 Task: Look for space in Saint-Jean-de-la-Ruelle, France from 8th August, 2023 to 15th August, 2023 for 9 adults in price range Rs.10000 to Rs.14000. Place can be shared room with 5 bedrooms having 9 beds and 5 bathrooms. Property type can be house, flat, guest house. Amenities needed are: wifi, TV, free parkinig on premises, gym, breakfast. Booking option can be shelf check-in. Required host language is English.
Action: Mouse moved to (556, 137)
Screenshot: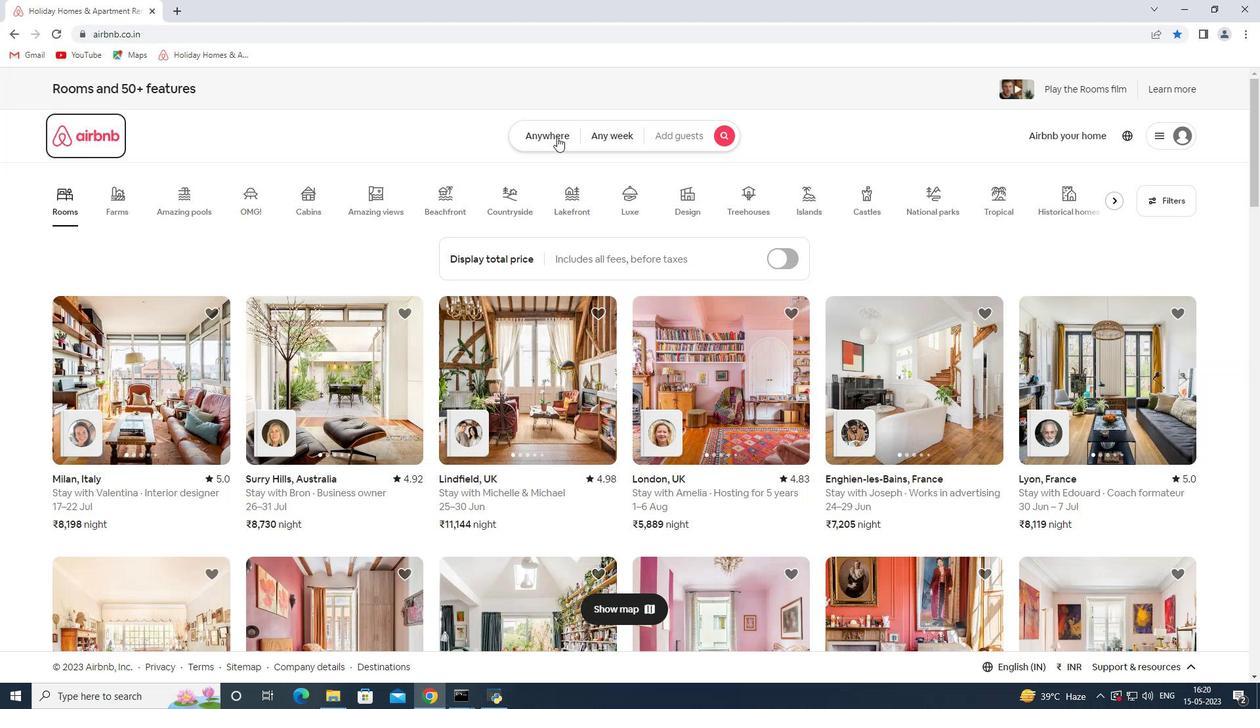 
Action: Mouse pressed left at (556, 137)
Screenshot: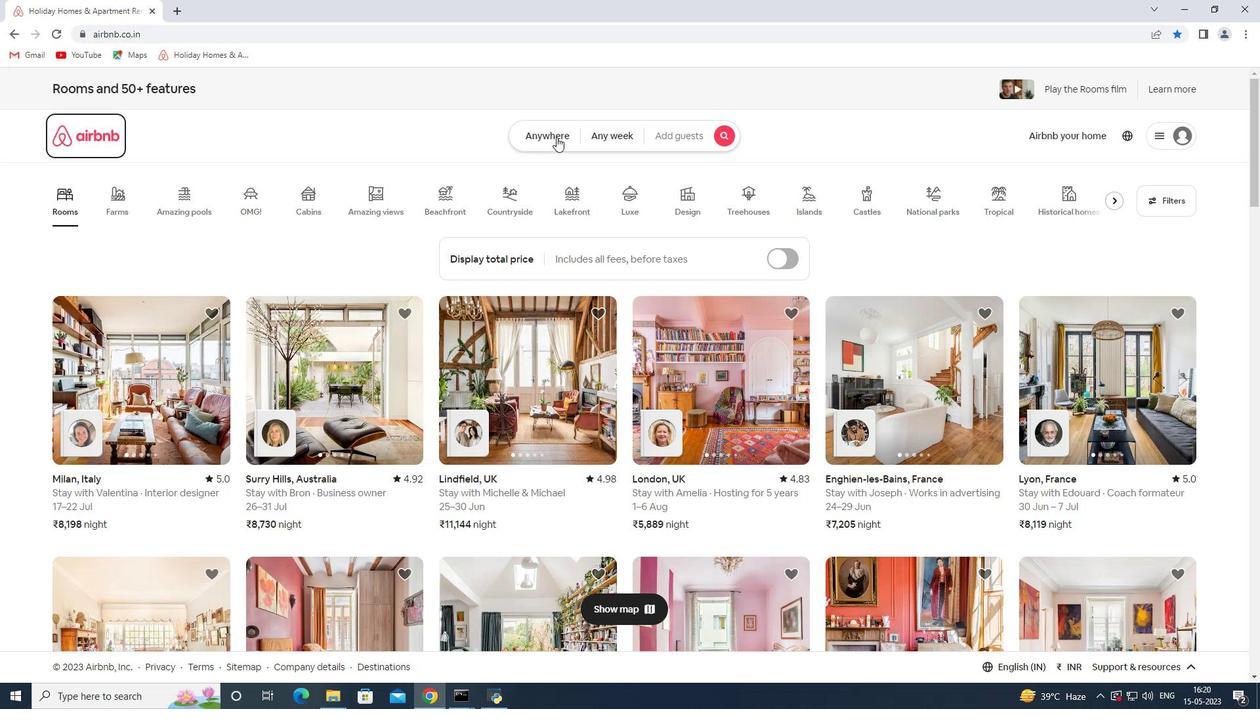
Action: Mouse moved to (469, 200)
Screenshot: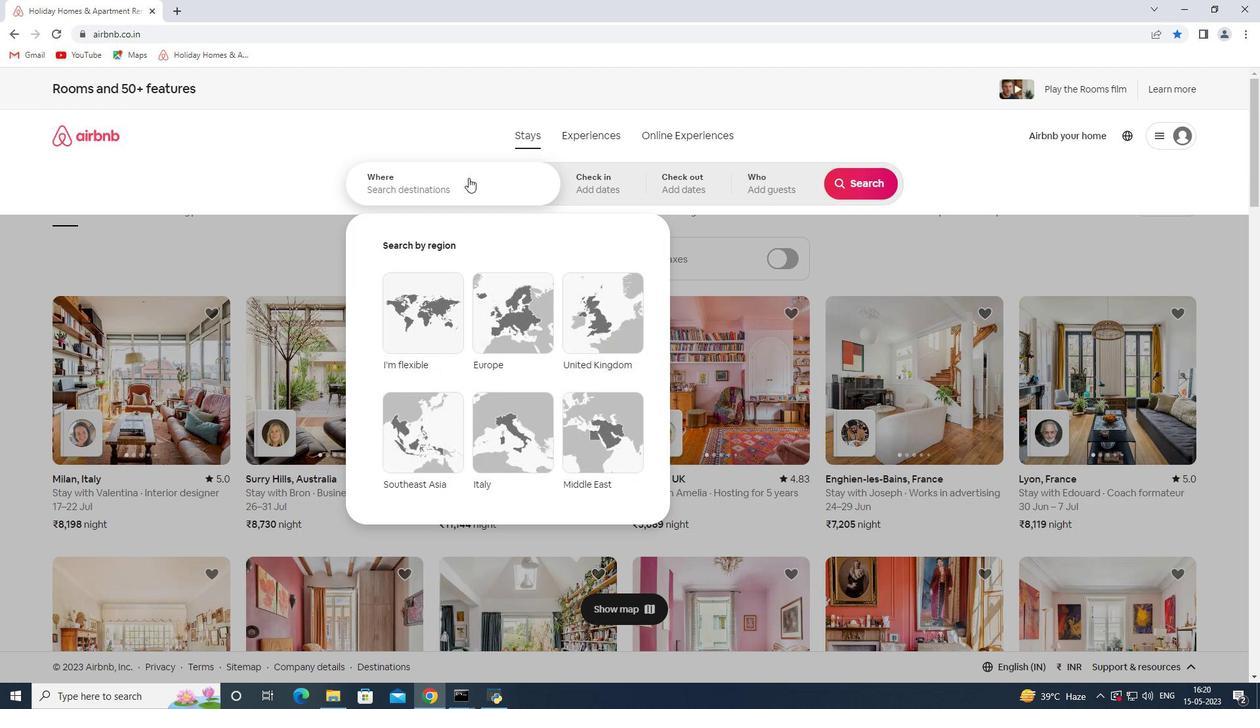 
Action: Mouse pressed left at (469, 200)
Screenshot: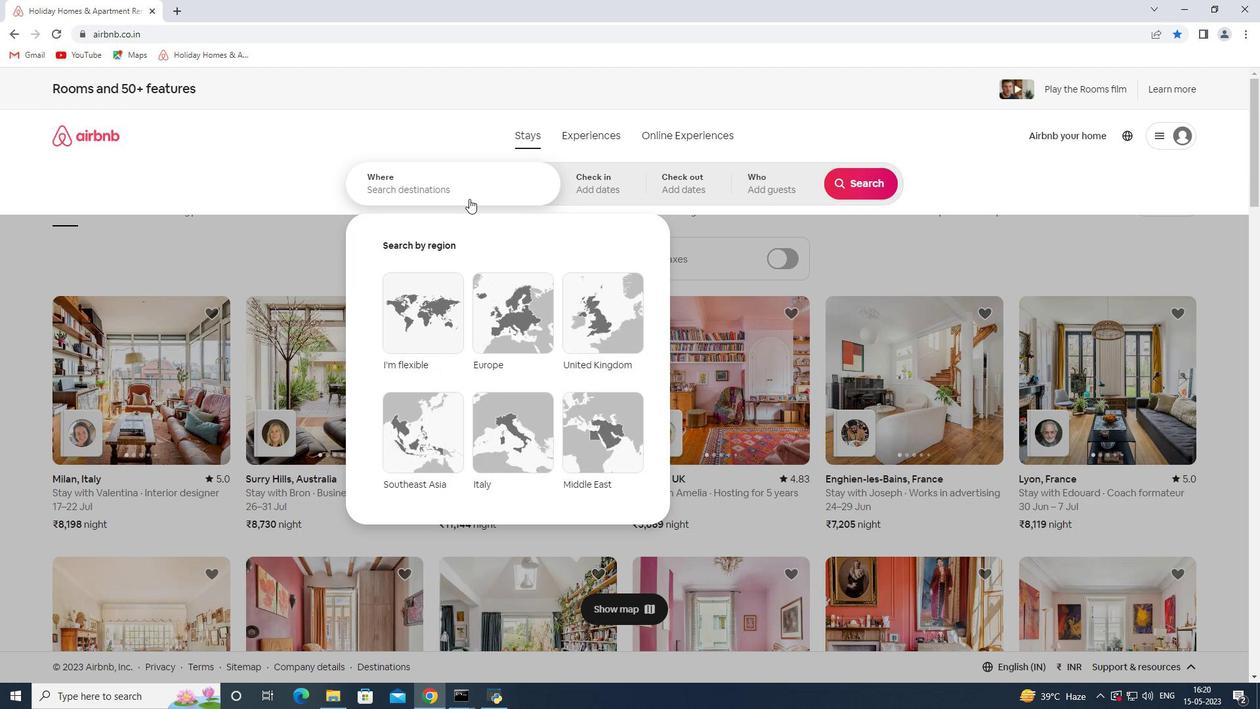 
Action: Mouse moved to (458, 191)
Screenshot: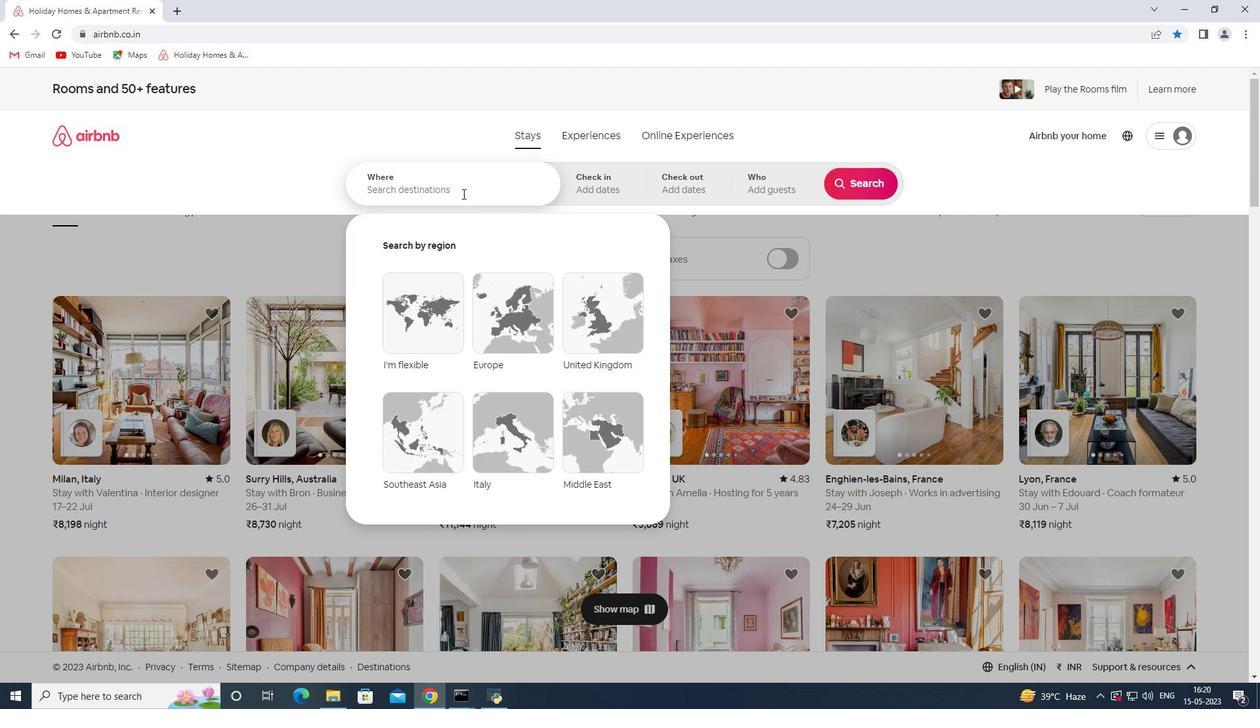 
Action: Mouse pressed left at (458, 191)
Screenshot: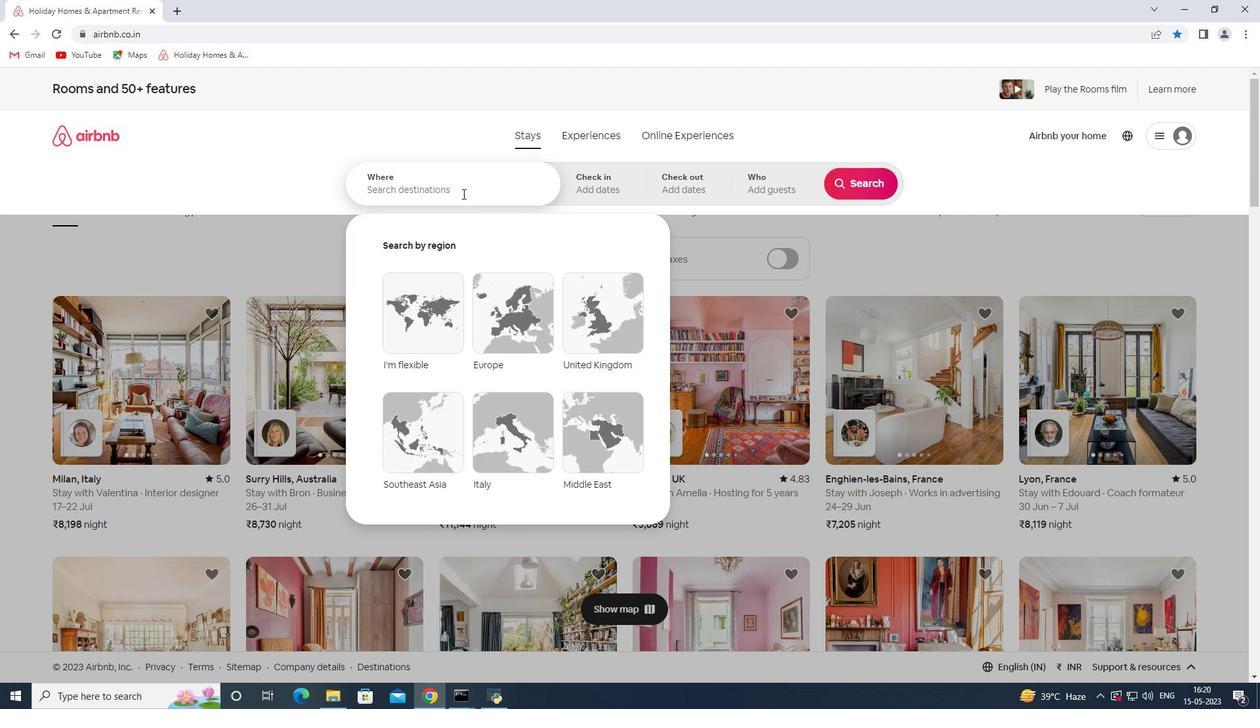 
Action: Key pressed <Key.shift><Key.shift><Key.shift><Key.shift><Key.shift>Saint<Key.space><Key.shift><Key.shift><Key.shift><Key.shift><Key.shift><Key.shift><Key.shift><Key.shift><Key.shift><Key.shift><Key.shift><Key.shift><Key.shift><Key.shift><Key.shift><Key.shift><Key.shift><Key.shift>Jean<Key.space><Key.shift><Key.shift>DE<Key.space>la<Key.space><Key.shift><Key.shift><Key.shift><Key.shift><Key.shift><Key.shift><Key.shift><Key.shift><Key.shift><Key.shift><Key.shift><Key.shift>Ruelle<Key.space>
Screenshot: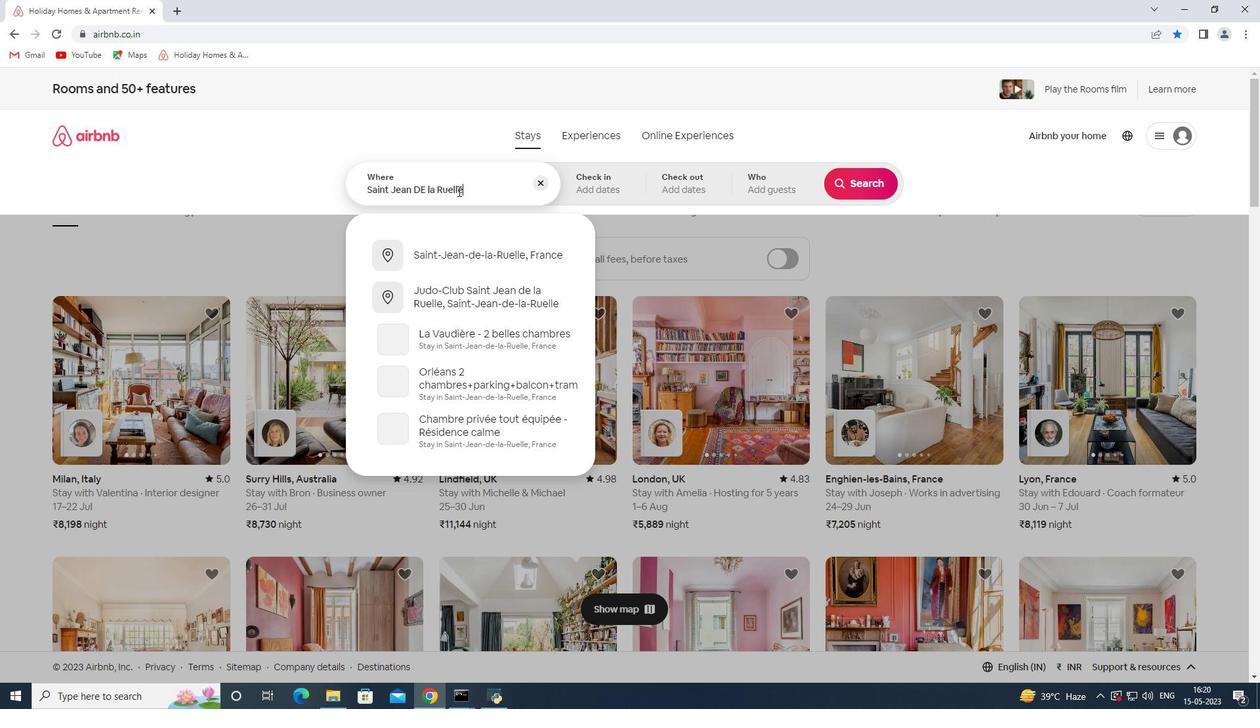 
Action: Mouse moved to (509, 253)
Screenshot: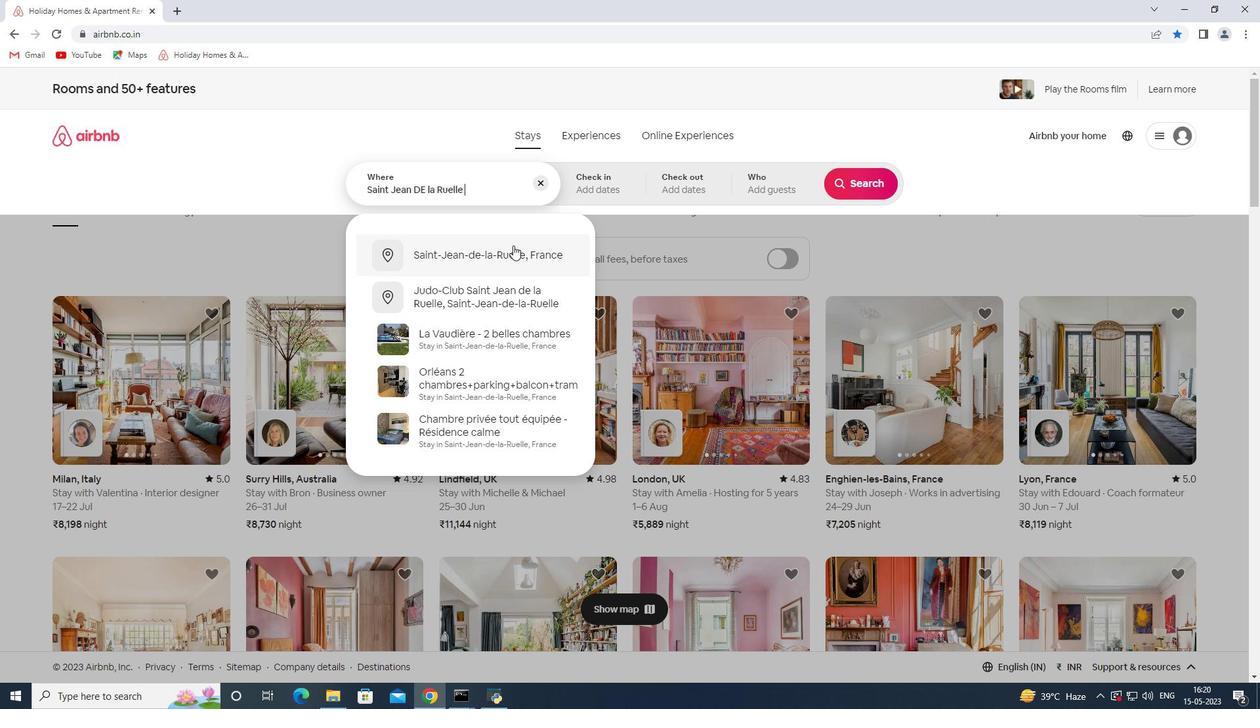 
Action: Mouse pressed left at (509, 253)
Screenshot: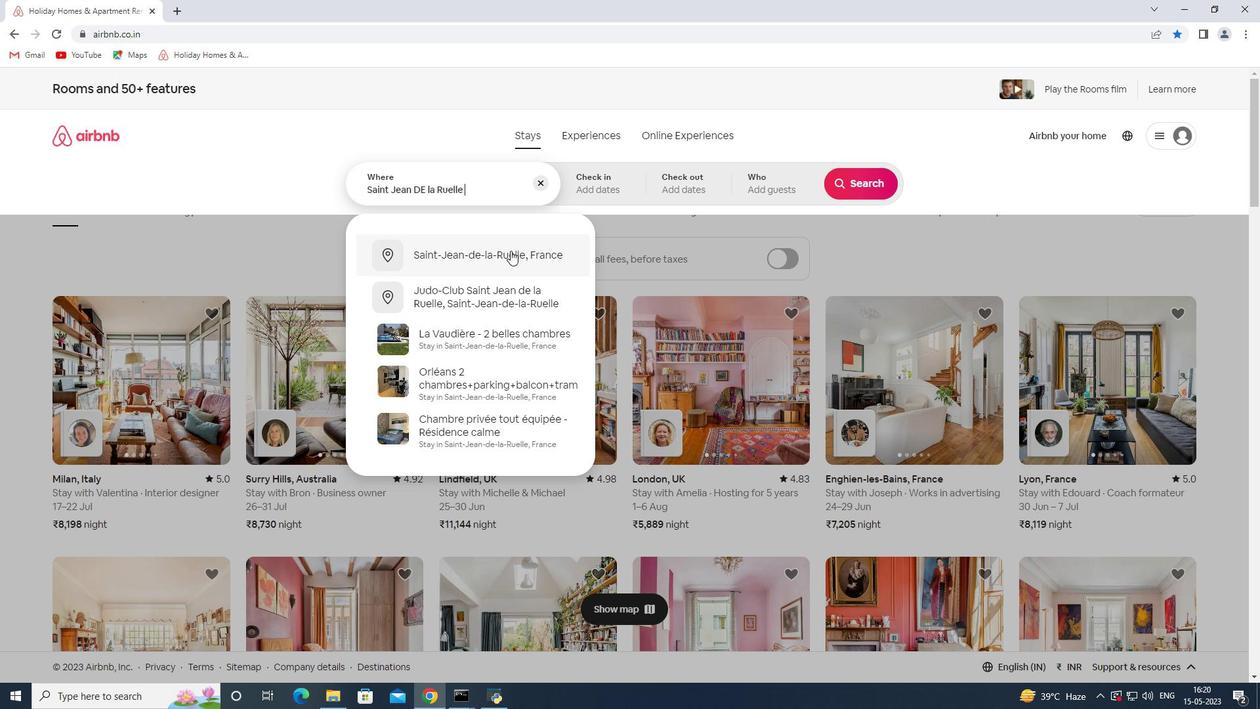 
Action: Mouse moved to (853, 279)
Screenshot: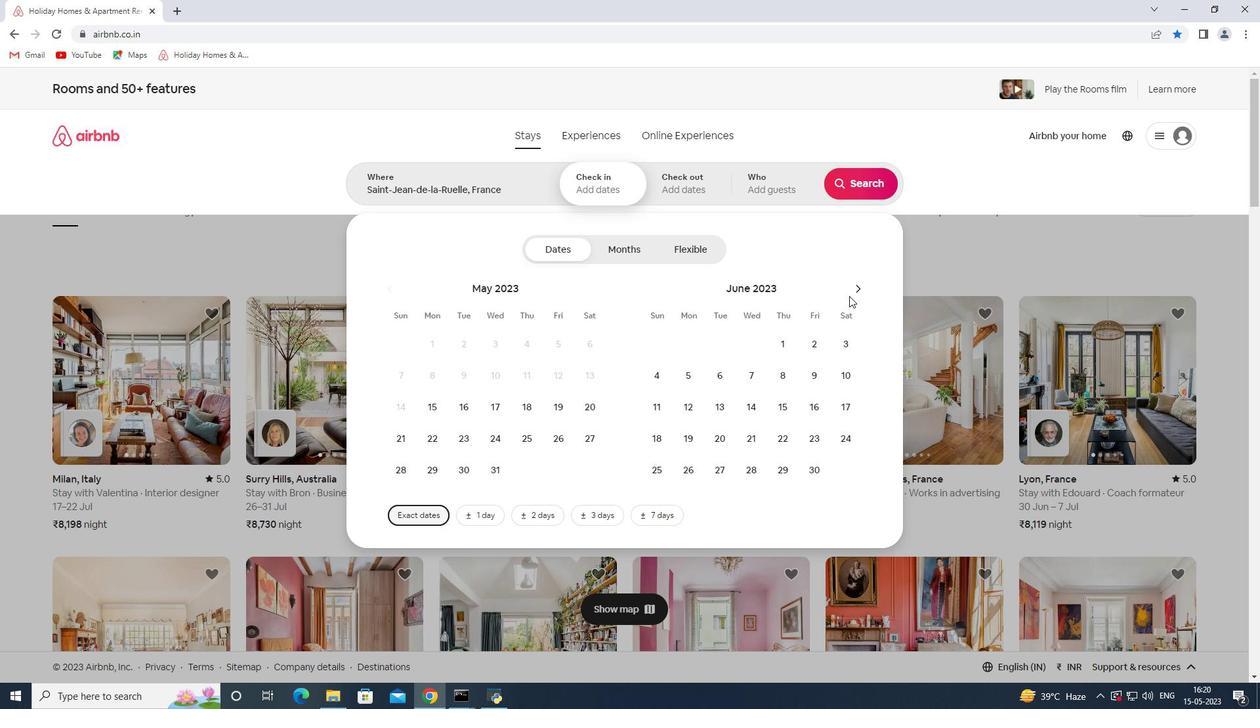 
Action: Mouse pressed left at (853, 279)
Screenshot: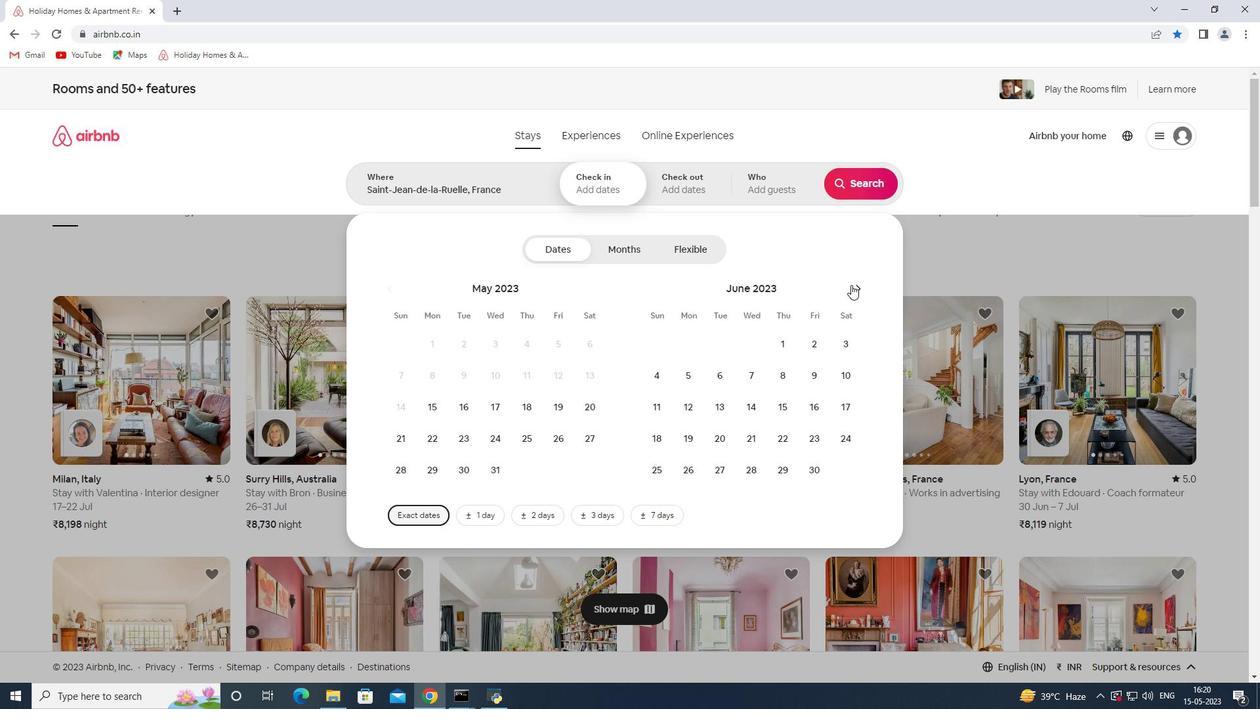 
Action: Mouse moved to (851, 296)
Screenshot: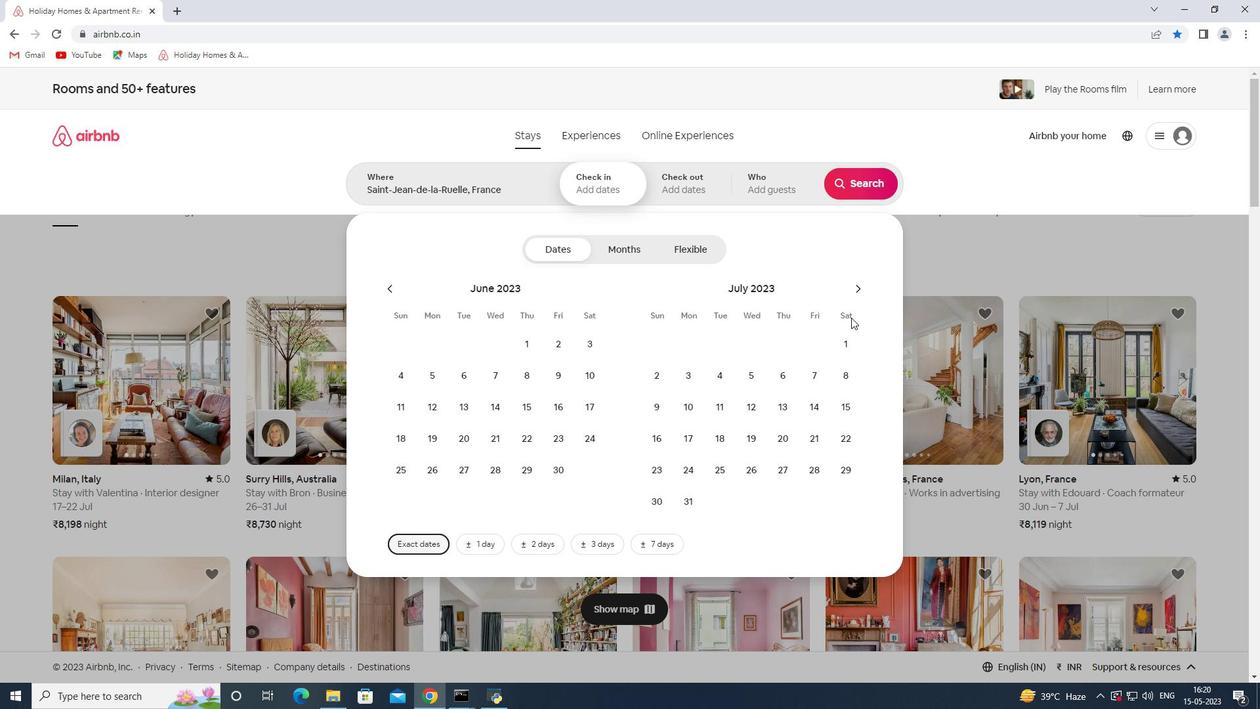 
Action: Mouse pressed left at (851, 296)
Screenshot: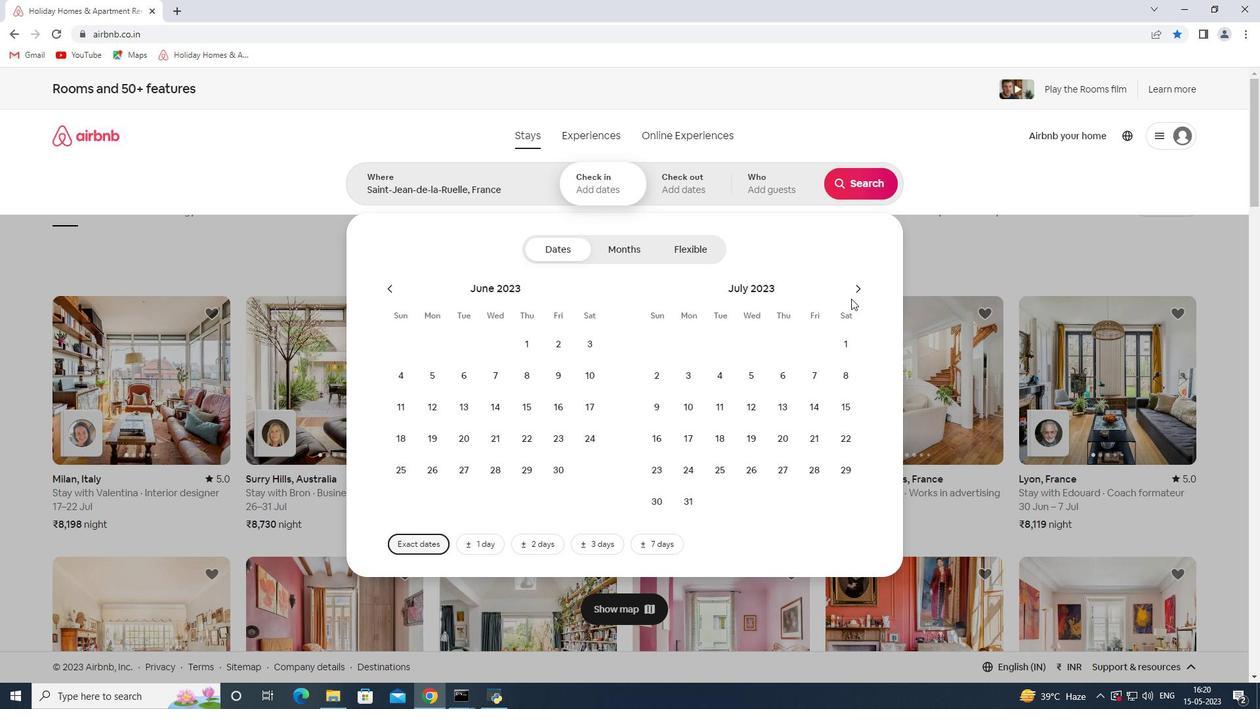 
Action: Mouse moved to (717, 381)
Screenshot: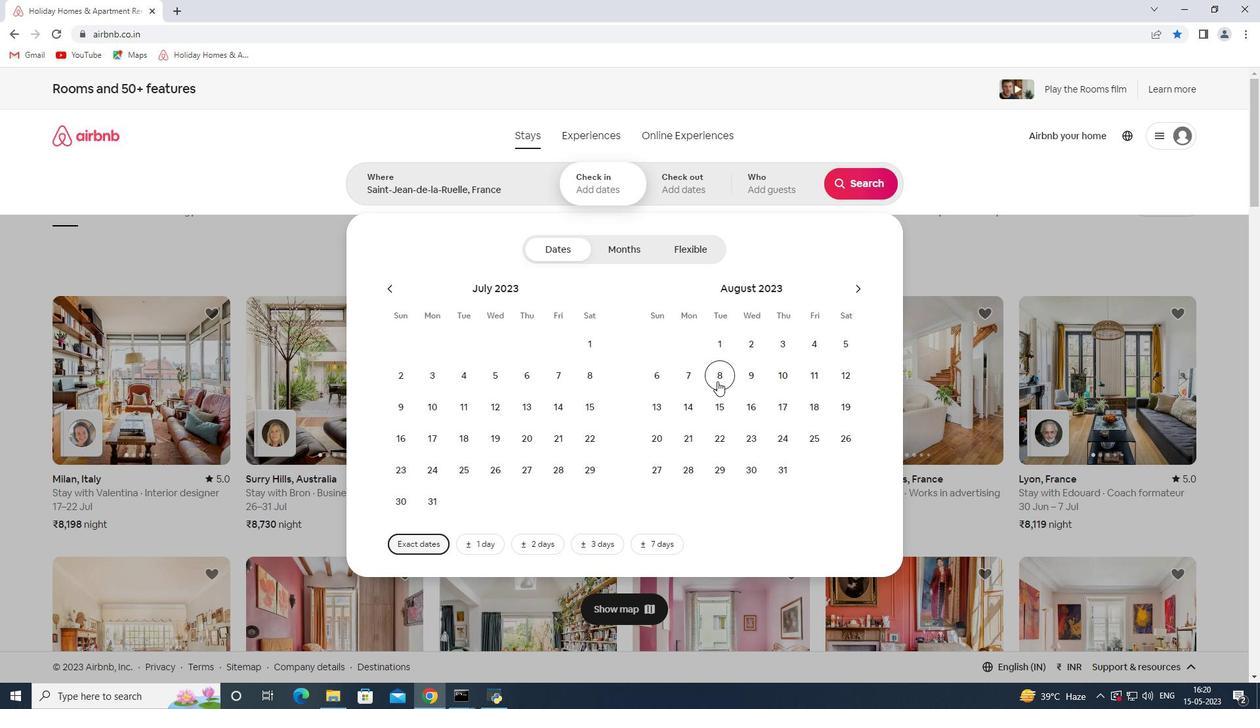 
Action: Mouse pressed left at (717, 381)
Screenshot: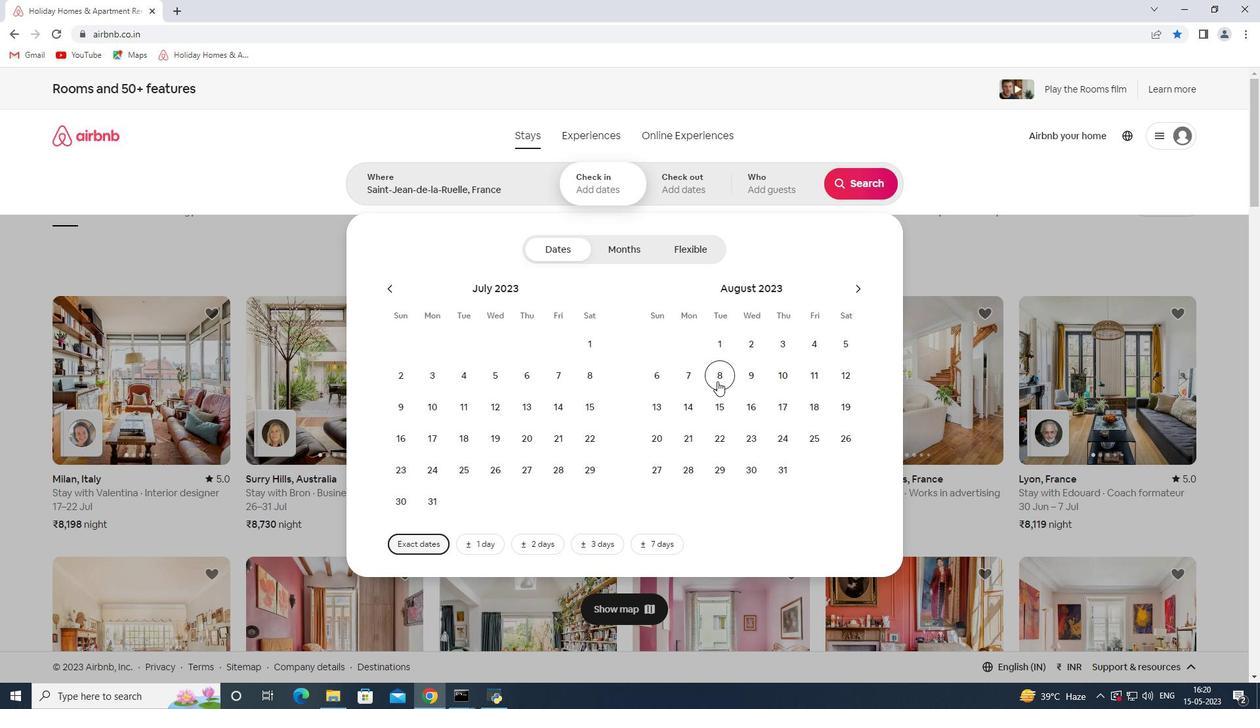 
Action: Mouse moved to (726, 412)
Screenshot: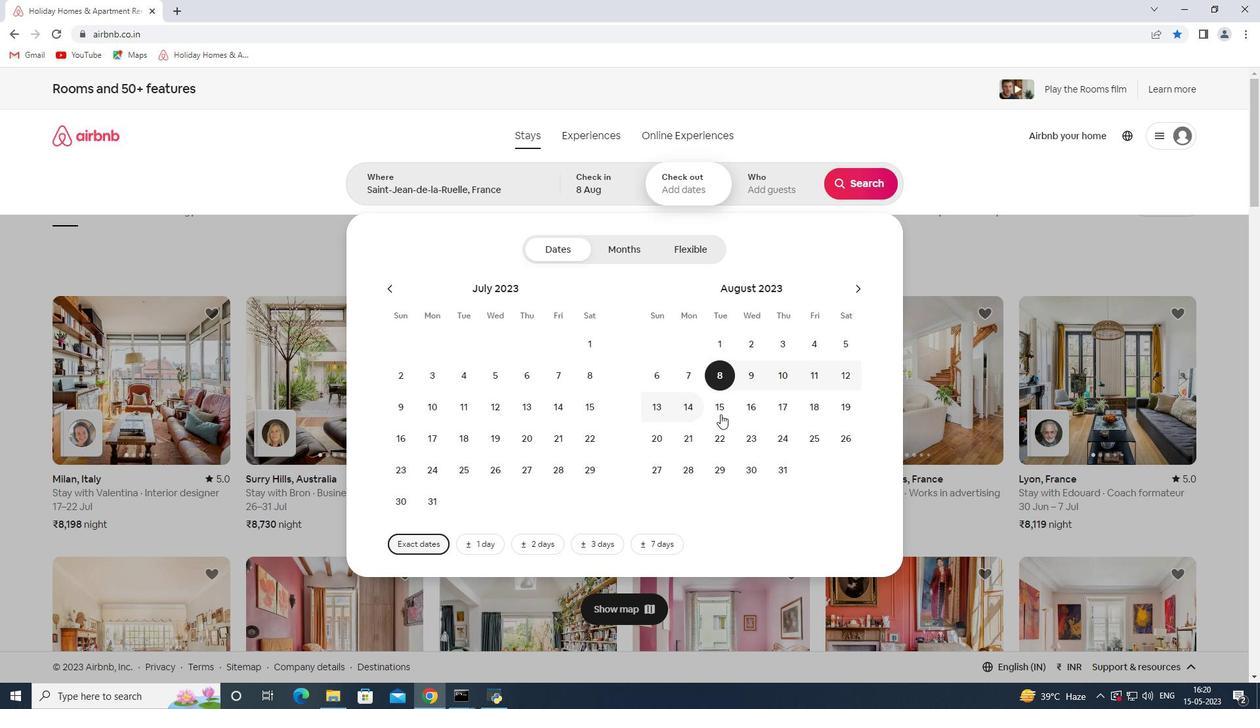 
Action: Mouse pressed left at (726, 412)
Screenshot: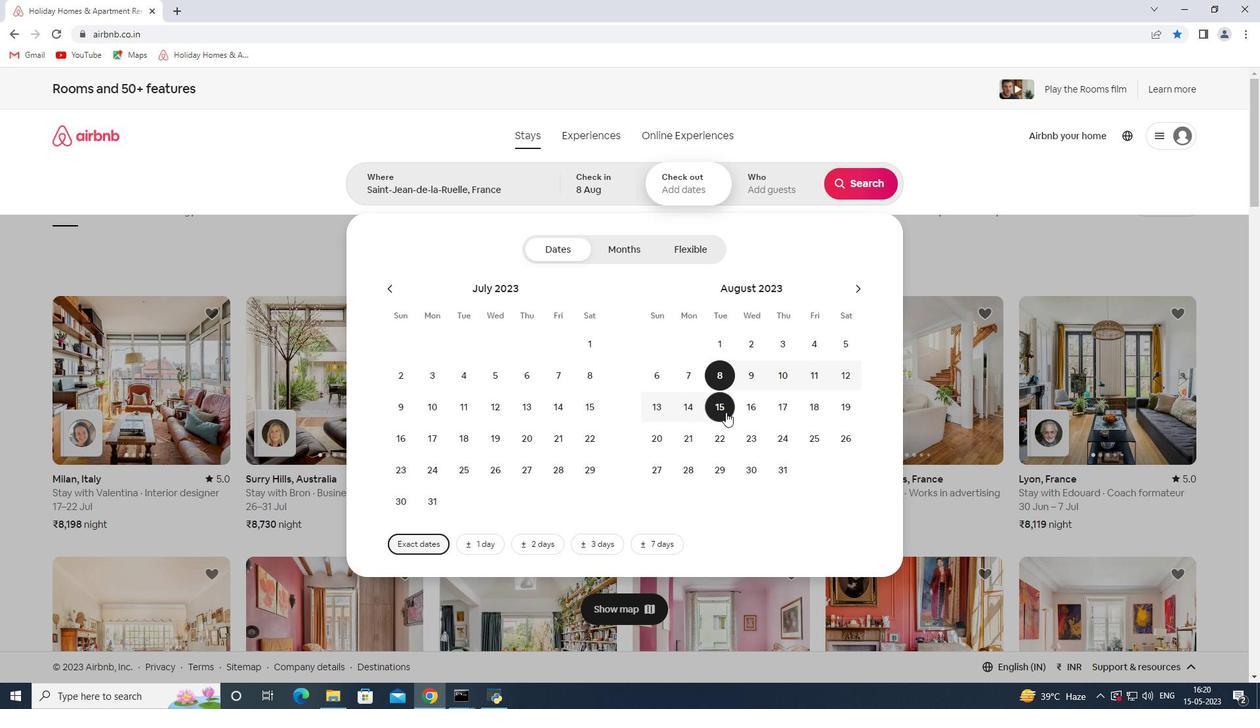 
Action: Mouse moved to (770, 203)
Screenshot: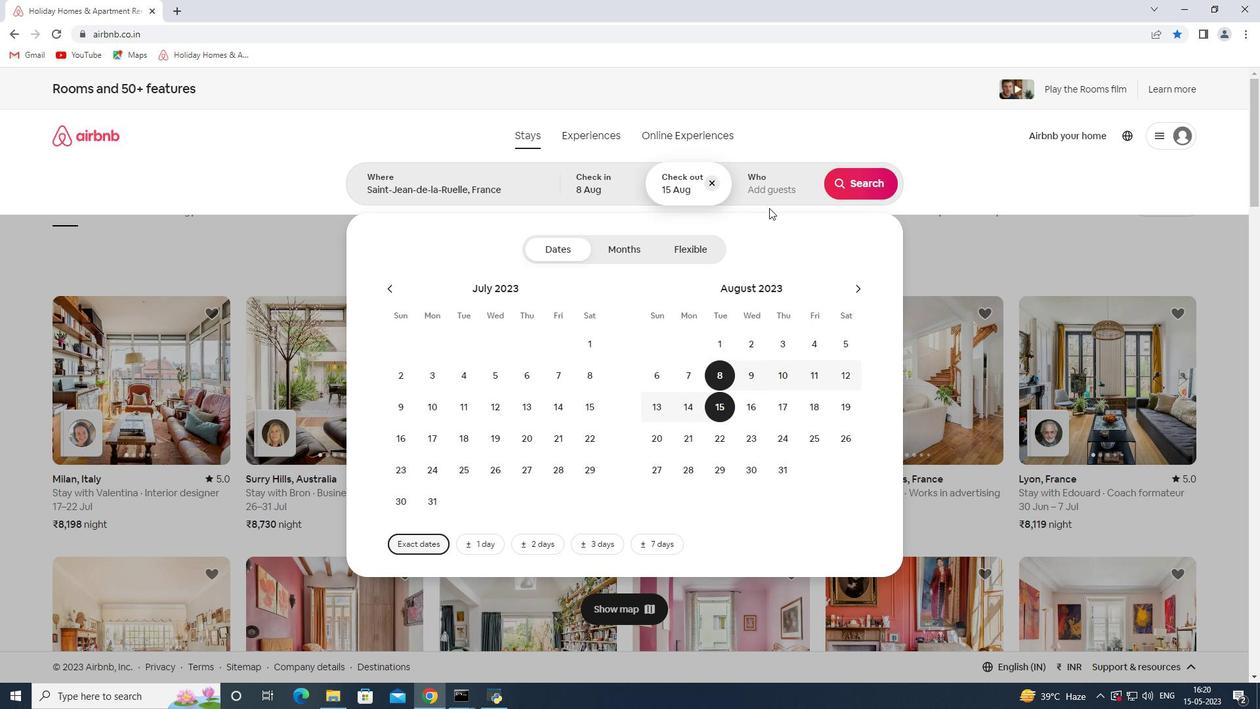 
Action: Mouse pressed left at (770, 203)
Screenshot: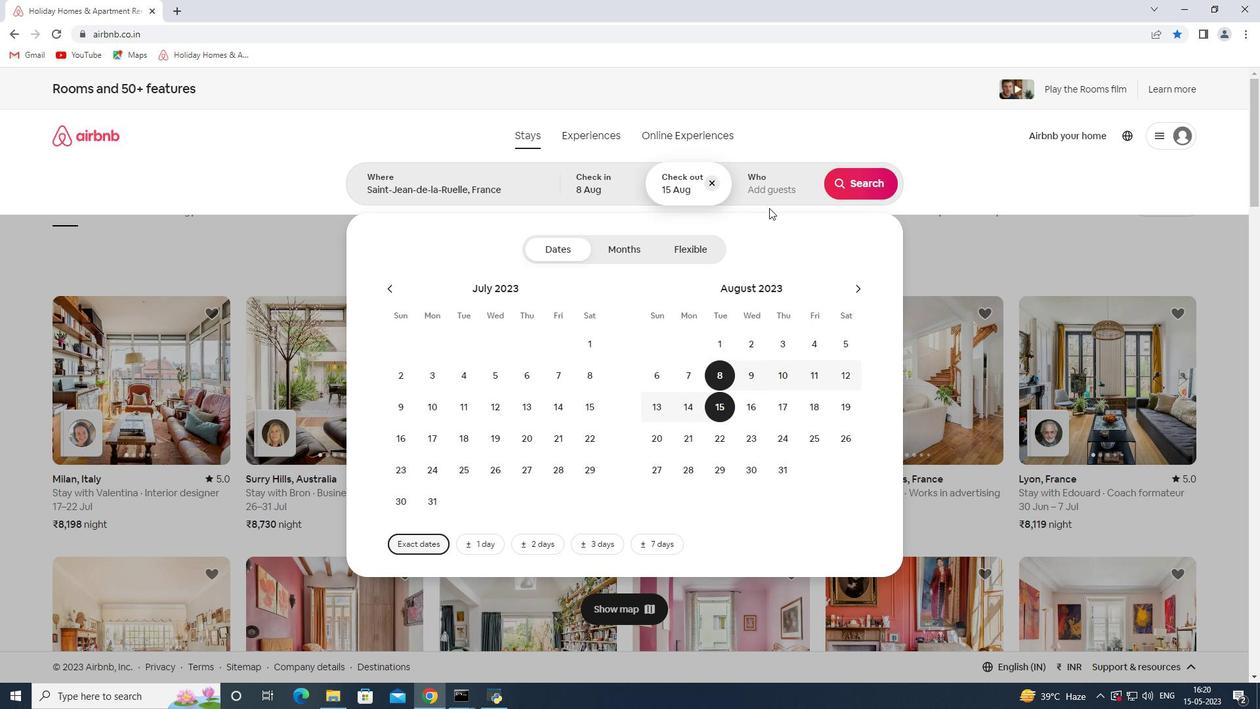 
Action: Mouse moved to (865, 258)
Screenshot: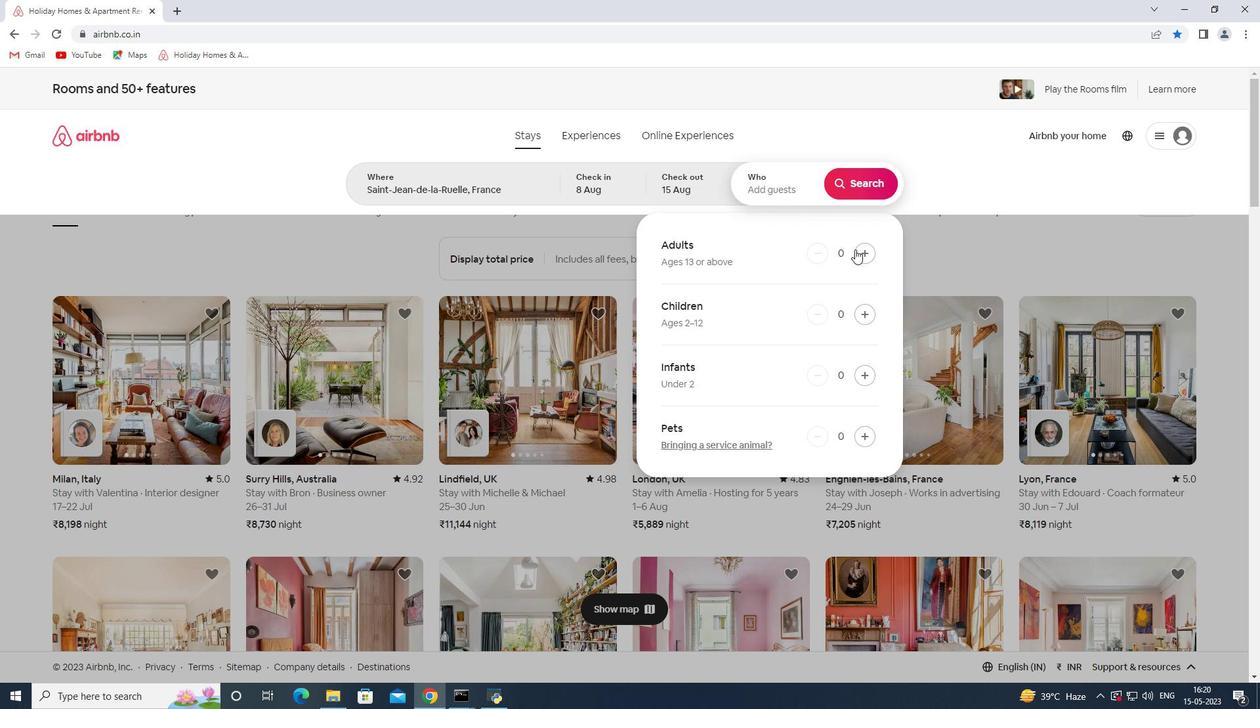 
Action: Mouse pressed left at (865, 258)
Screenshot: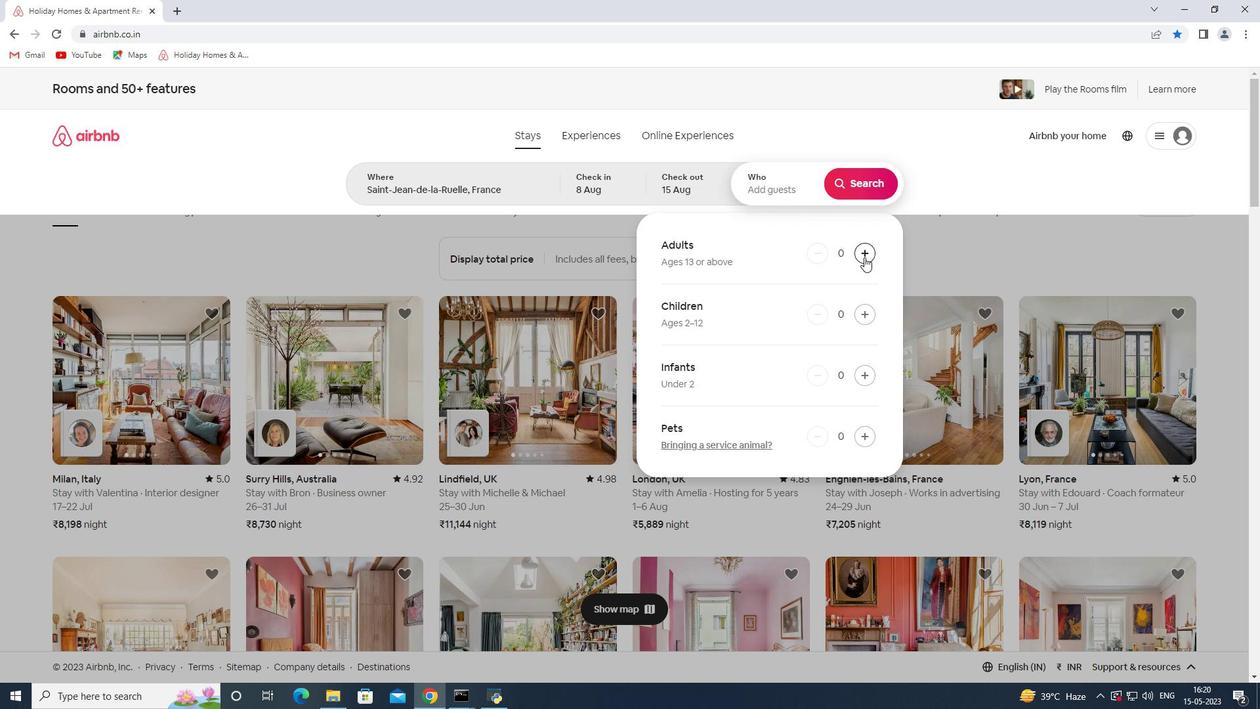 
Action: Mouse pressed left at (865, 258)
Screenshot: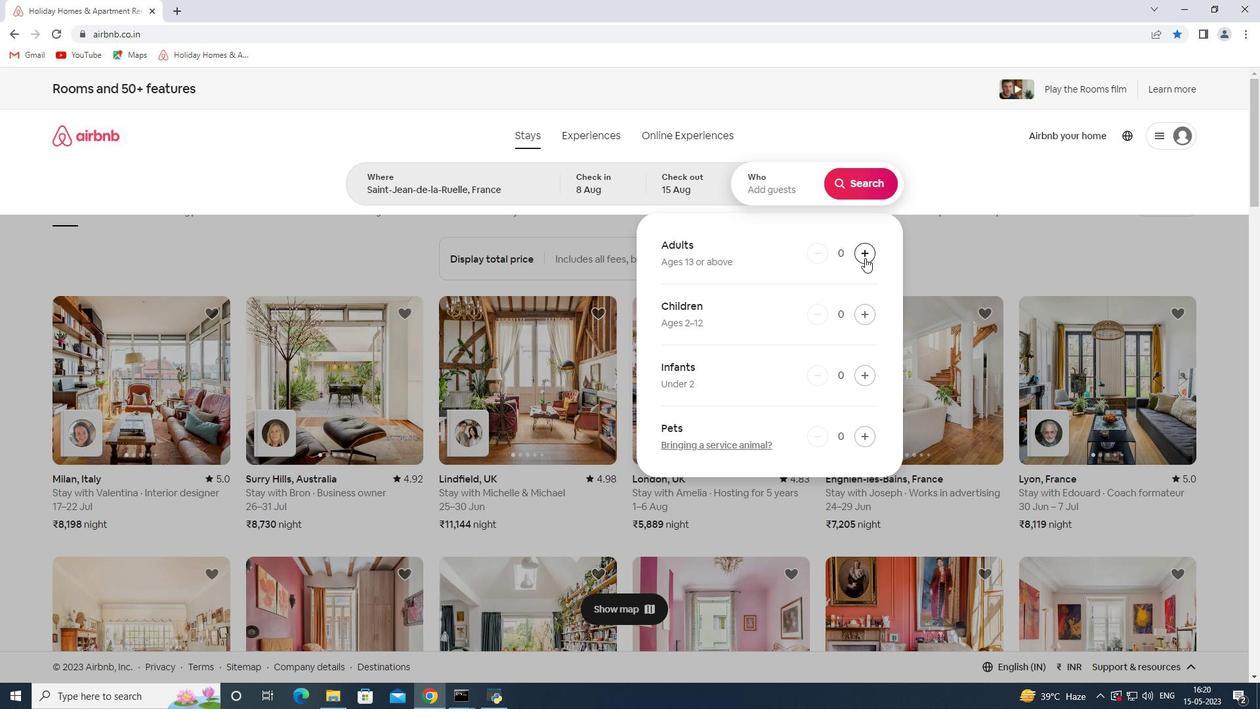 
Action: Mouse pressed left at (865, 258)
Screenshot: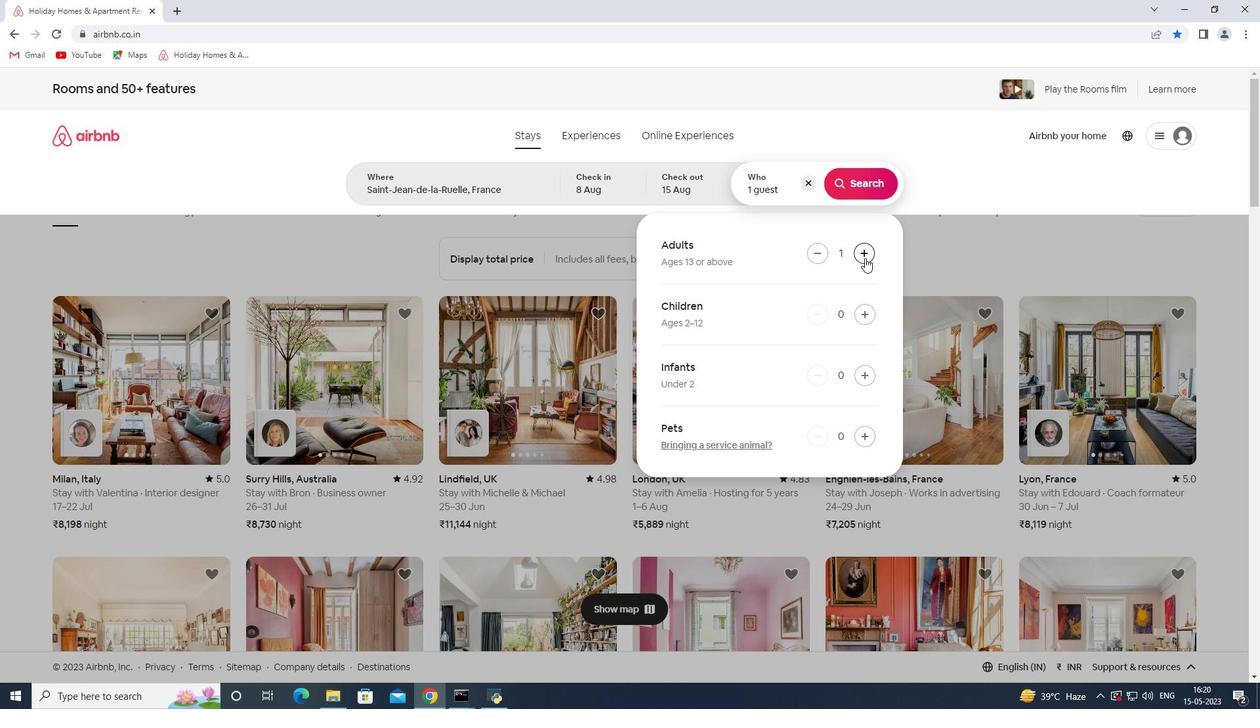 
Action: Mouse pressed left at (865, 258)
Screenshot: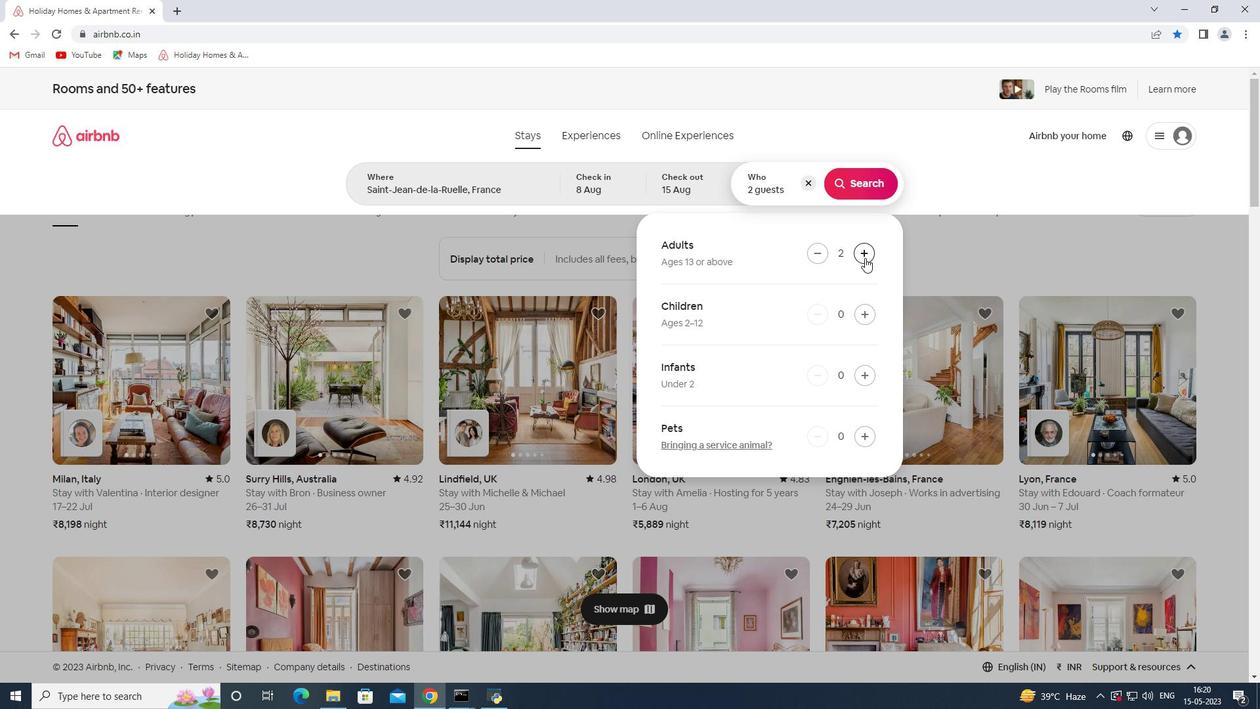 
Action: Mouse pressed left at (865, 258)
Screenshot: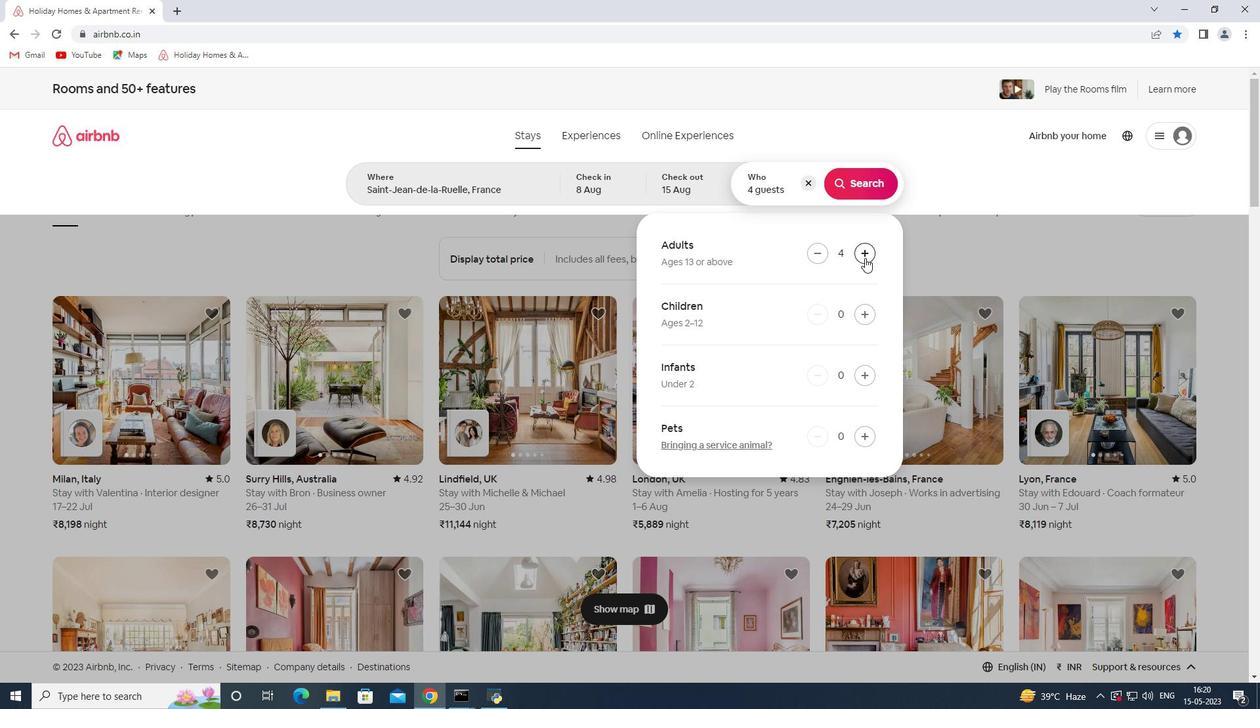 
Action: Mouse pressed left at (865, 258)
Screenshot: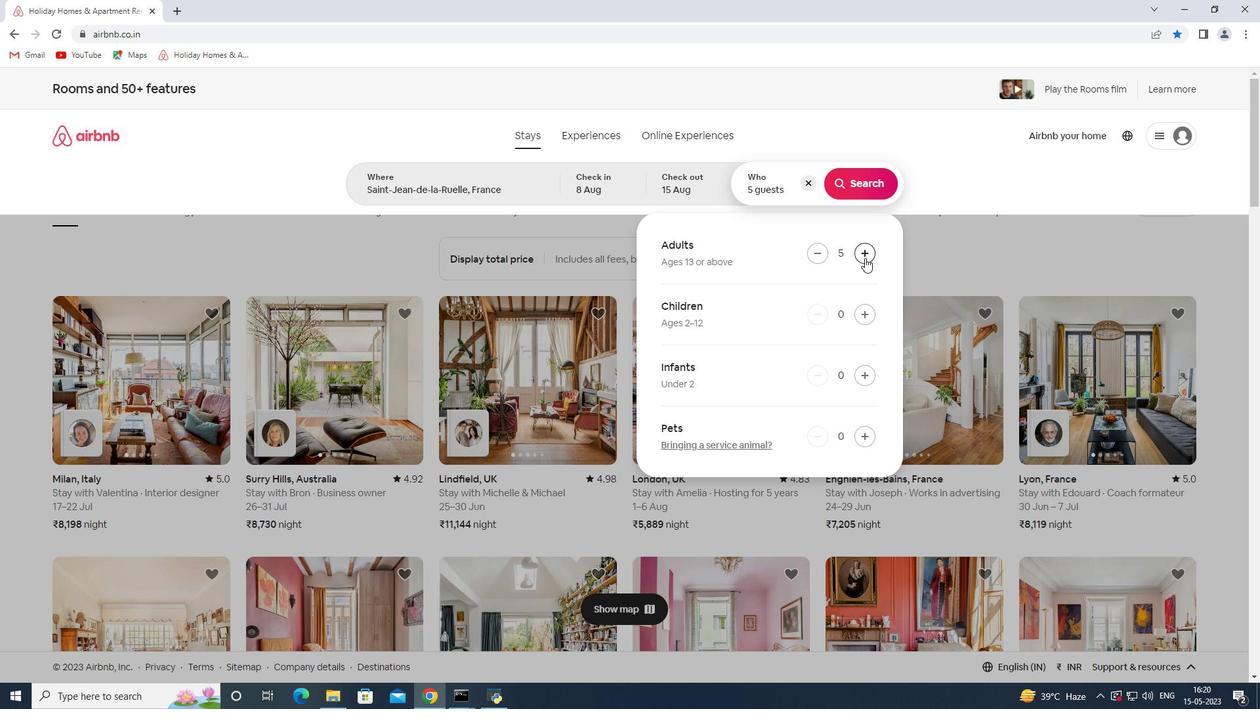 
Action: Mouse pressed left at (865, 258)
Screenshot: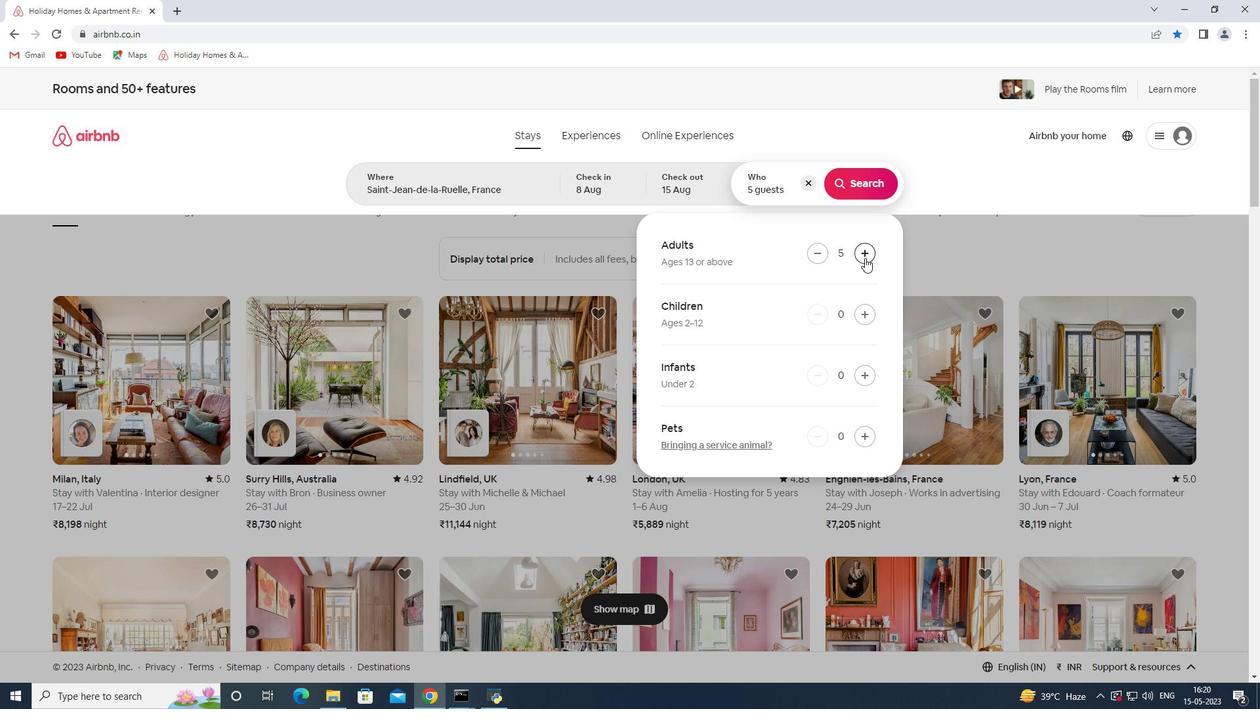 
Action: Mouse pressed left at (865, 258)
Screenshot: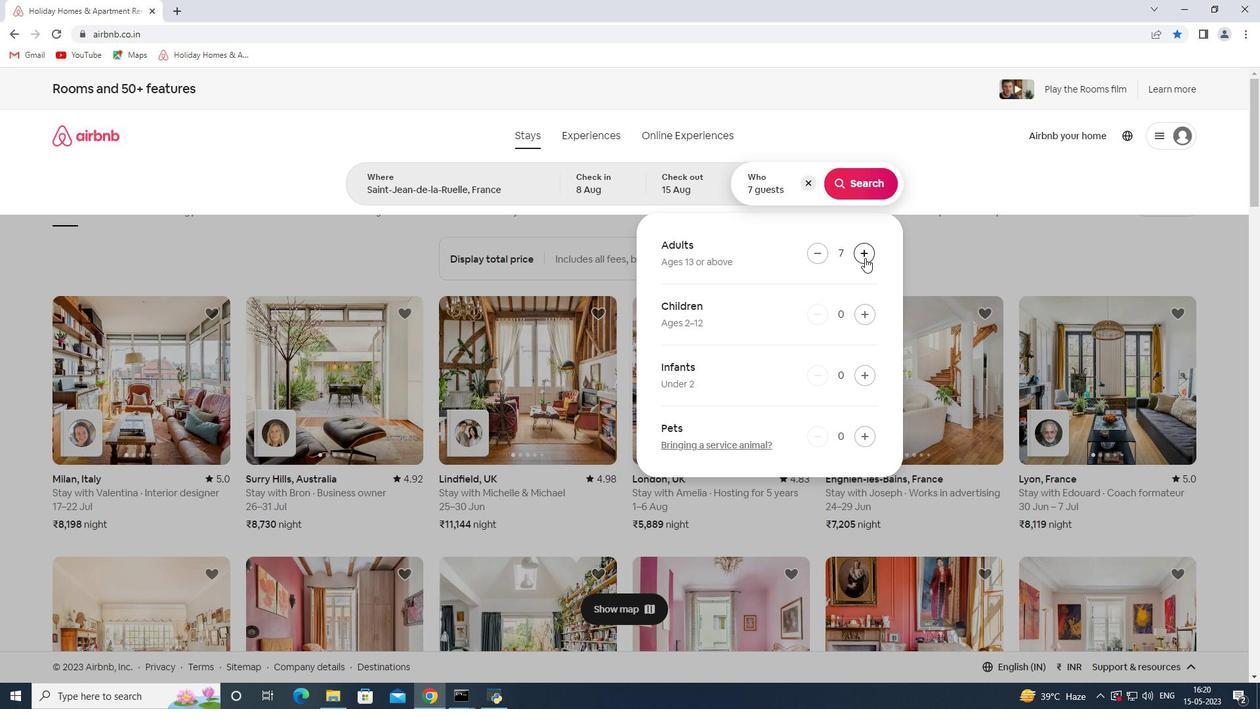 
Action: Mouse pressed left at (865, 258)
Screenshot: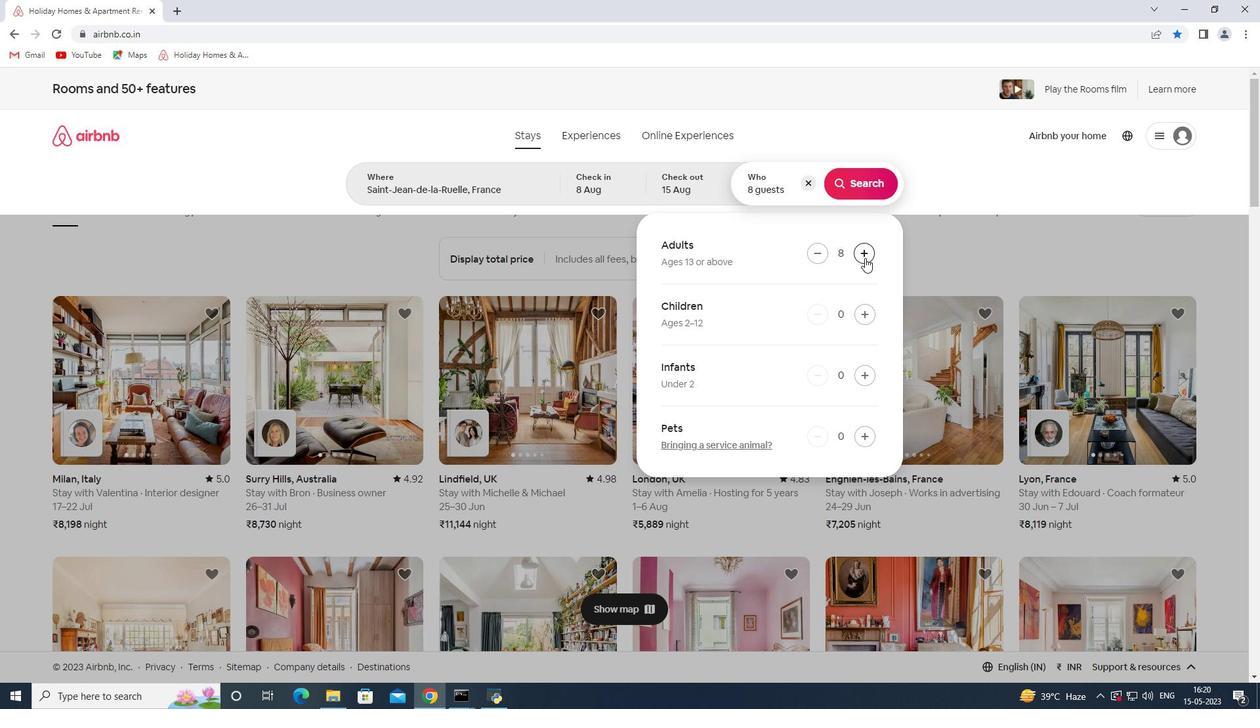
Action: Mouse moved to (869, 183)
Screenshot: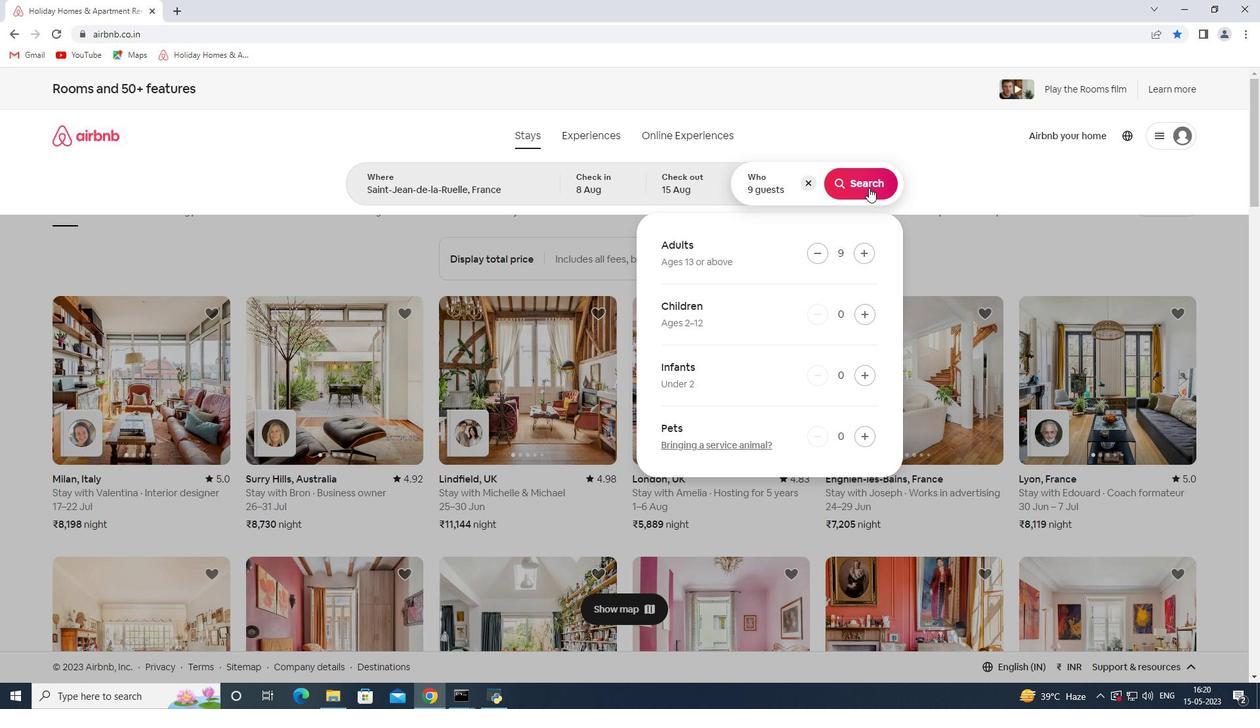 
Action: Mouse pressed left at (869, 183)
Screenshot: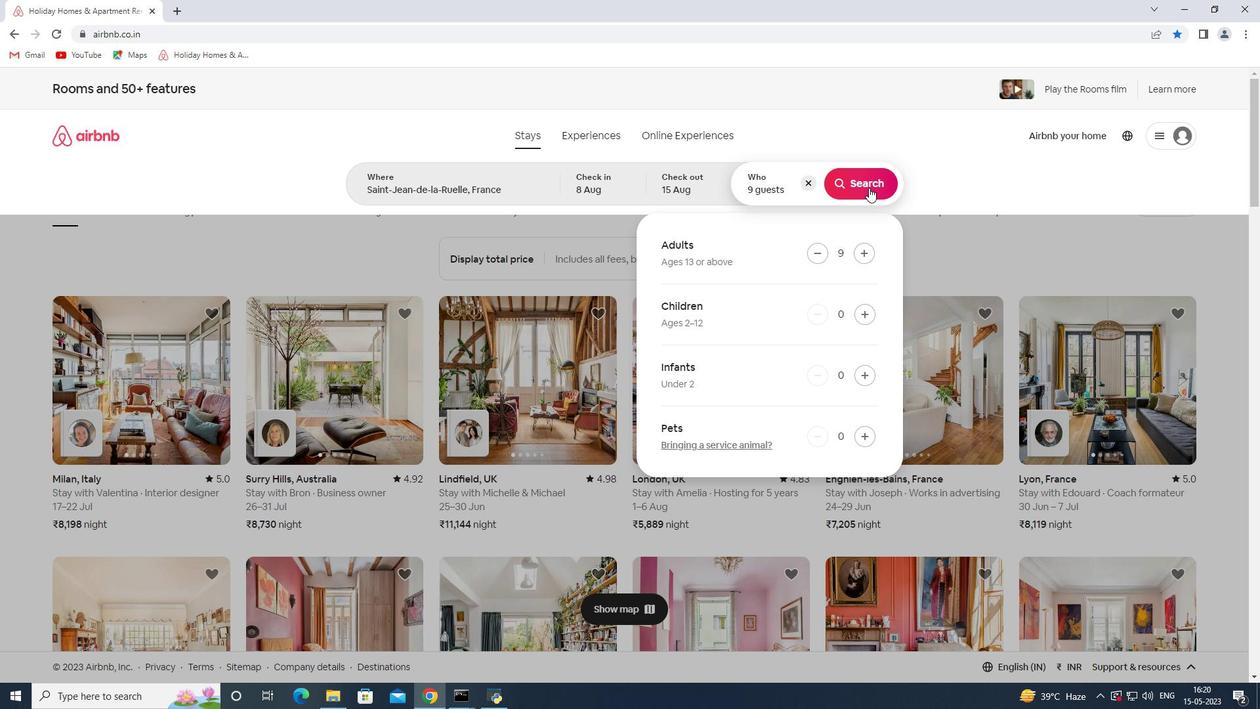 
Action: Mouse moved to (1199, 141)
Screenshot: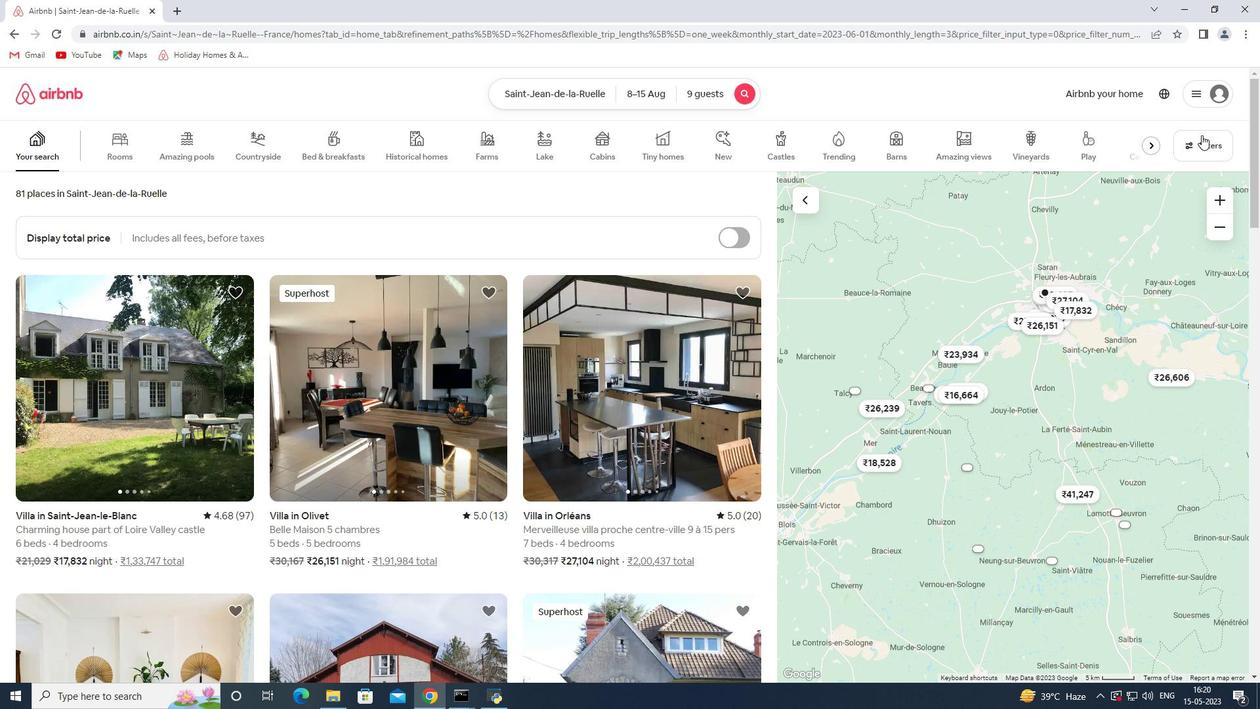 
Action: Mouse pressed left at (1199, 141)
Screenshot: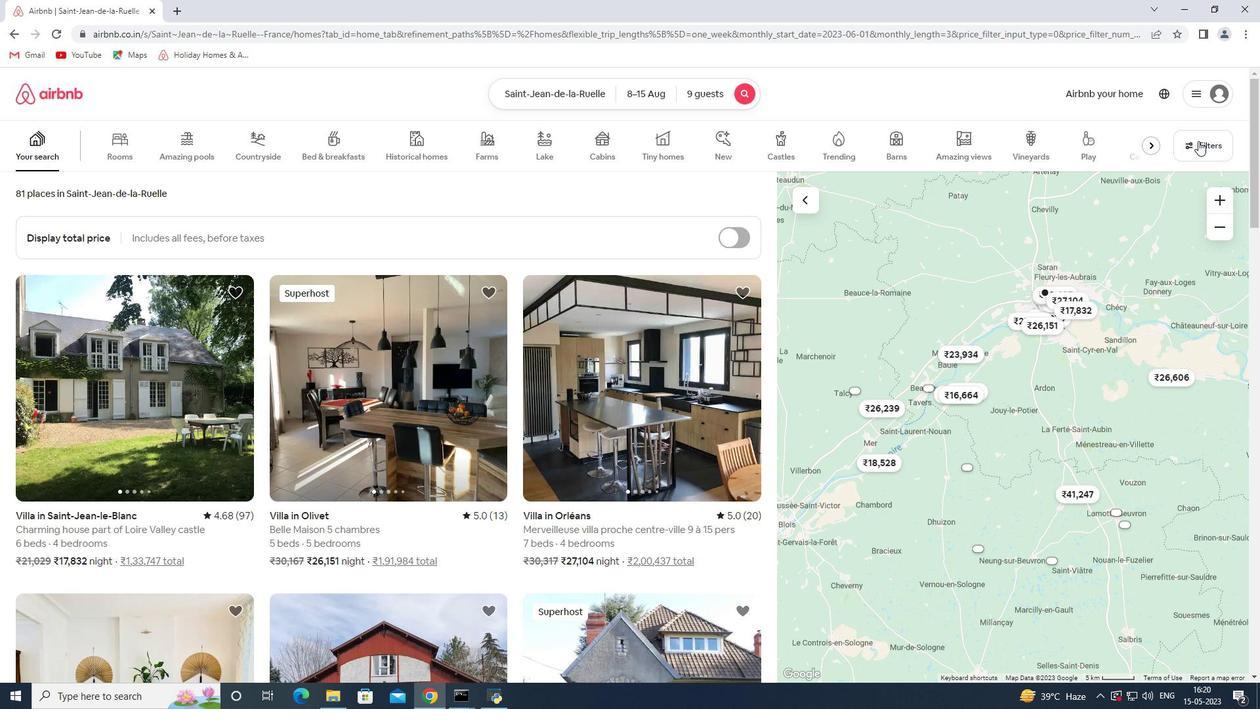 
Action: Mouse moved to (478, 470)
Screenshot: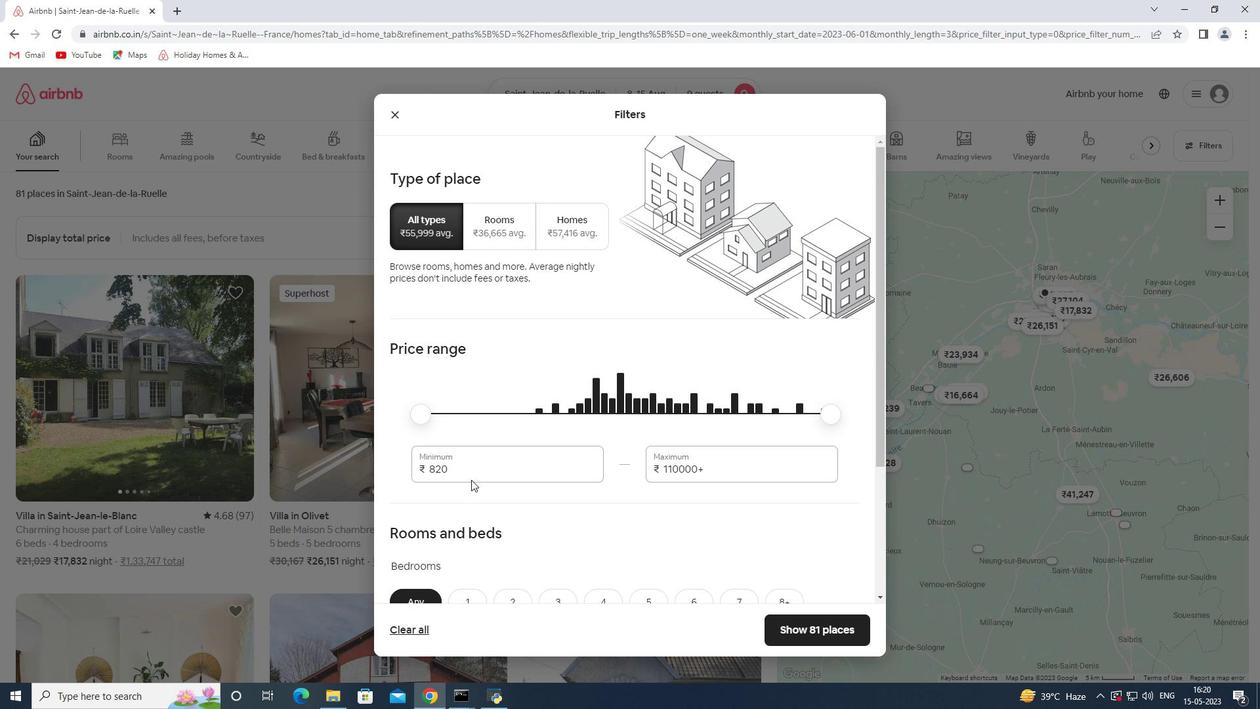 
Action: Mouse pressed left at (478, 470)
Screenshot: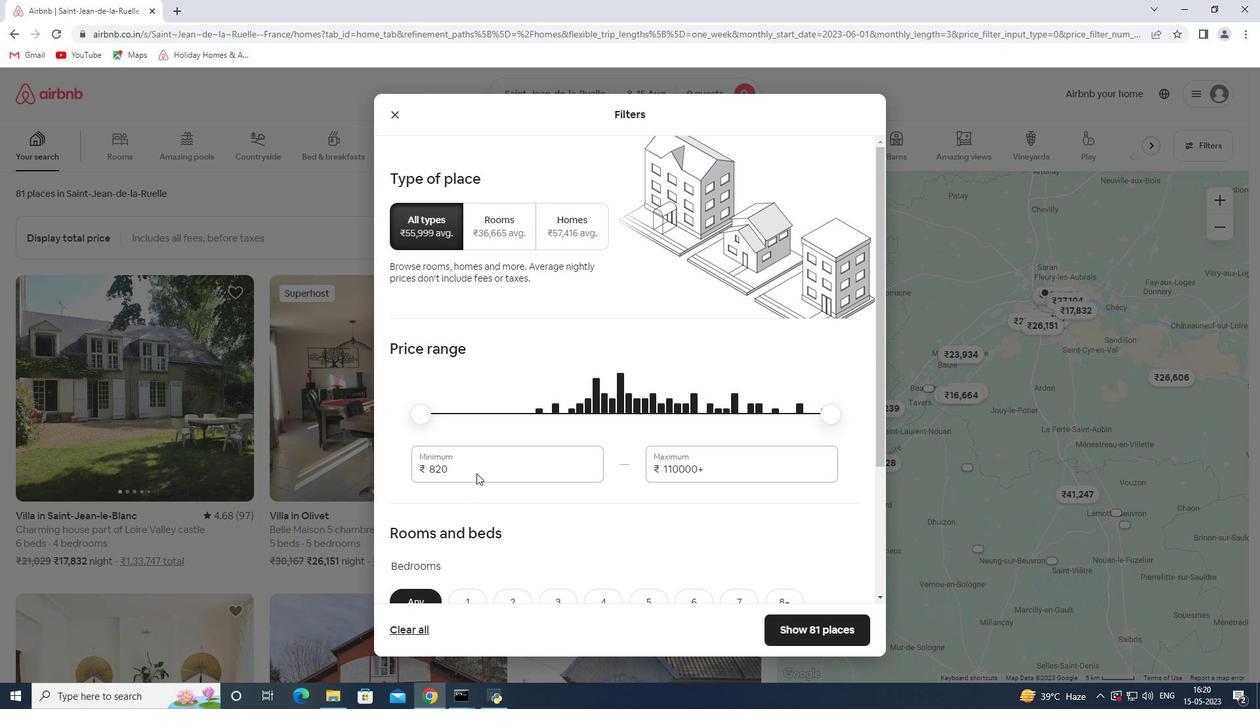 
Action: Mouse pressed left at (478, 470)
Screenshot: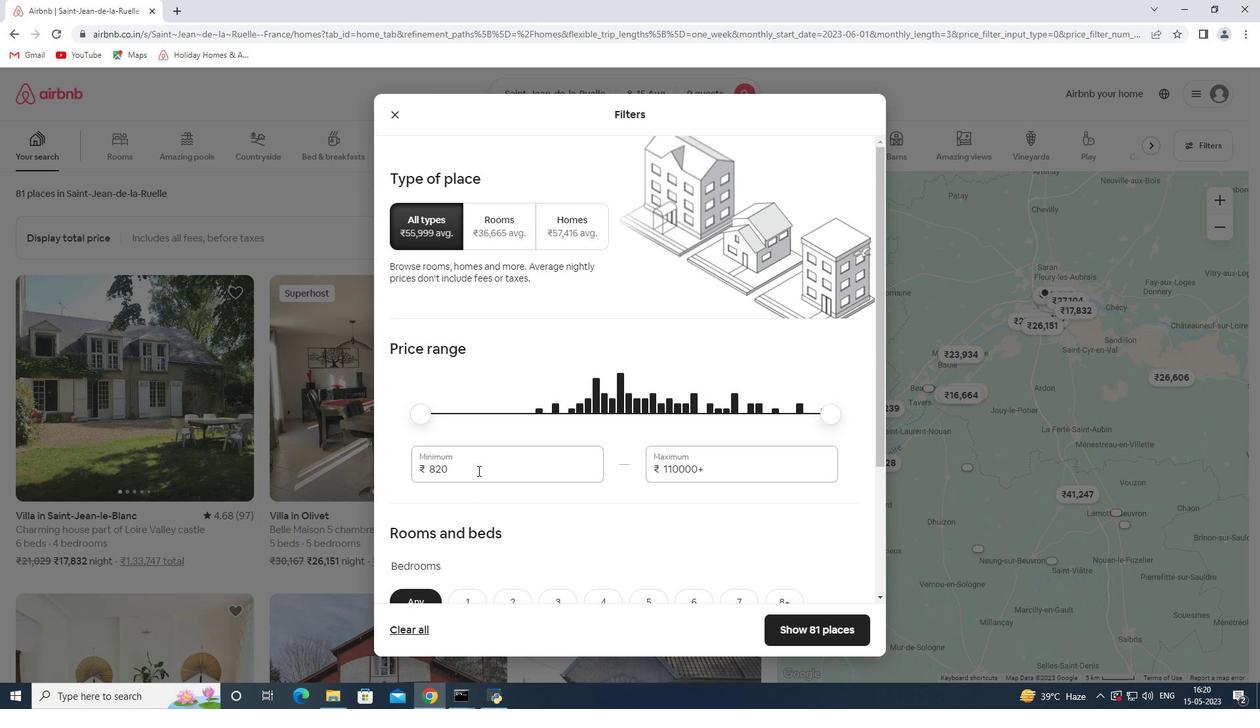 
Action: Key pressed 10000<Key.tab>14000
Screenshot: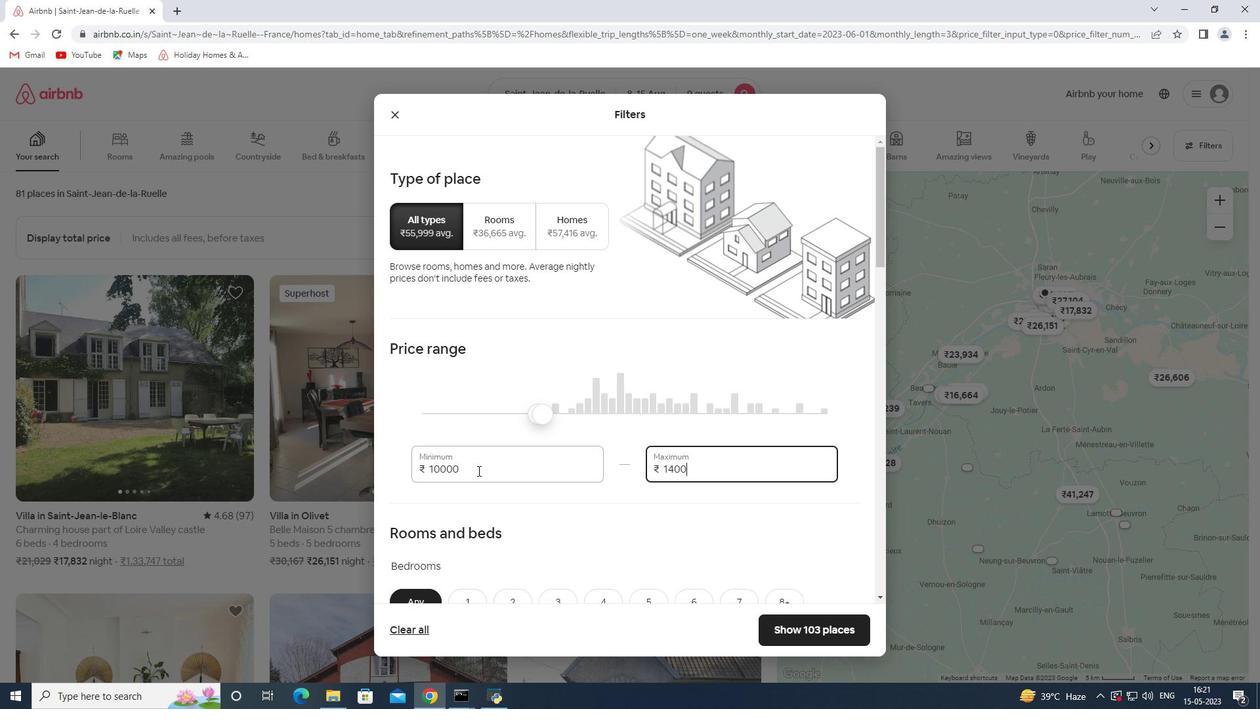 
Action: Mouse moved to (461, 389)
Screenshot: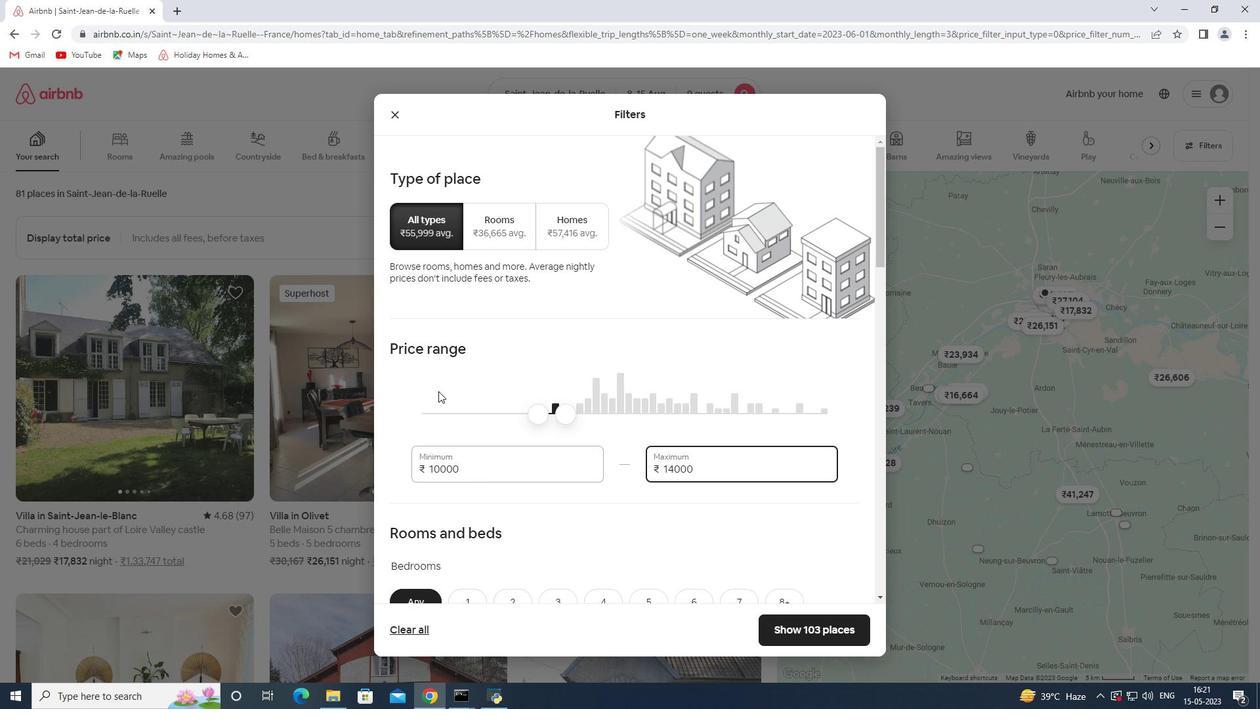
Action: Mouse scrolled (461, 388) with delta (0, 0)
Screenshot: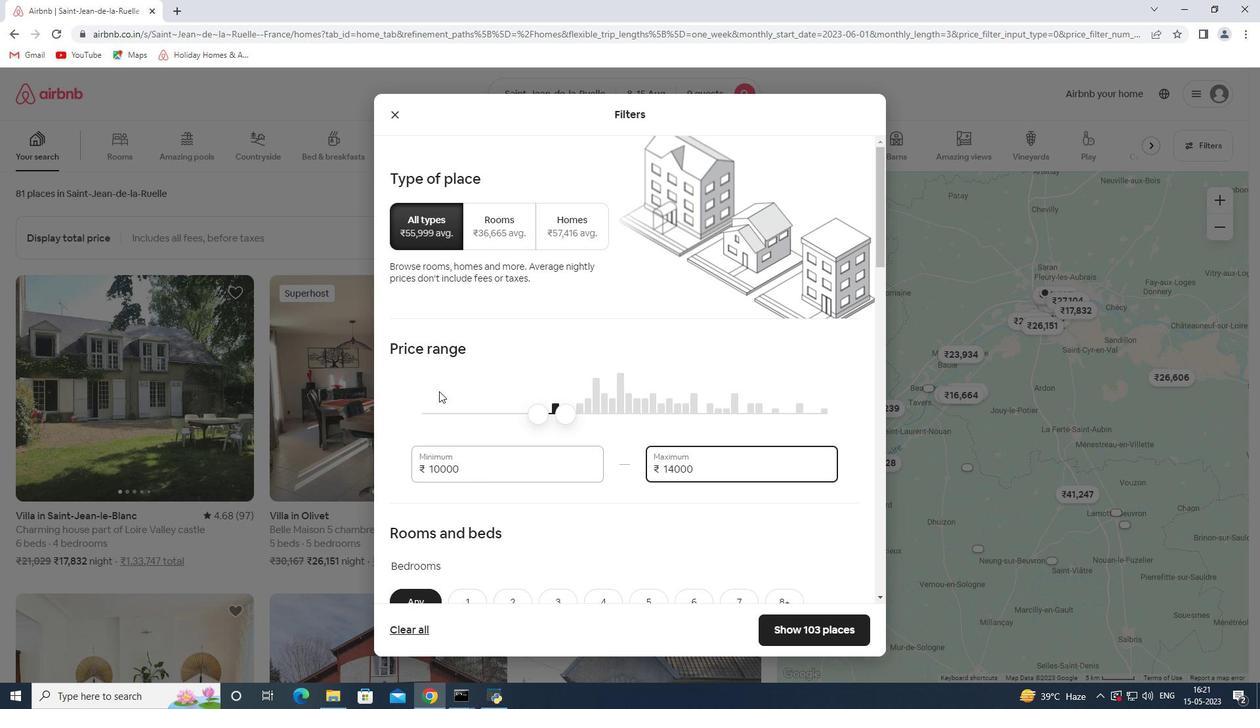 
Action: Mouse moved to (480, 393)
Screenshot: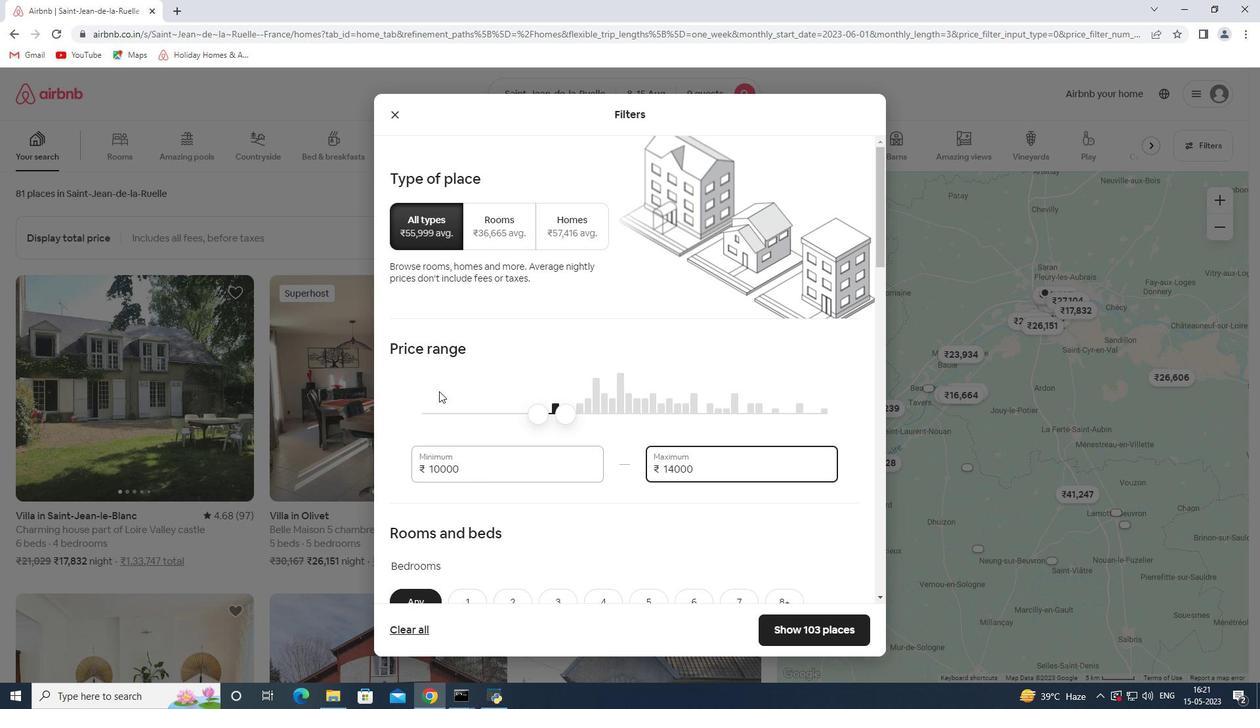 
Action: Mouse scrolled (480, 392) with delta (0, 0)
Screenshot: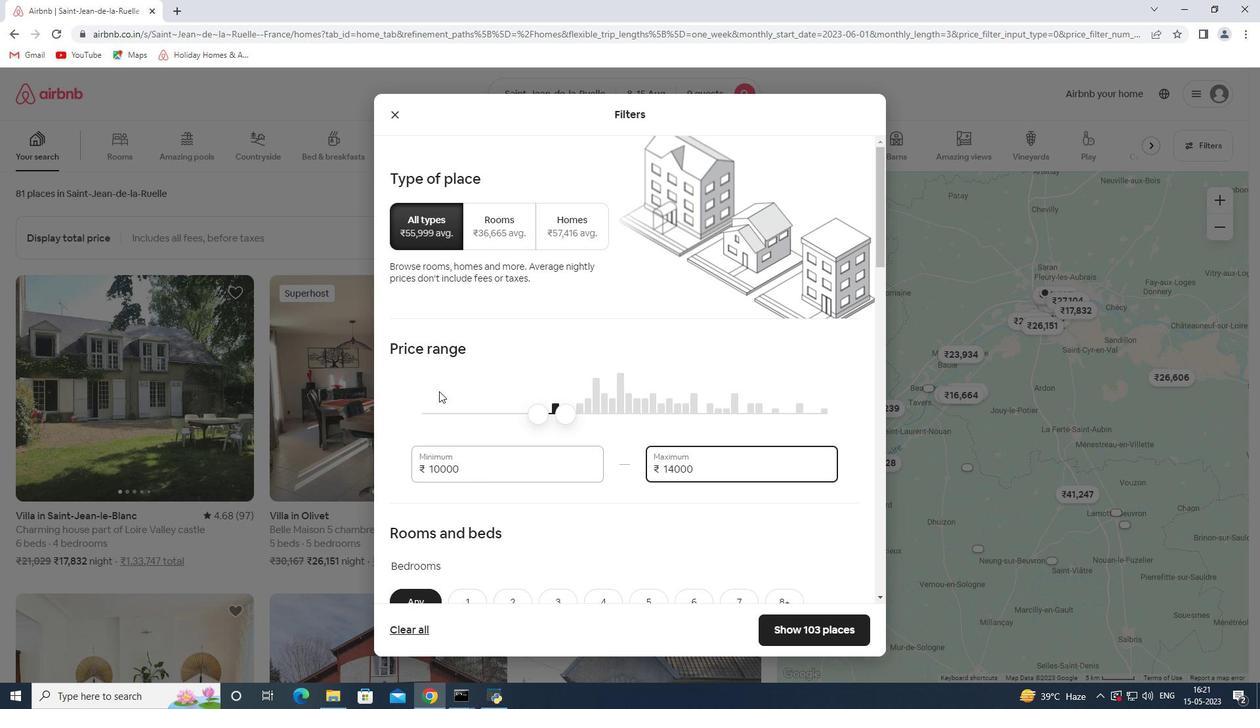 
Action: Mouse moved to (502, 393)
Screenshot: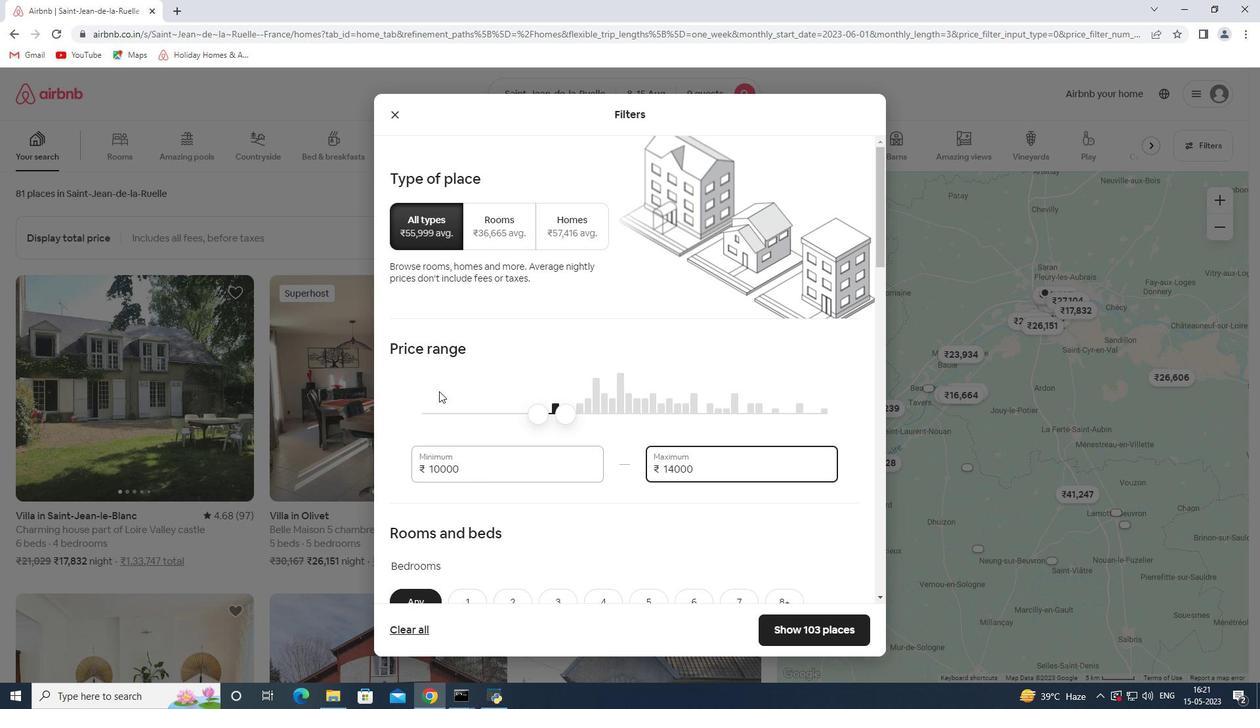 
Action: Mouse scrolled (502, 392) with delta (0, 0)
Screenshot: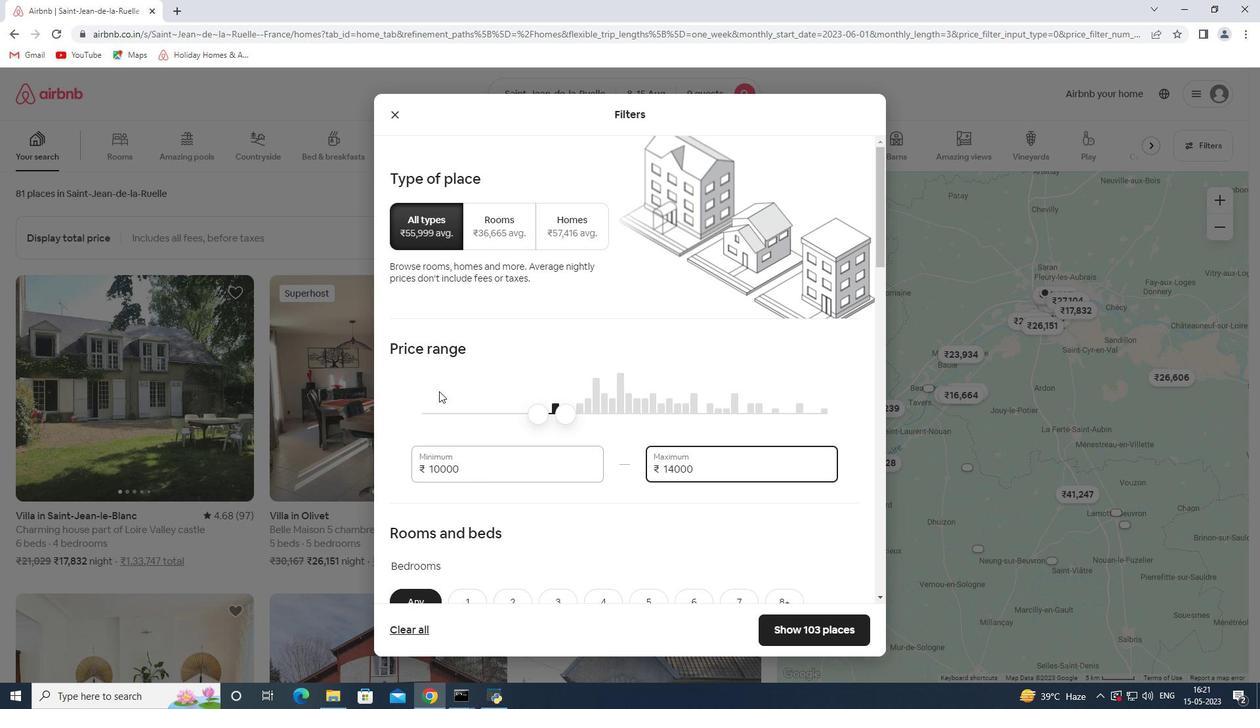 
Action: Mouse moved to (516, 394)
Screenshot: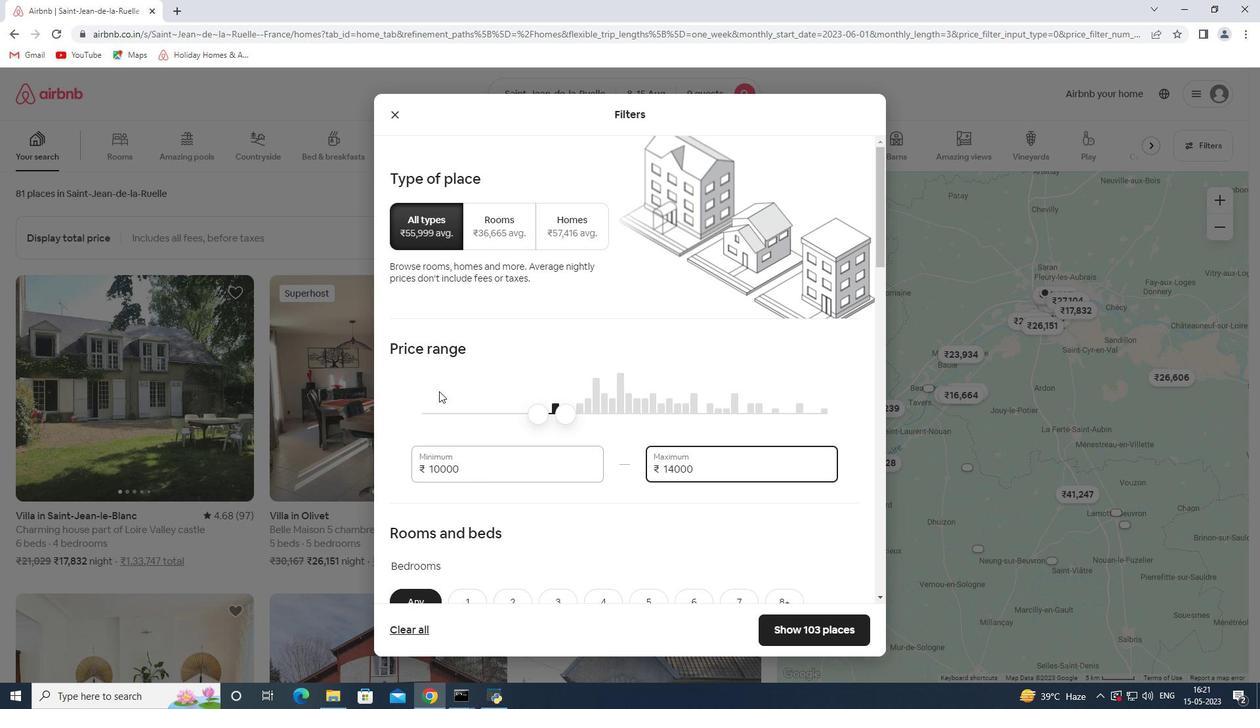 
Action: Mouse scrolled (516, 393) with delta (0, 0)
Screenshot: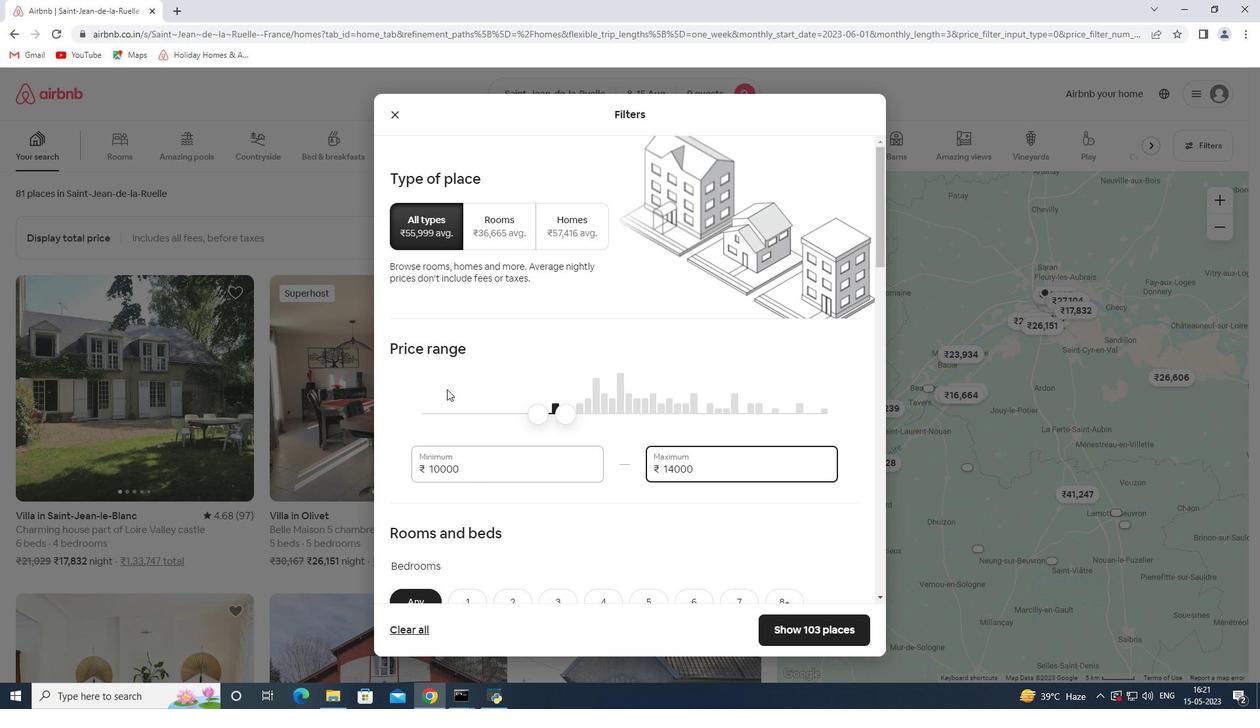 
Action: Mouse moved to (529, 399)
Screenshot: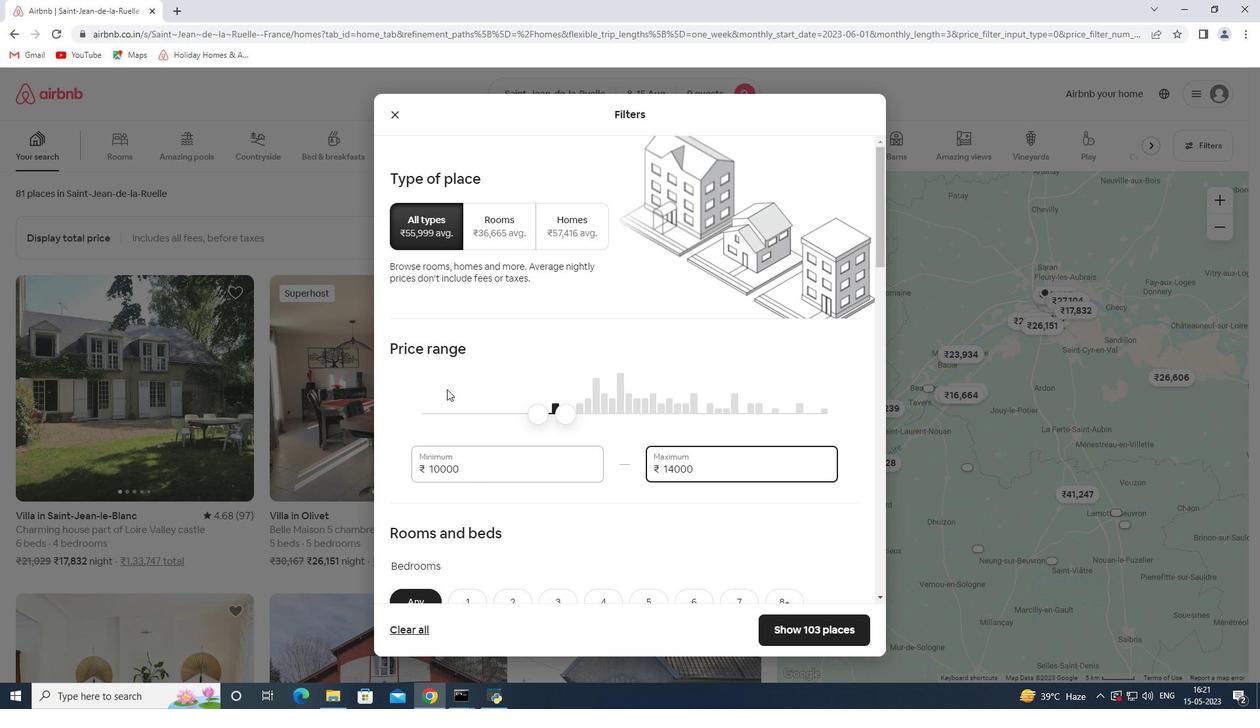 
Action: Mouse scrolled (529, 398) with delta (0, 0)
Screenshot: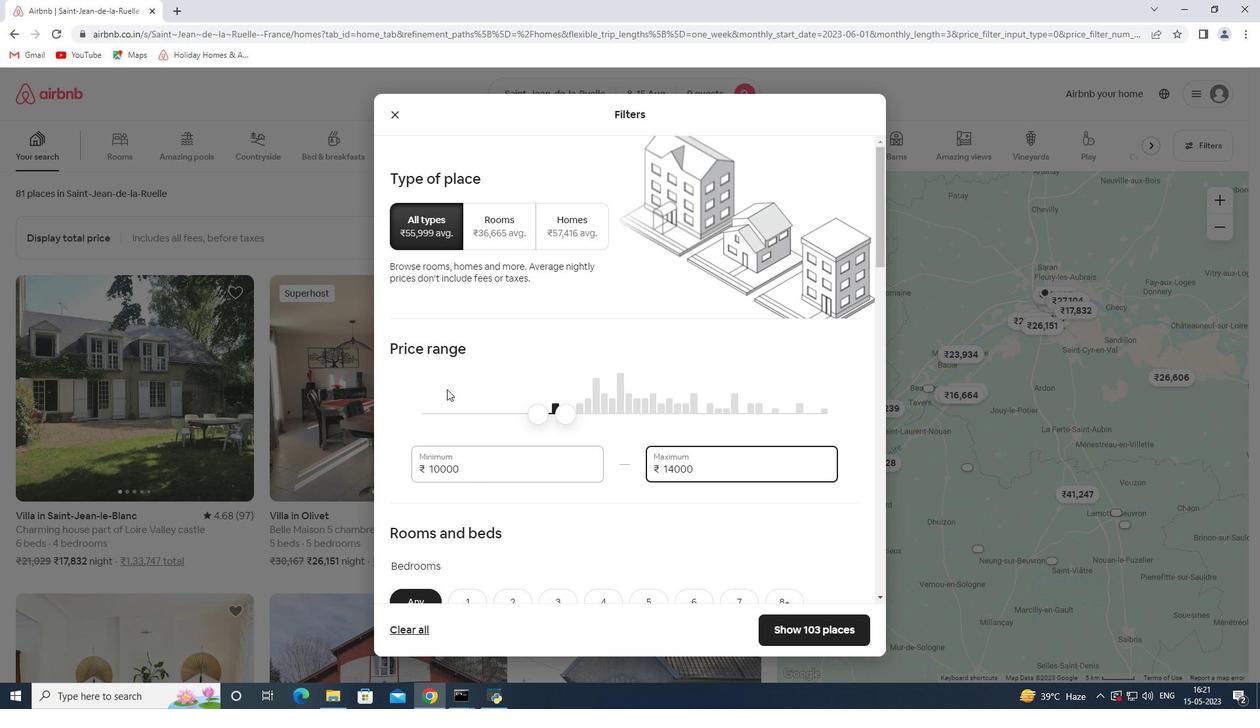 
Action: Mouse moved to (657, 270)
Screenshot: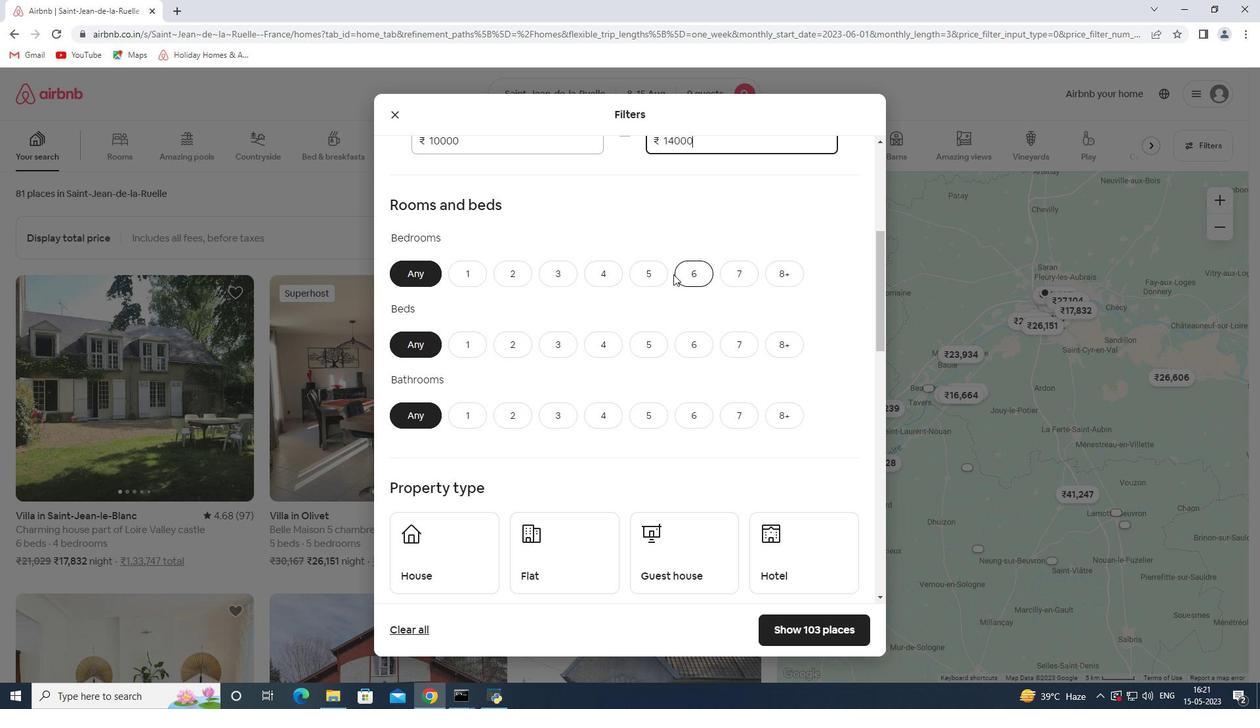 
Action: Mouse pressed left at (657, 270)
Screenshot: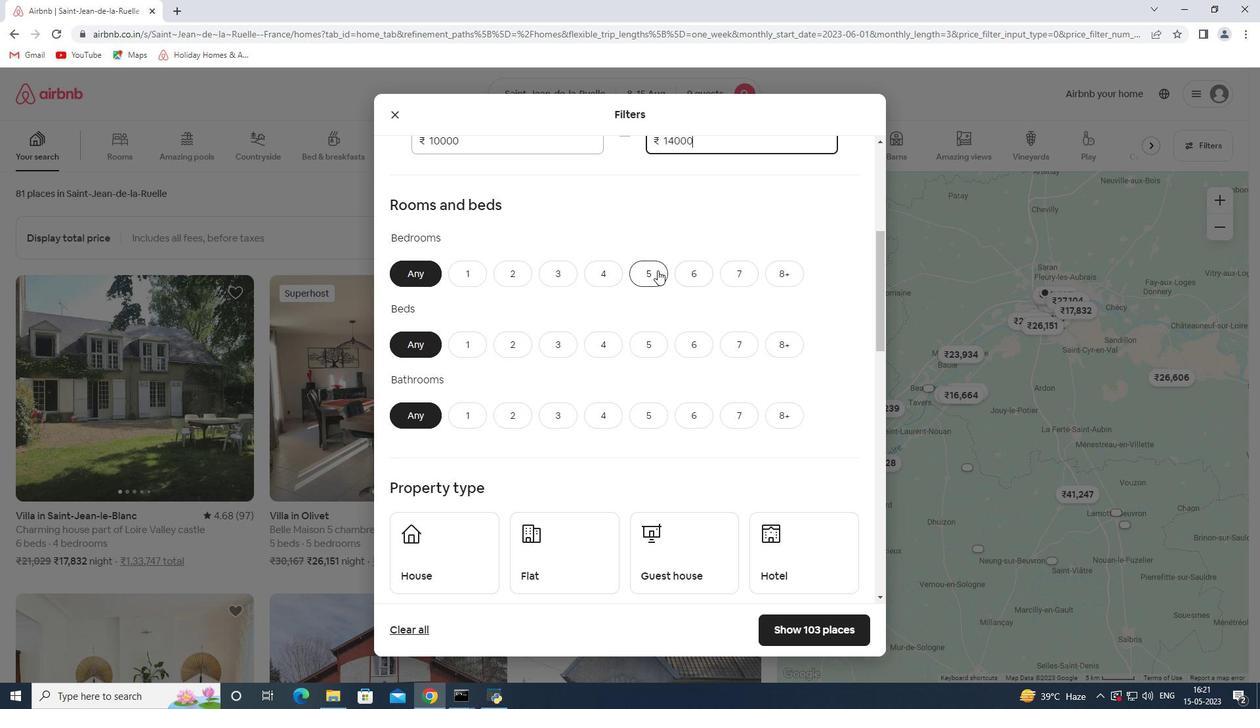 
Action: Mouse moved to (766, 344)
Screenshot: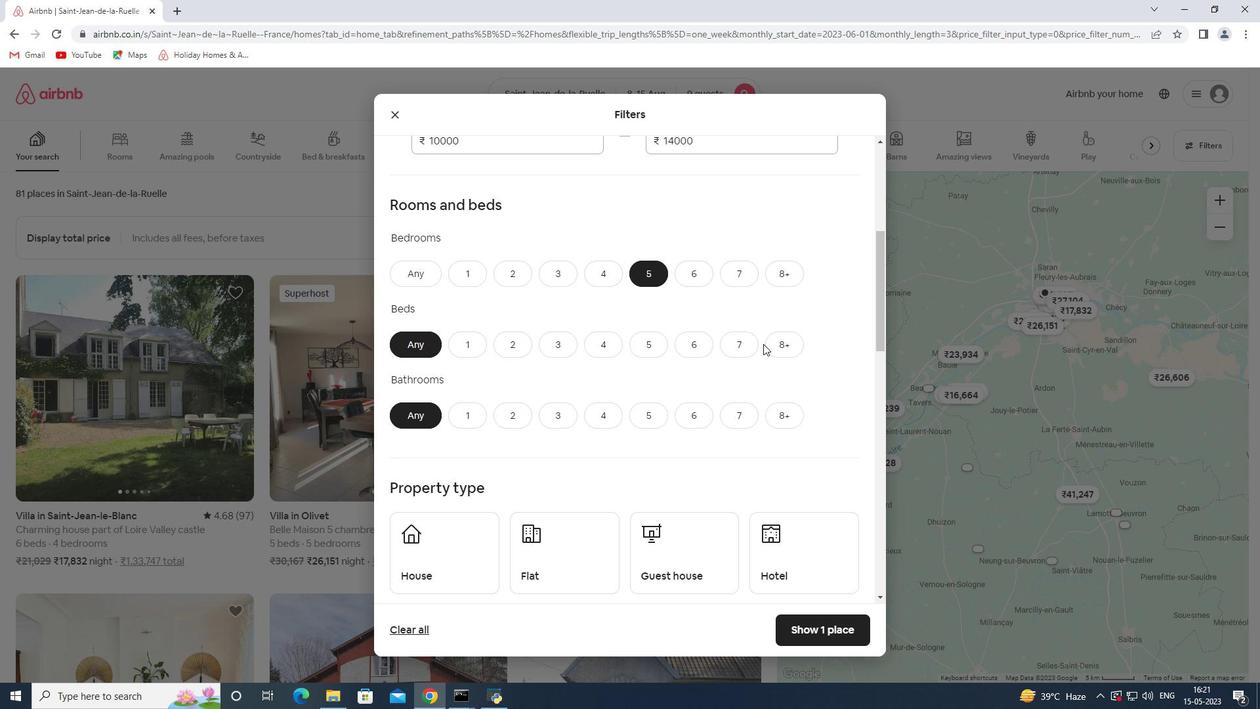 
Action: Mouse pressed left at (766, 344)
Screenshot: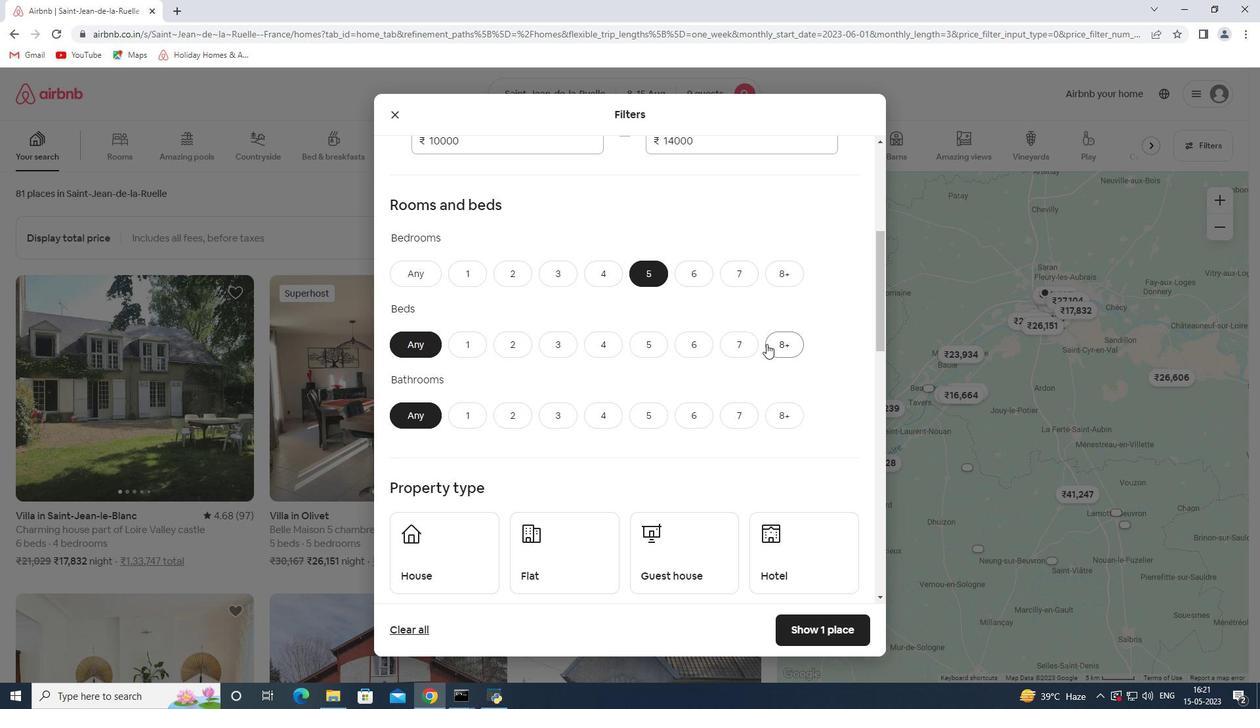 
Action: Mouse moved to (657, 415)
Screenshot: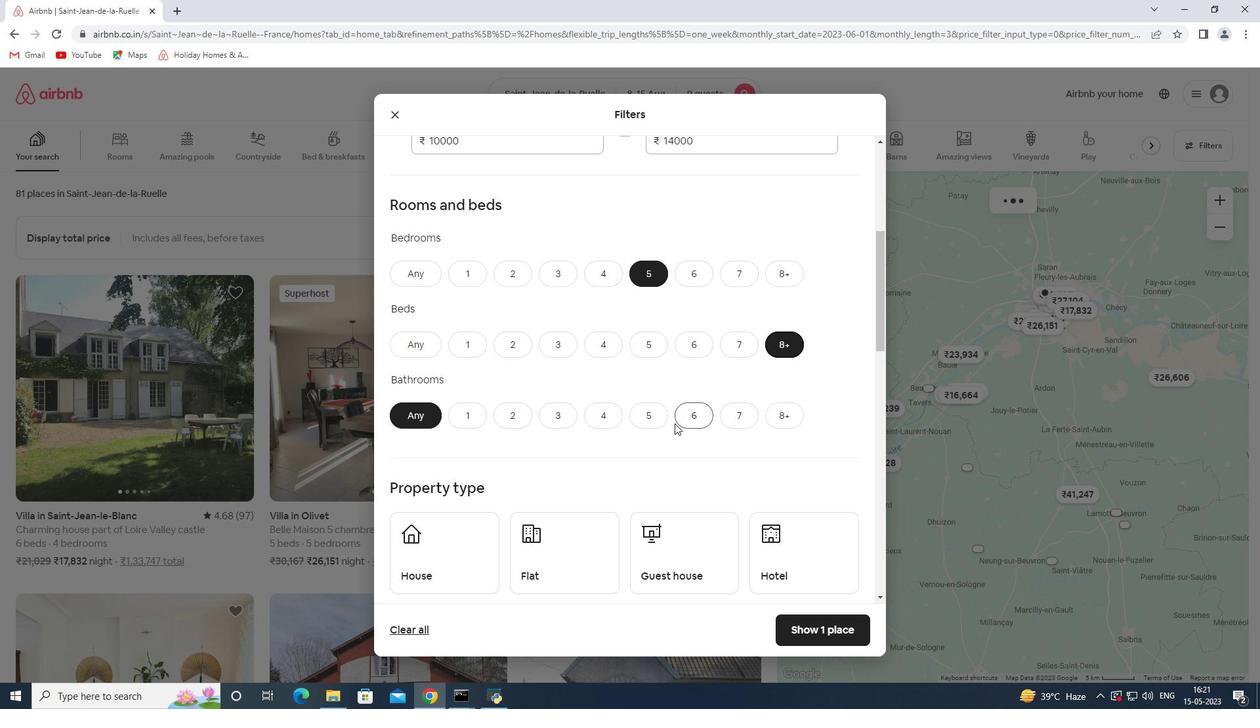 
Action: Mouse pressed left at (657, 415)
Screenshot: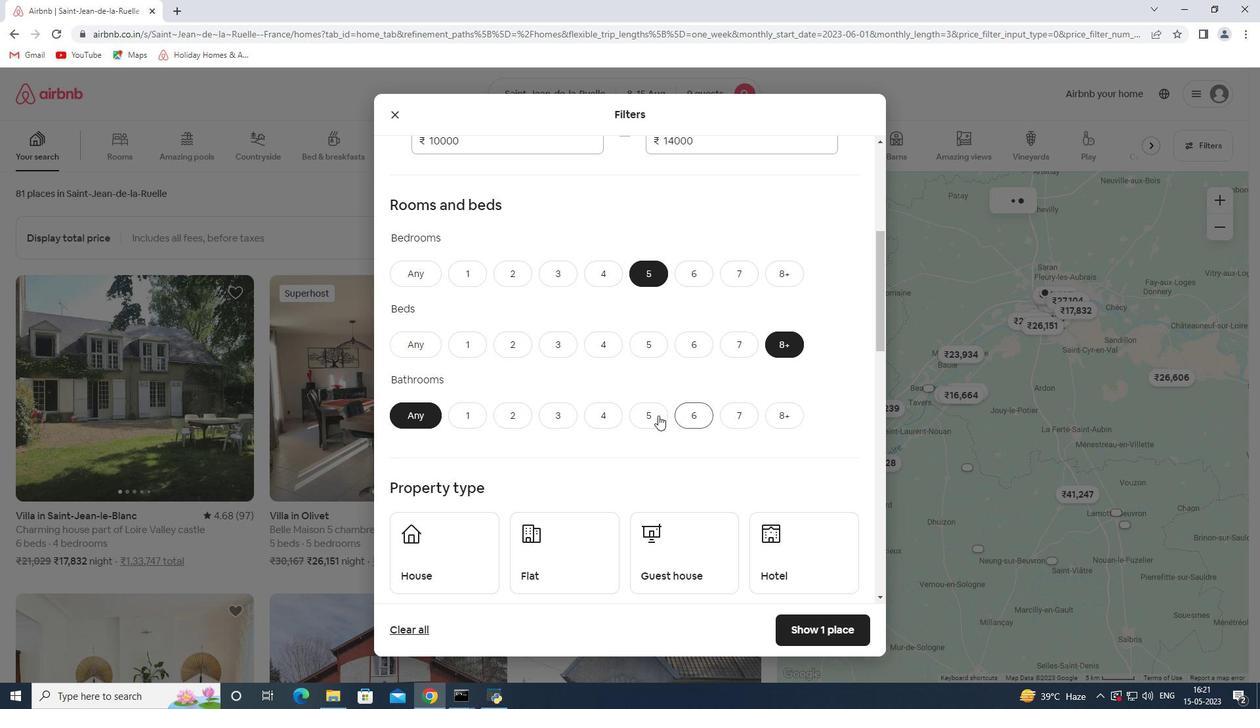 
Action: Mouse moved to (654, 415)
Screenshot: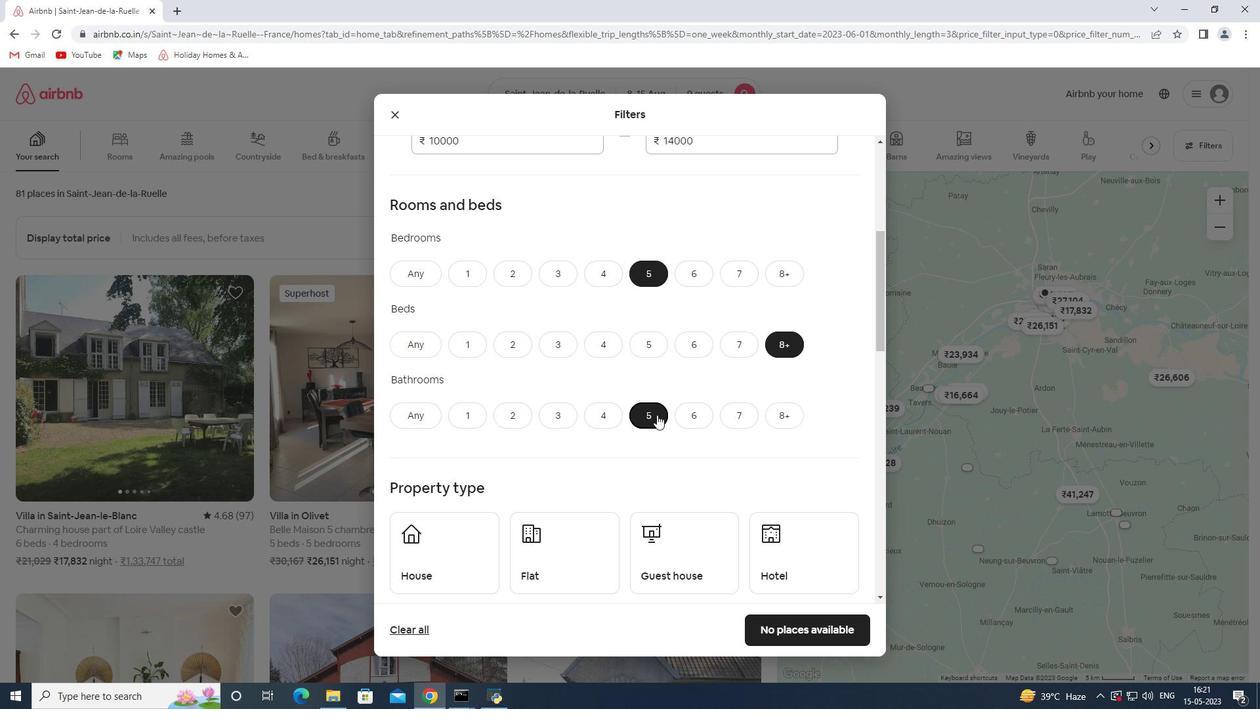 
Action: Mouse scrolled (654, 414) with delta (0, 0)
Screenshot: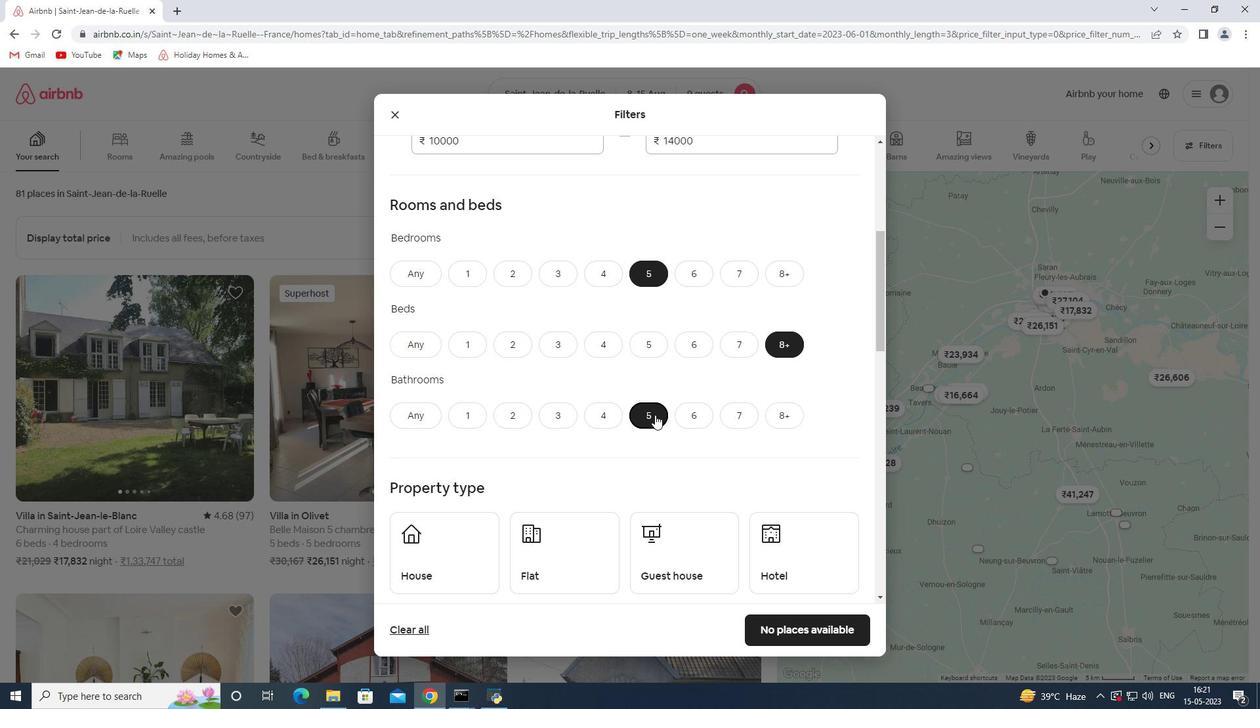 
Action: Mouse scrolled (654, 414) with delta (0, 0)
Screenshot: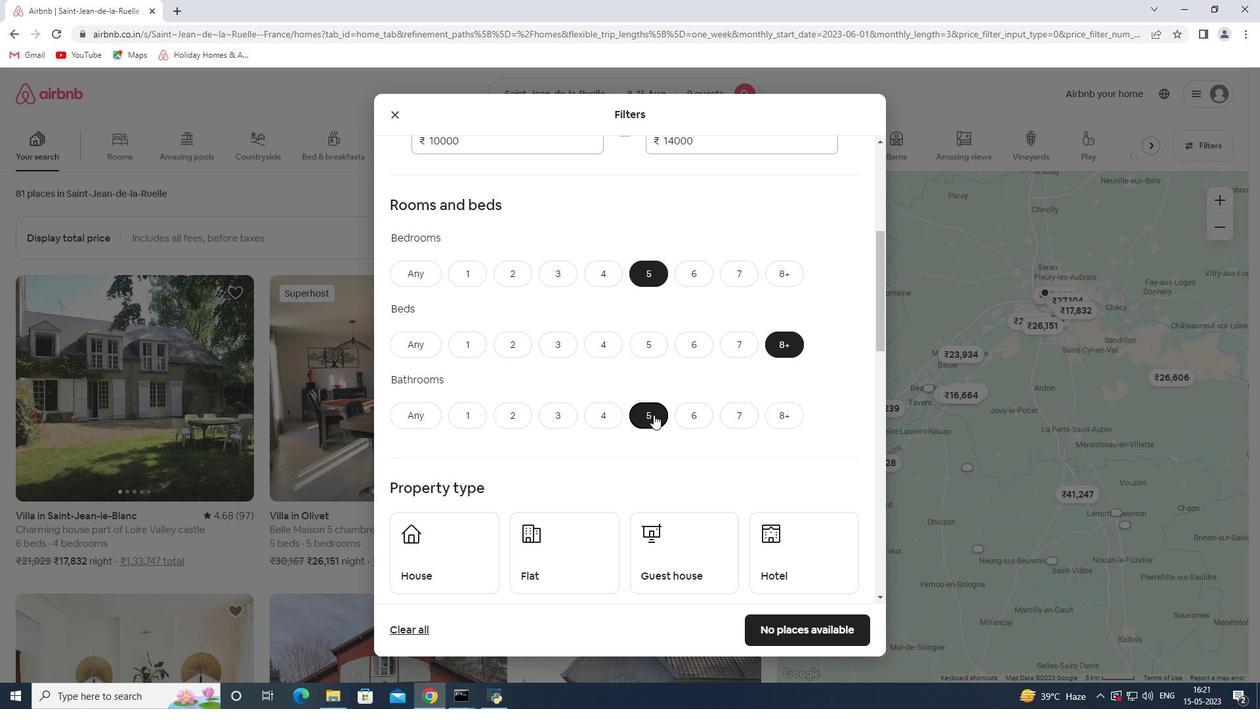 
Action: Mouse scrolled (654, 414) with delta (0, 0)
Screenshot: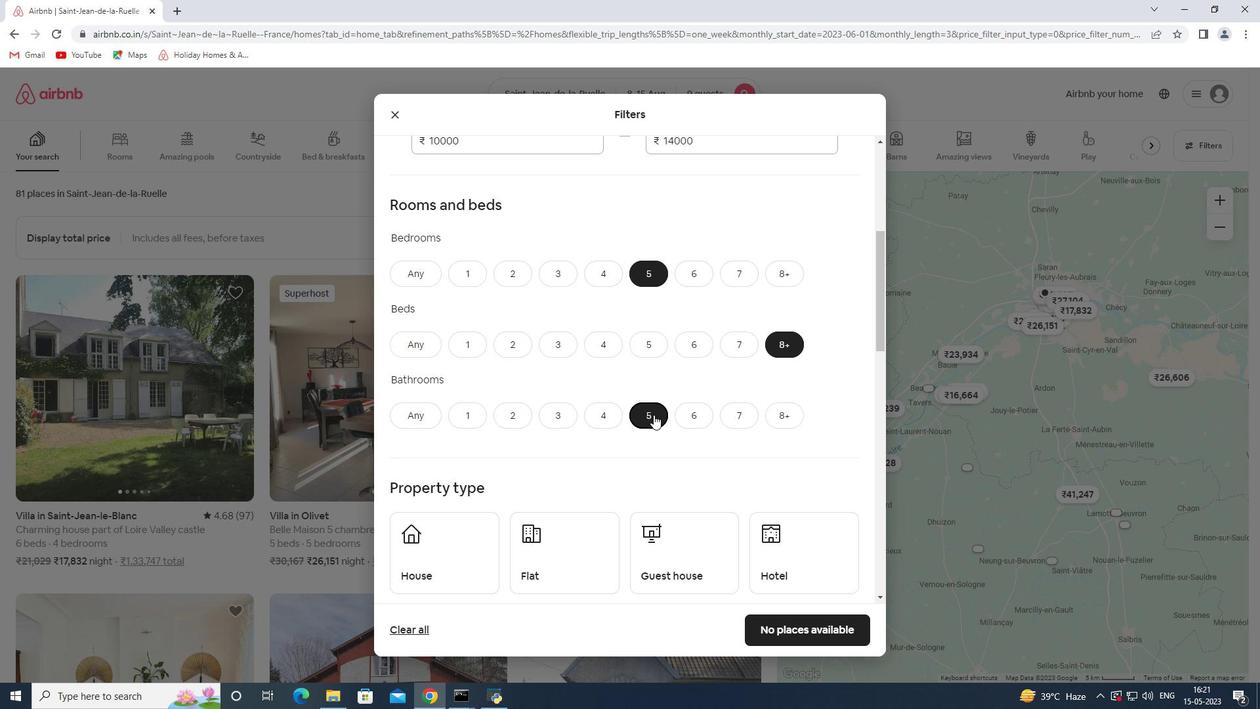 
Action: Mouse moved to (442, 377)
Screenshot: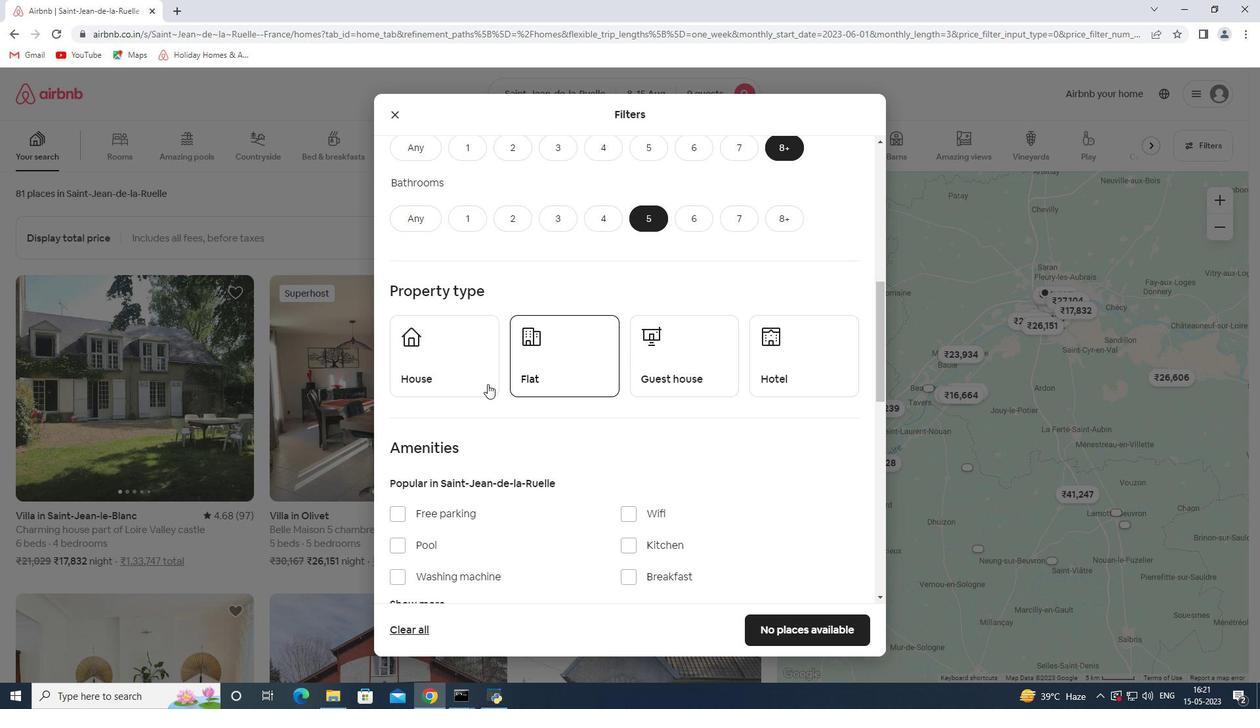 
Action: Mouse pressed left at (442, 377)
Screenshot: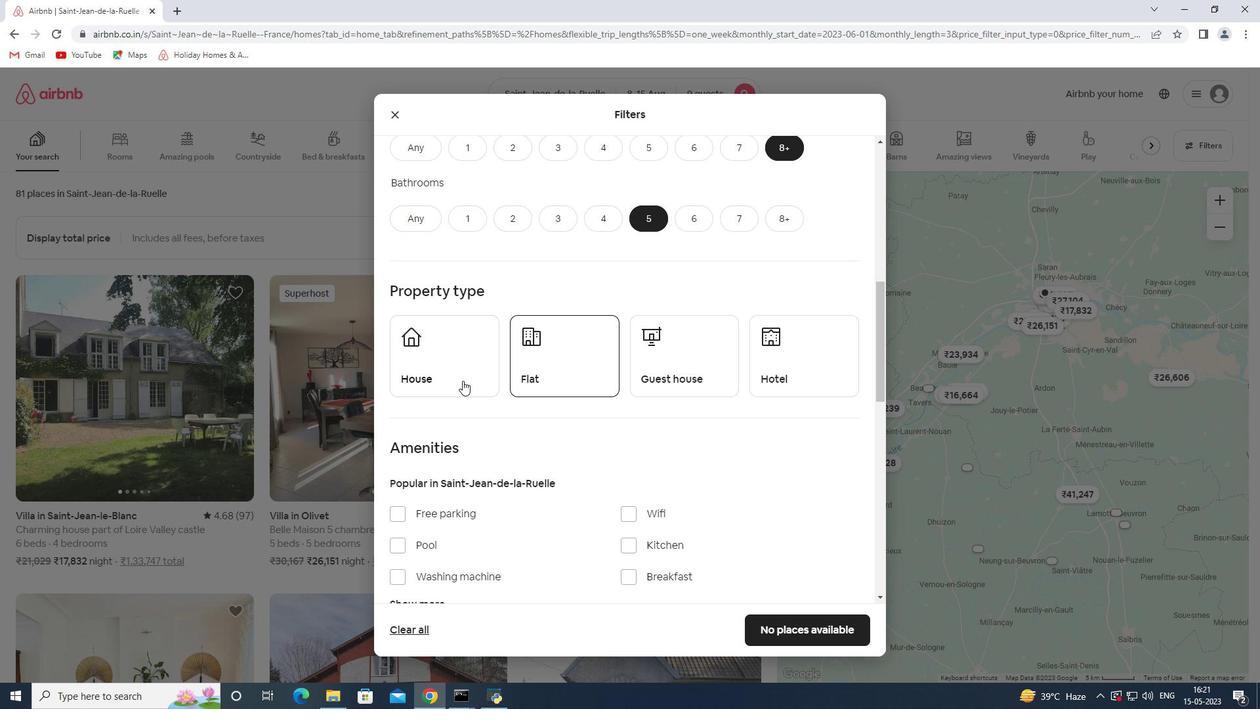 
Action: Mouse moved to (529, 381)
Screenshot: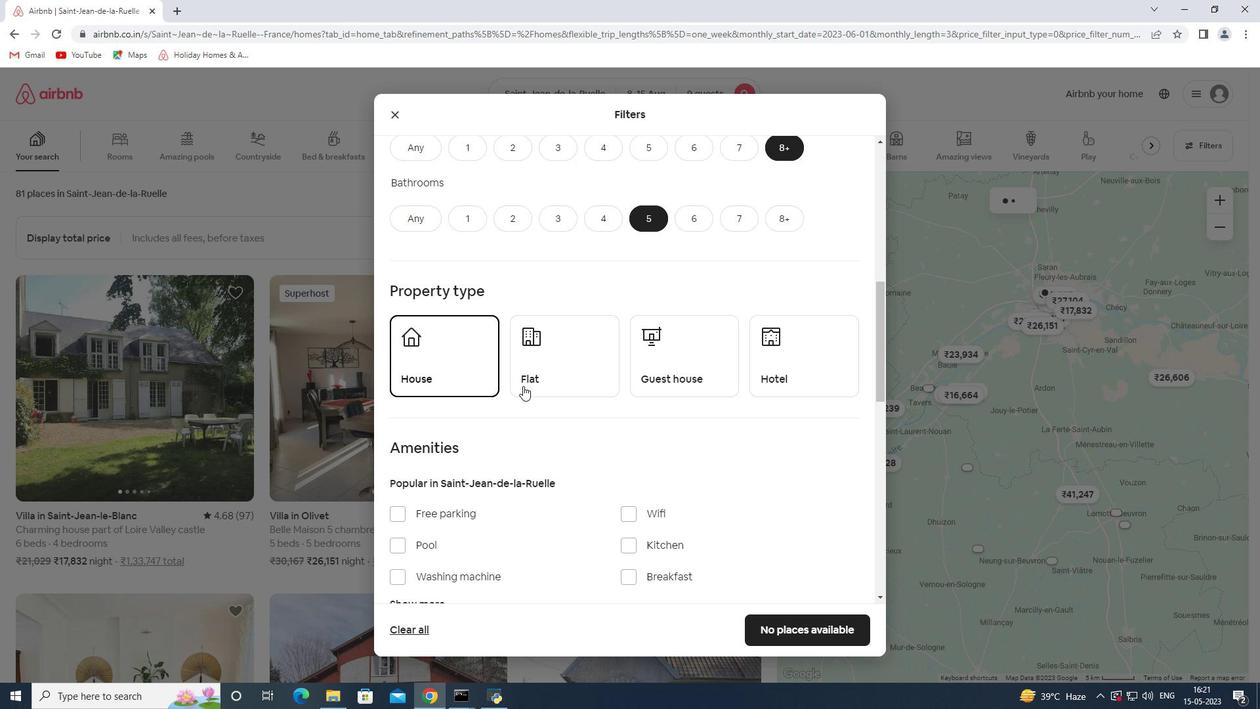 
Action: Mouse pressed left at (529, 381)
Screenshot: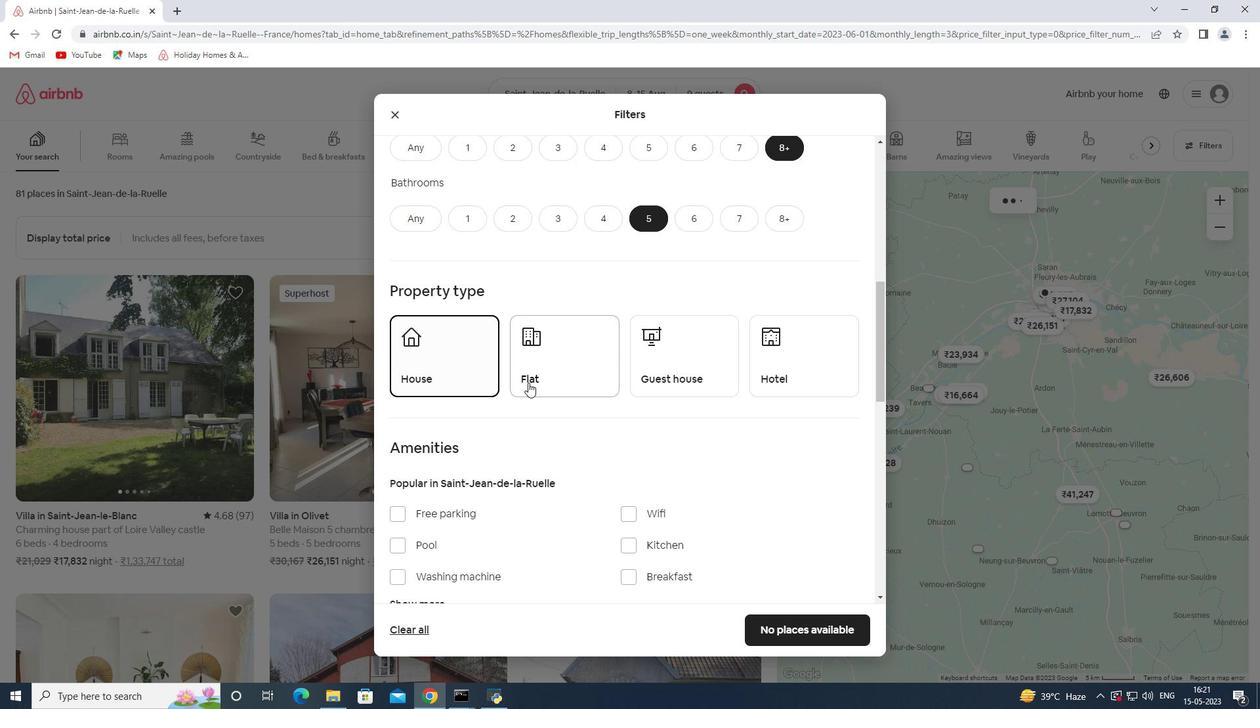 
Action: Mouse moved to (642, 363)
Screenshot: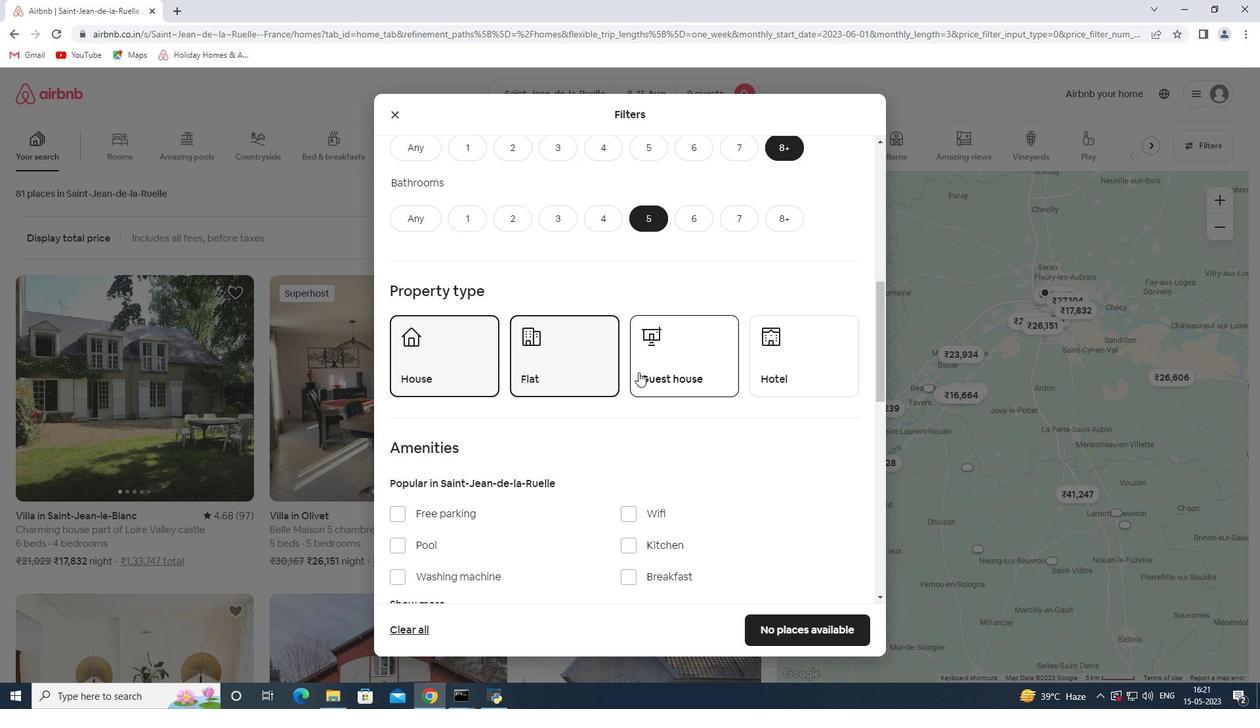 
Action: Mouse pressed left at (642, 363)
Screenshot: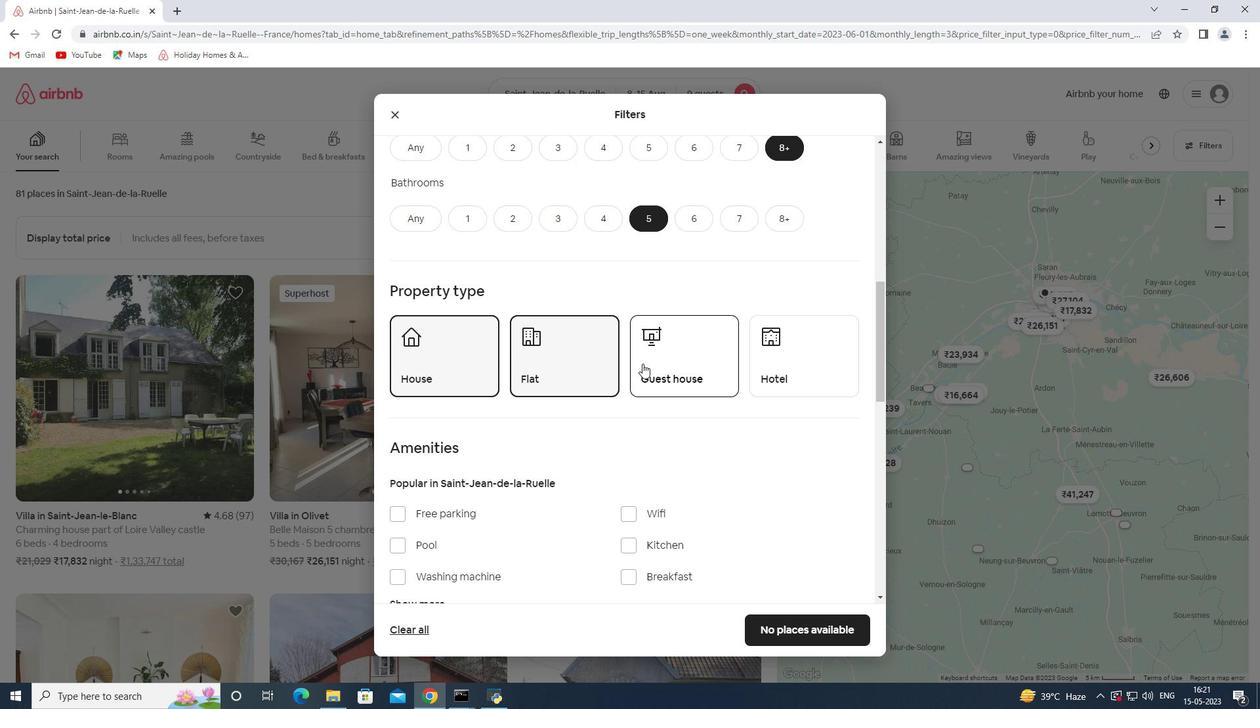 
Action: Mouse moved to (614, 374)
Screenshot: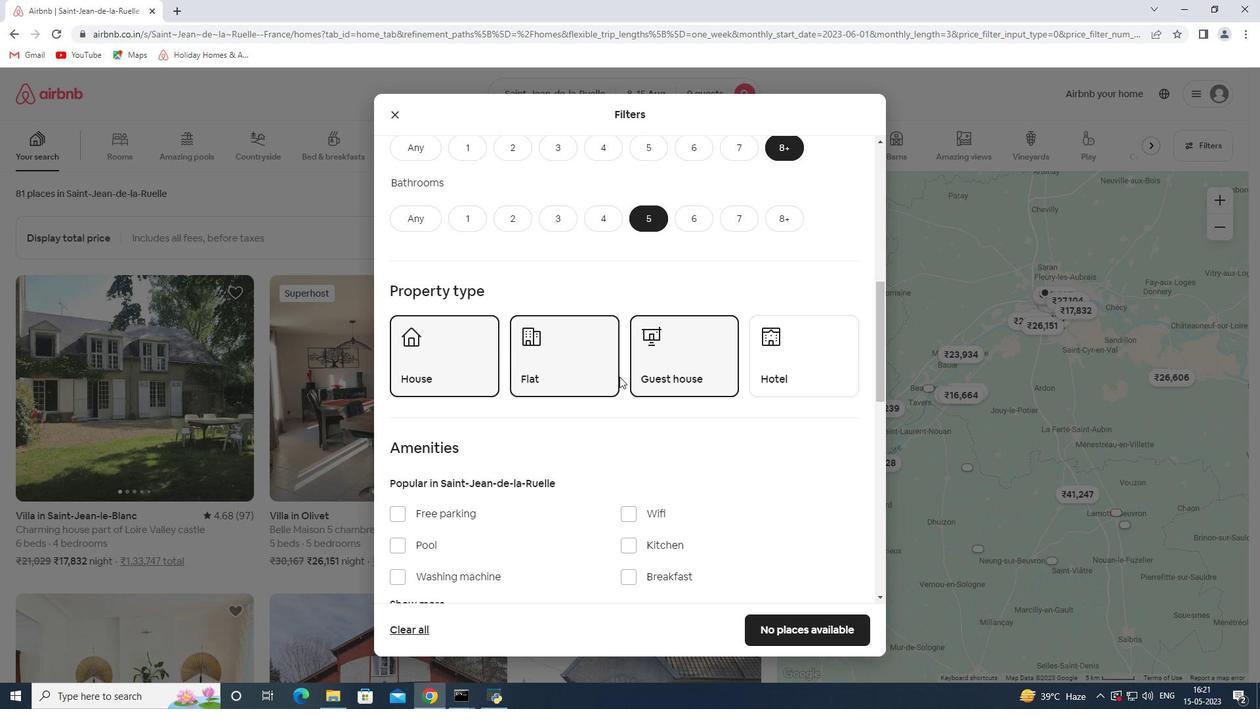 
Action: Mouse scrolled (614, 374) with delta (0, 0)
Screenshot: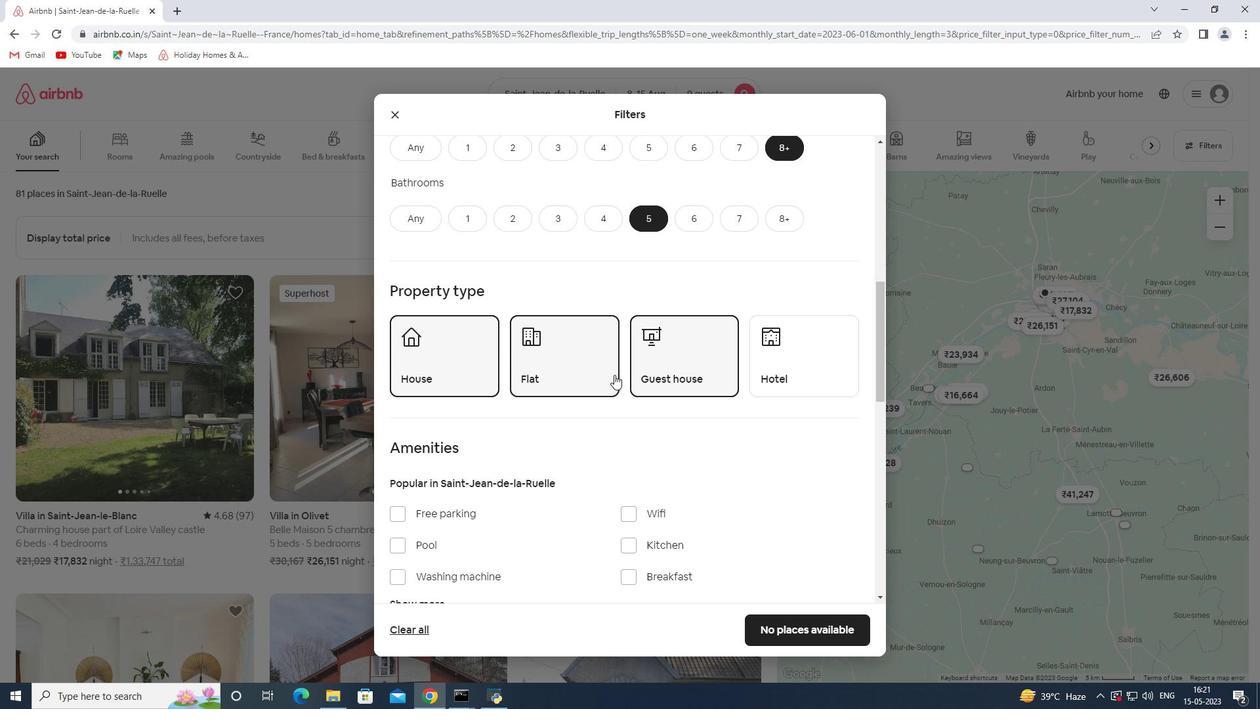 
Action: Mouse moved to (438, 528)
Screenshot: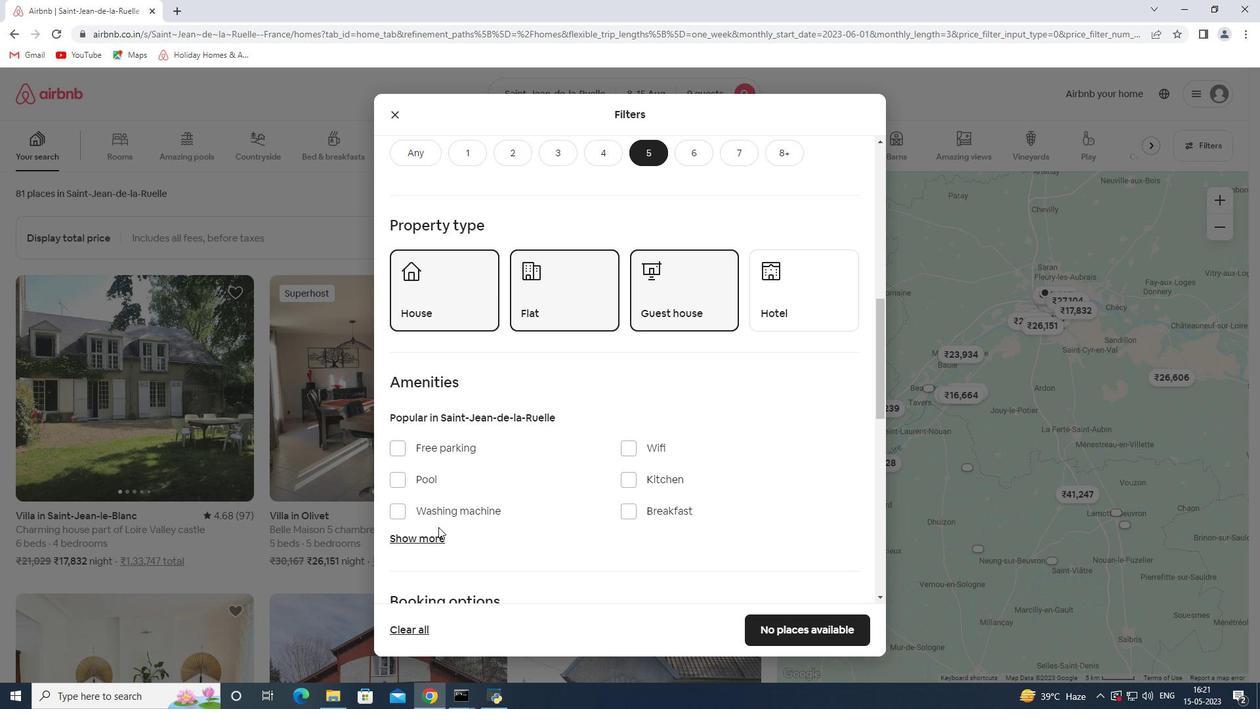 
Action: Mouse pressed left at (438, 528)
Screenshot: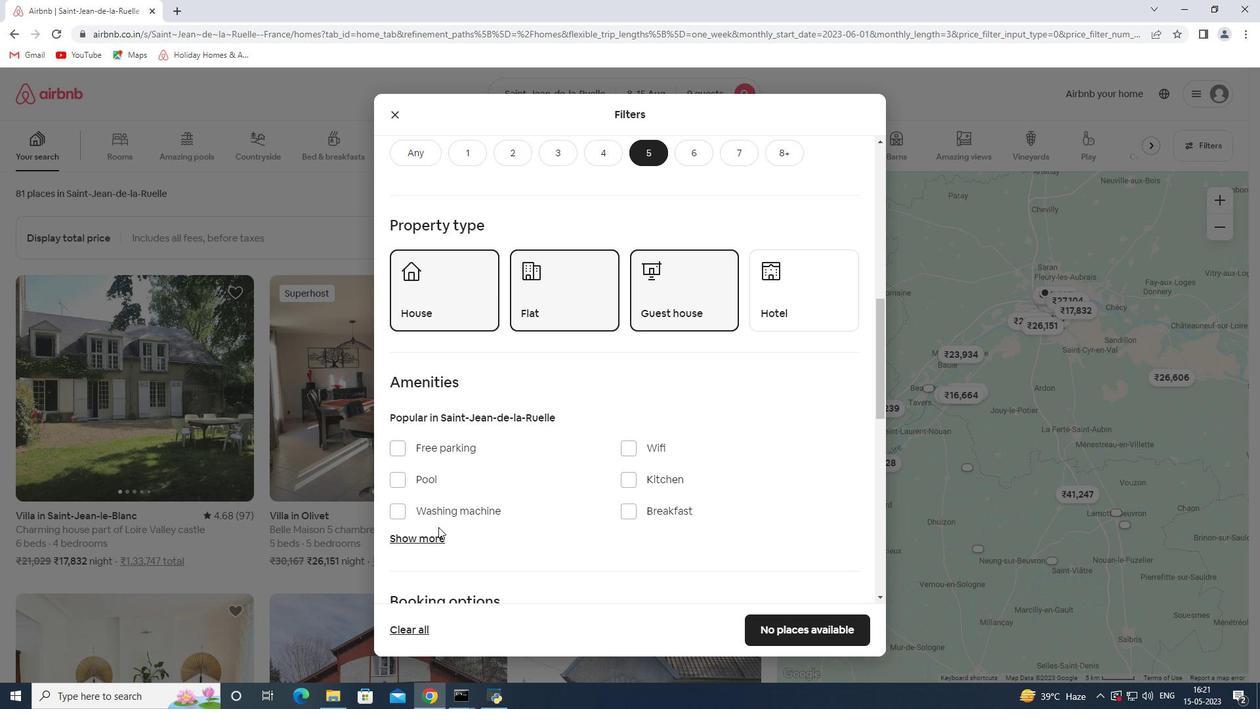 
Action: Mouse moved to (434, 537)
Screenshot: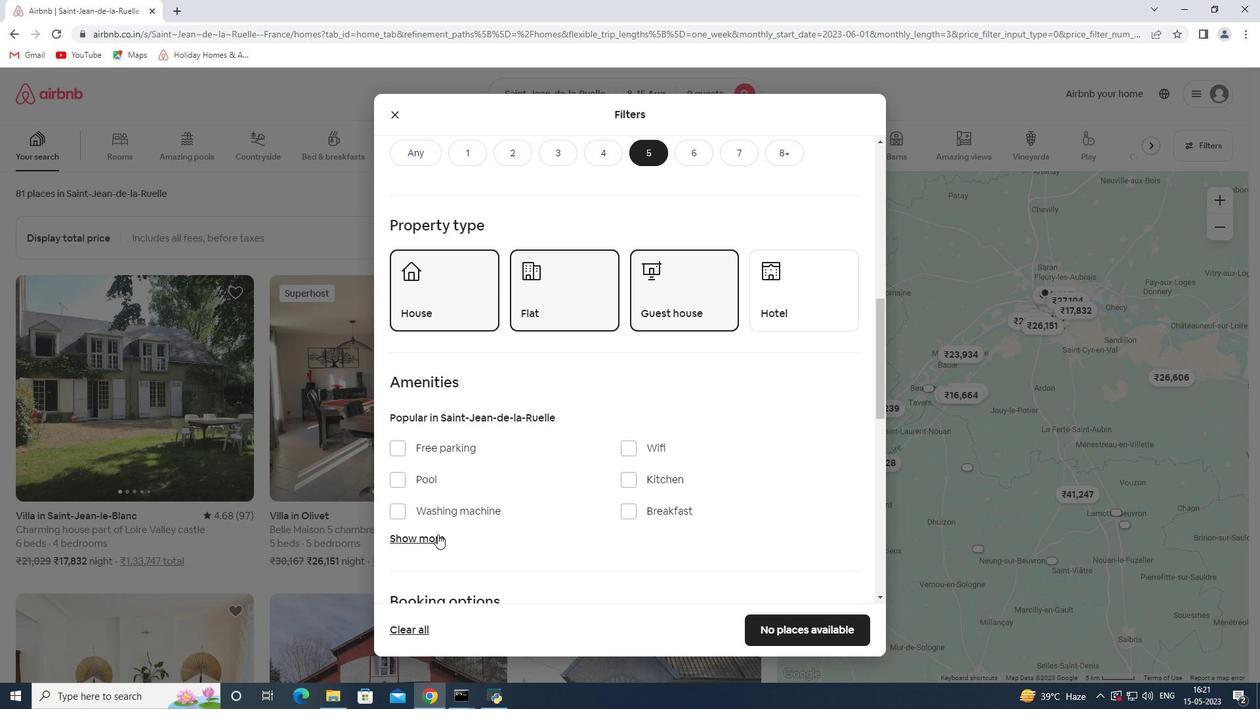 
Action: Mouse pressed left at (434, 537)
Screenshot: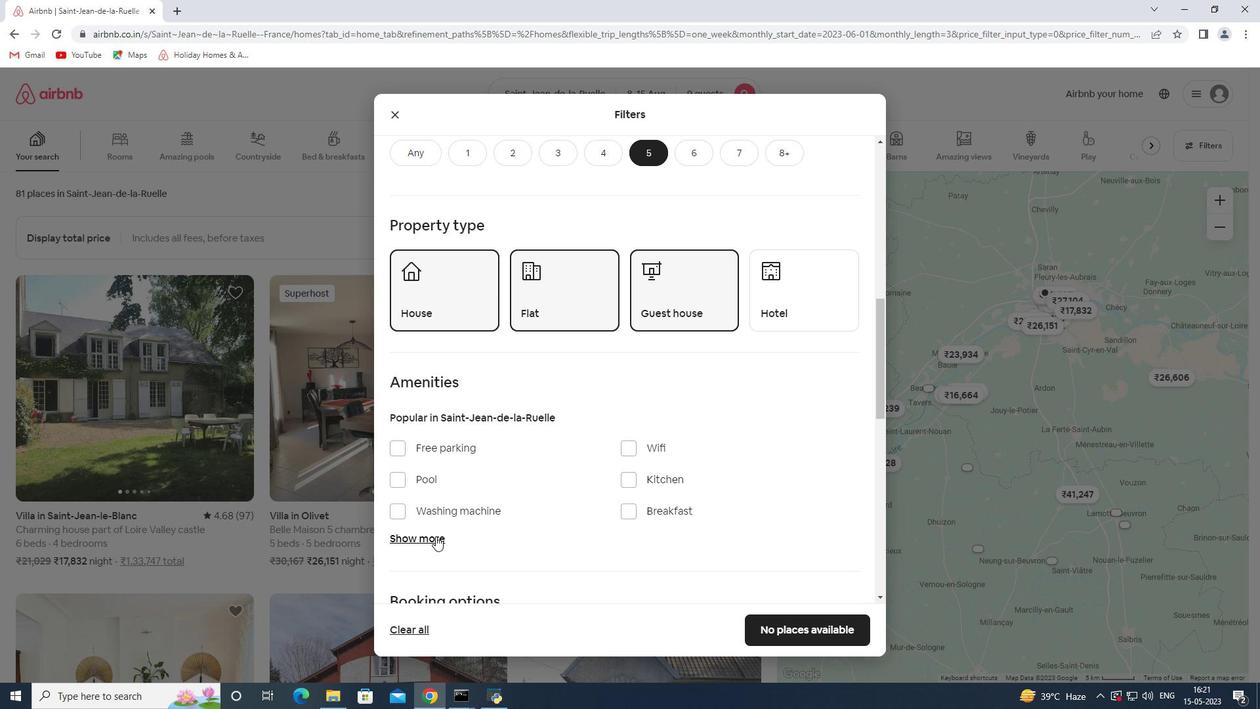 
Action: Mouse moved to (646, 453)
Screenshot: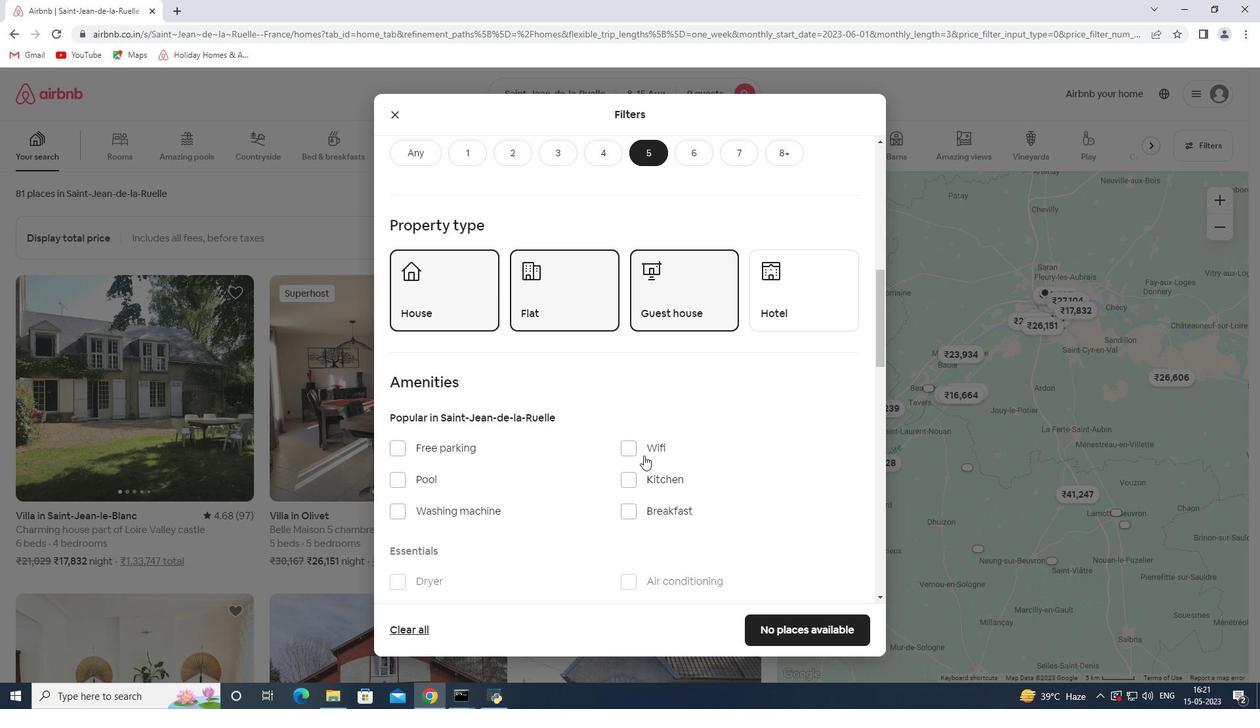 
Action: Mouse pressed left at (646, 453)
Screenshot: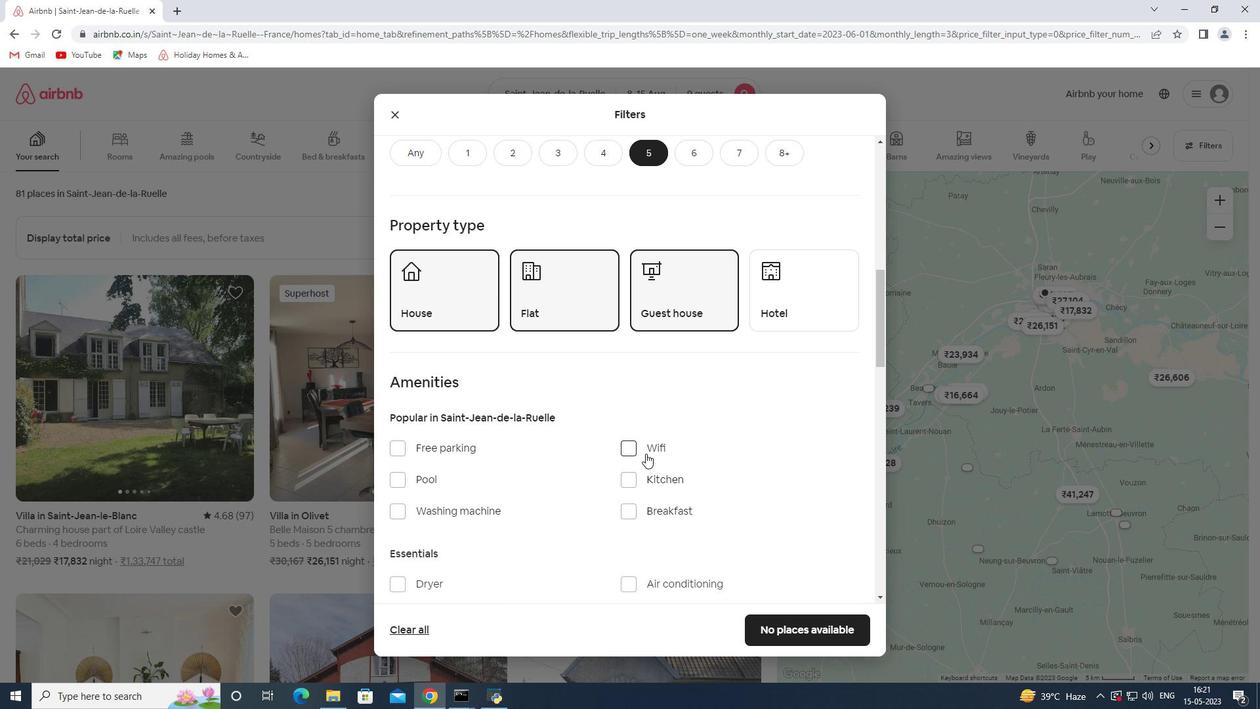 
Action: Mouse moved to (646, 447)
Screenshot: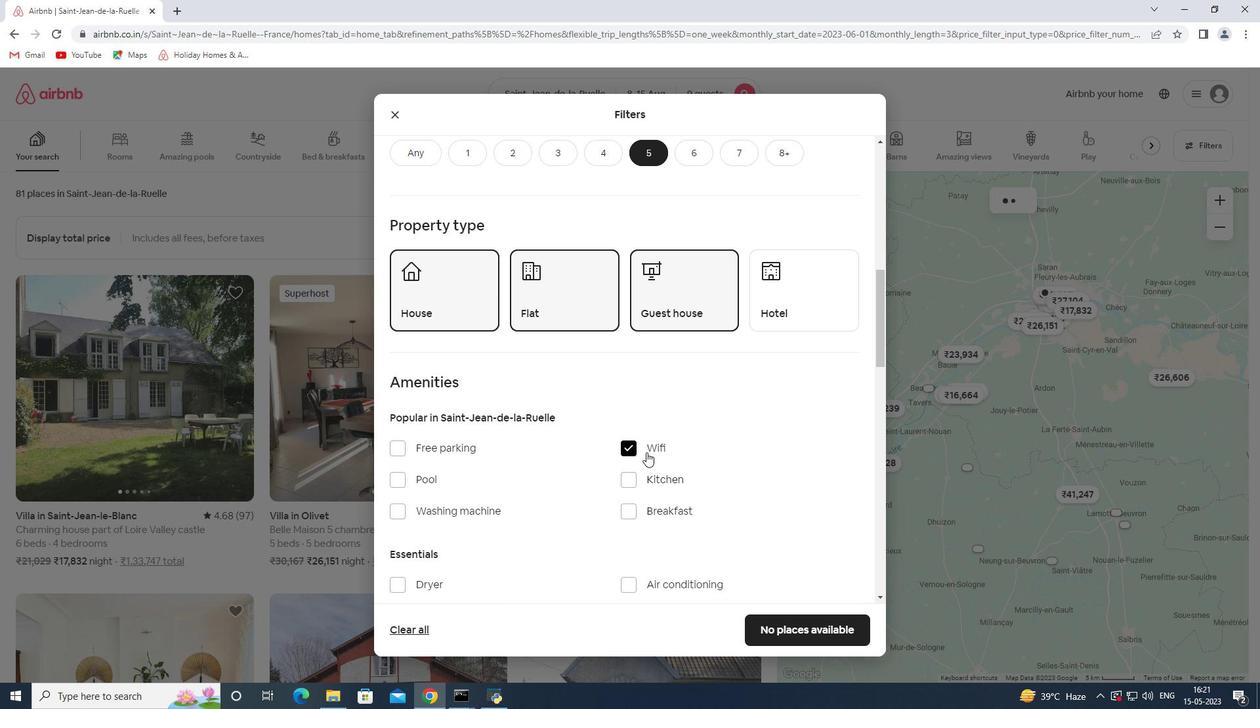 
Action: Mouse pressed left at (646, 447)
Screenshot: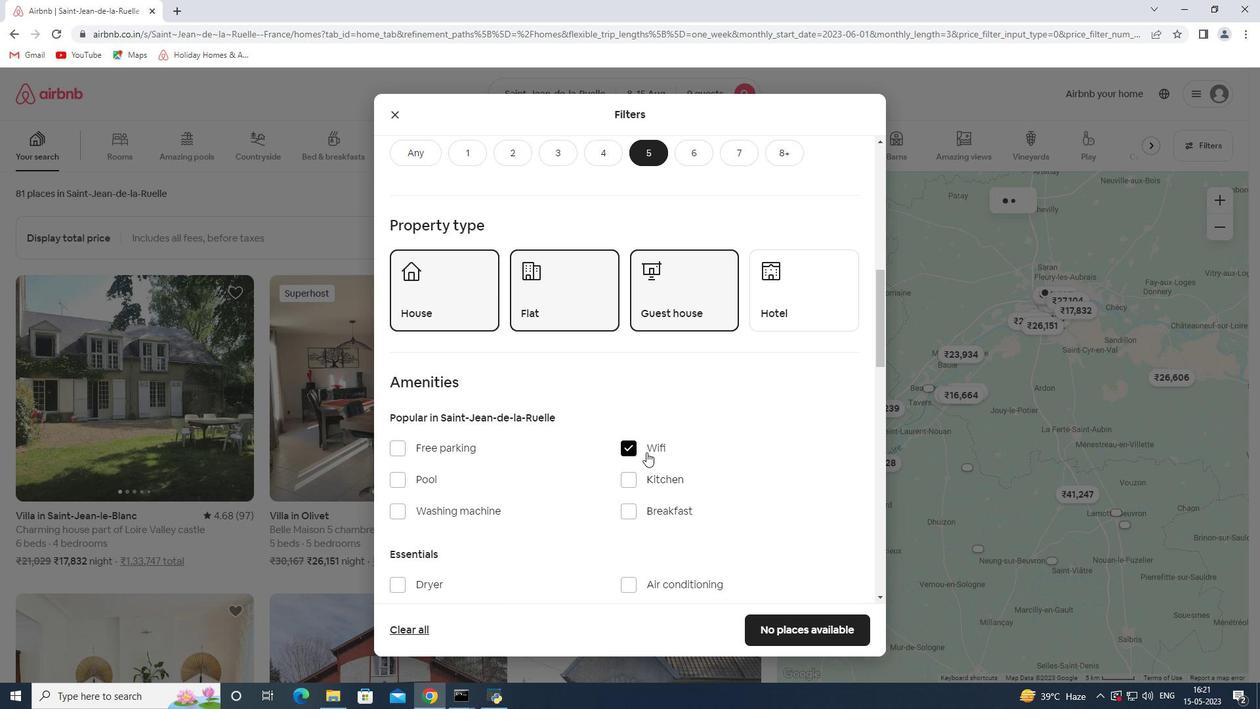 
Action: Mouse moved to (644, 448)
Screenshot: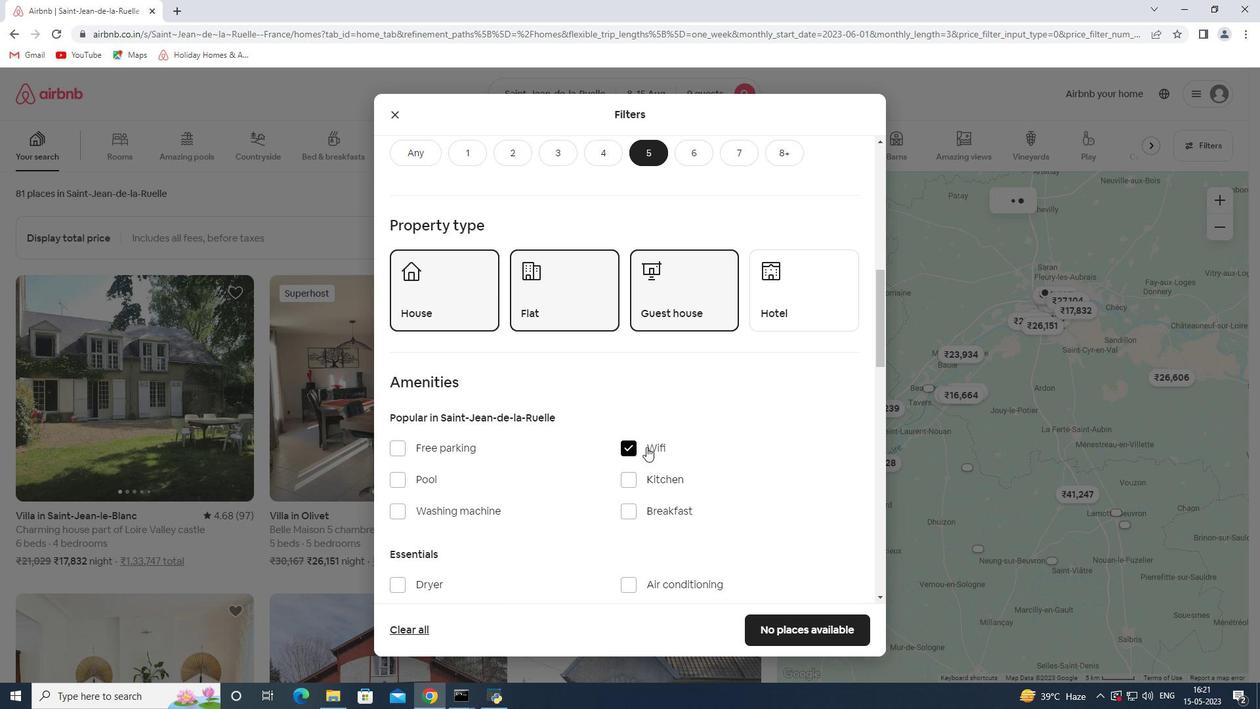 
Action: Mouse pressed left at (644, 448)
Screenshot: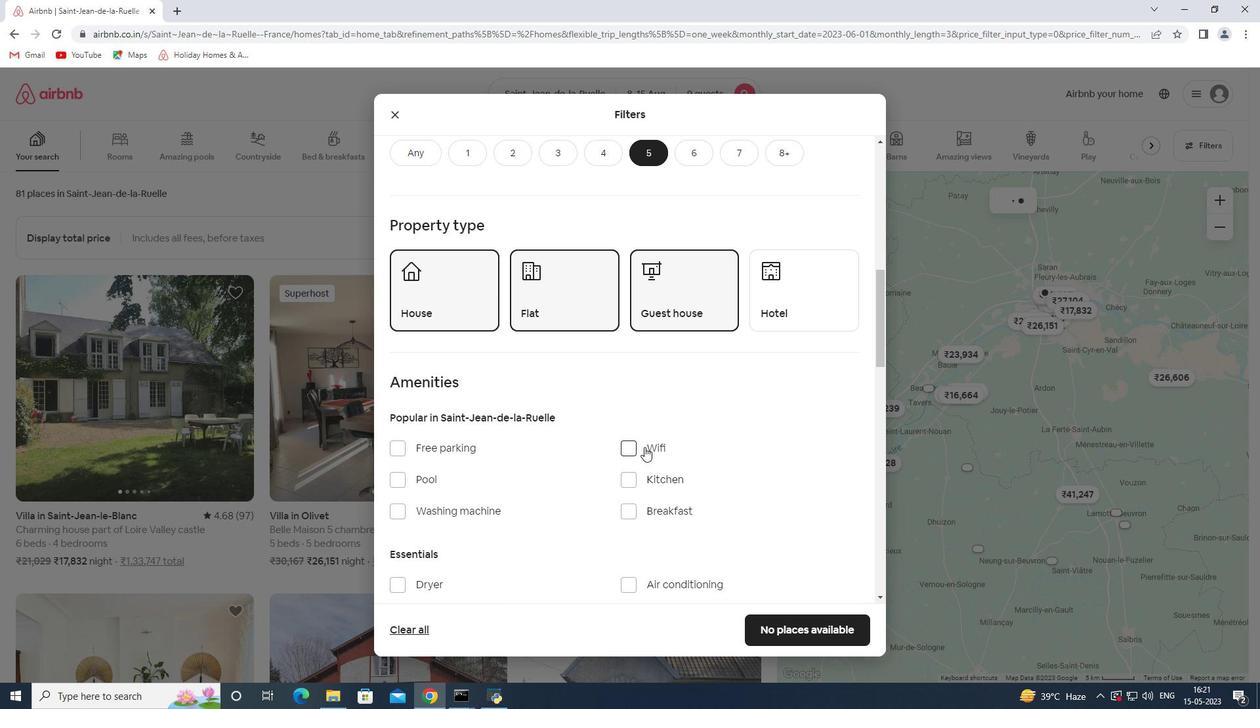 
Action: Mouse moved to (641, 510)
Screenshot: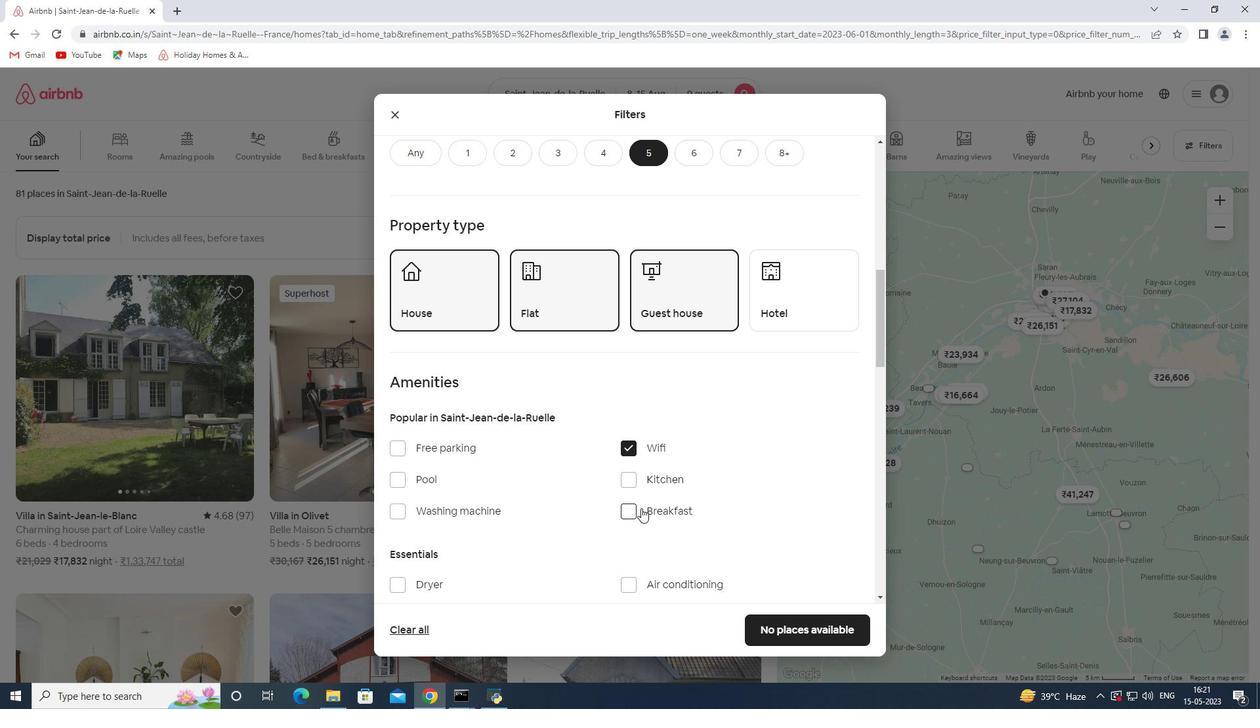 
Action: Mouse pressed left at (641, 510)
Screenshot: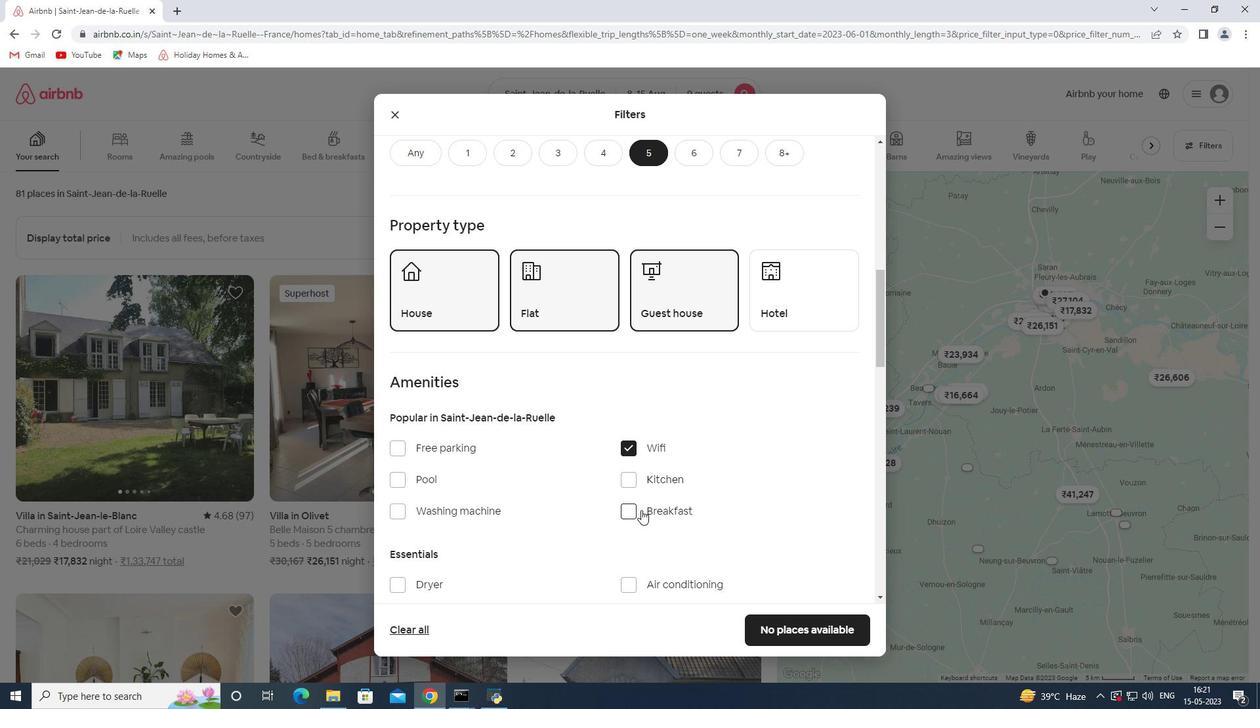 
Action: Mouse moved to (483, 498)
Screenshot: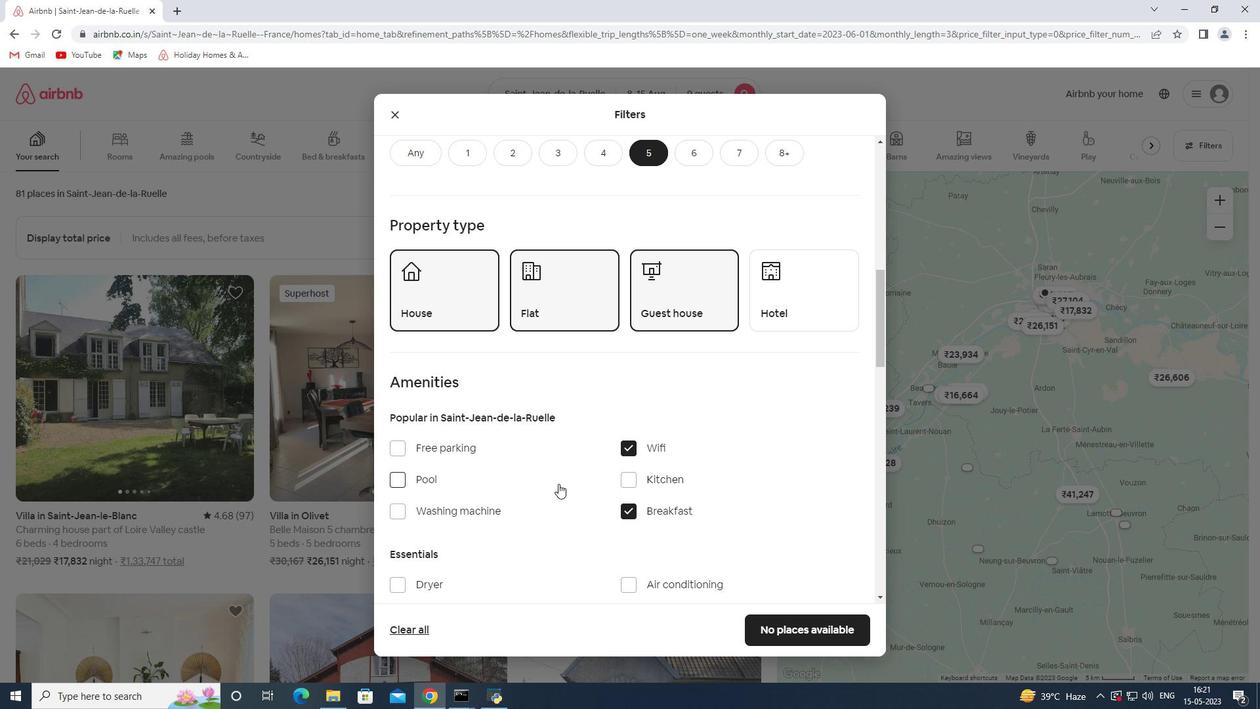 
Action: Mouse scrolled (483, 497) with delta (0, 0)
Screenshot: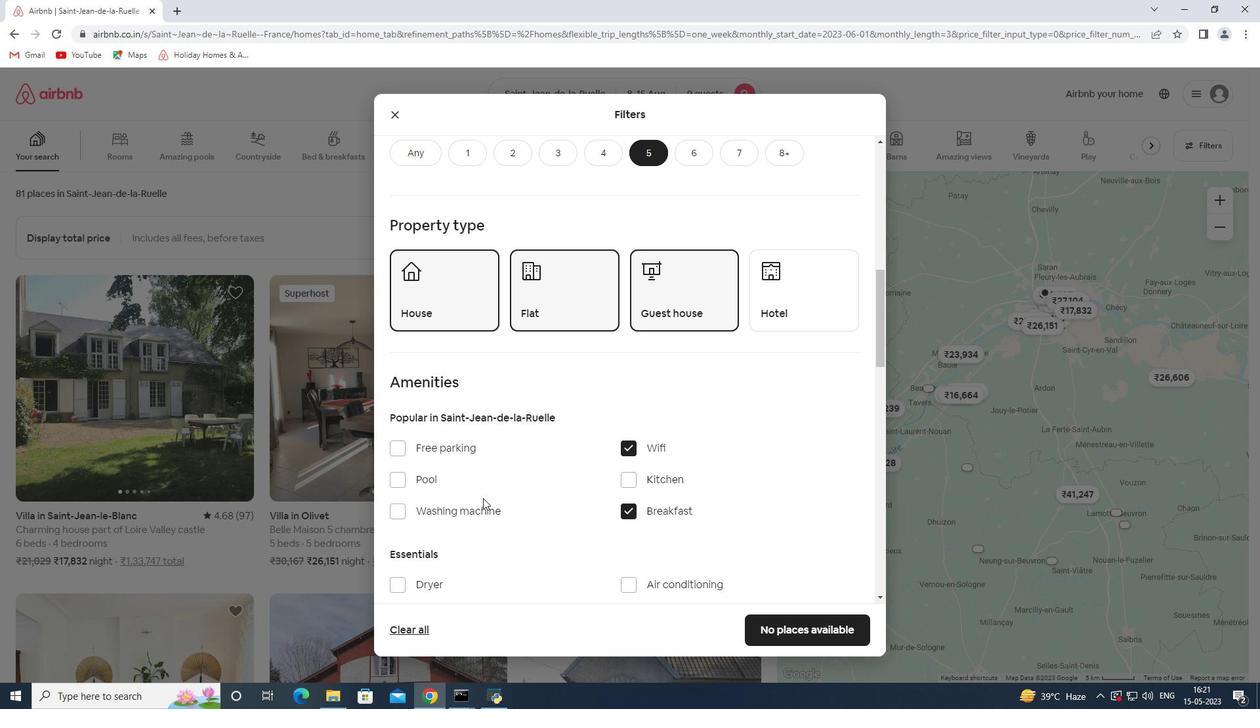 
Action: Mouse scrolled (483, 497) with delta (0, 0)
Screenshot: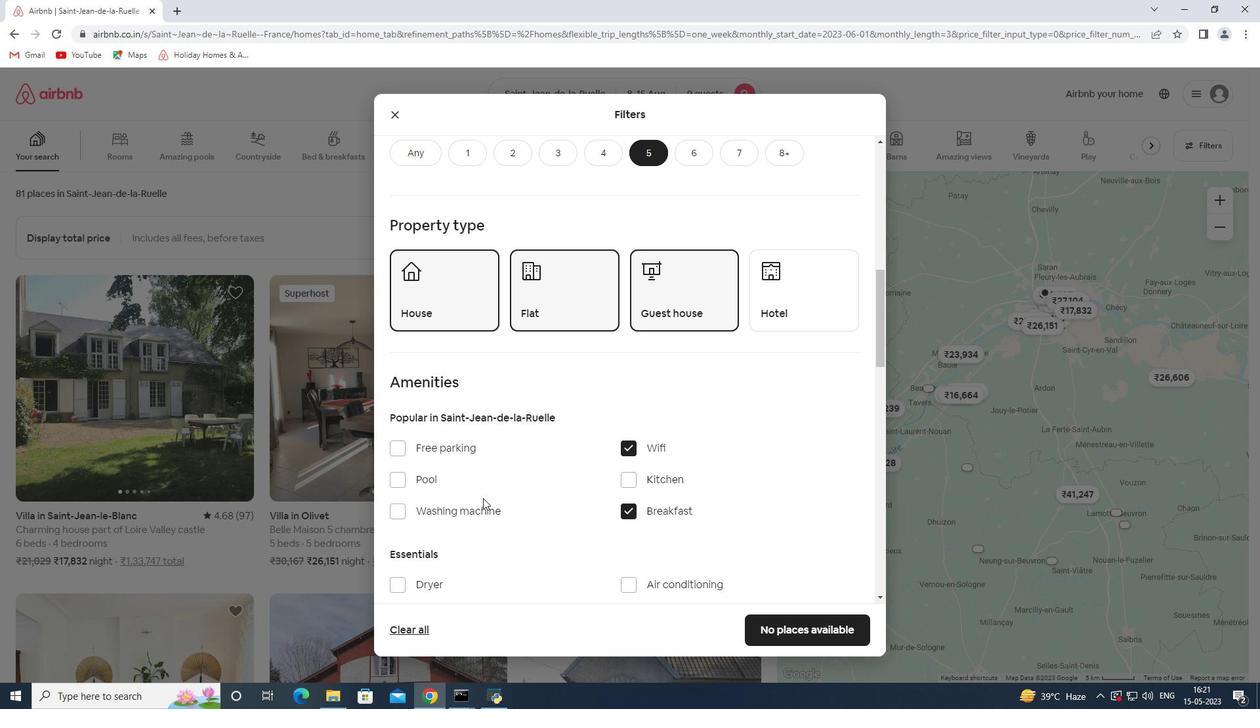 
Action: Mouse moved to (433, 318)
Screenshot: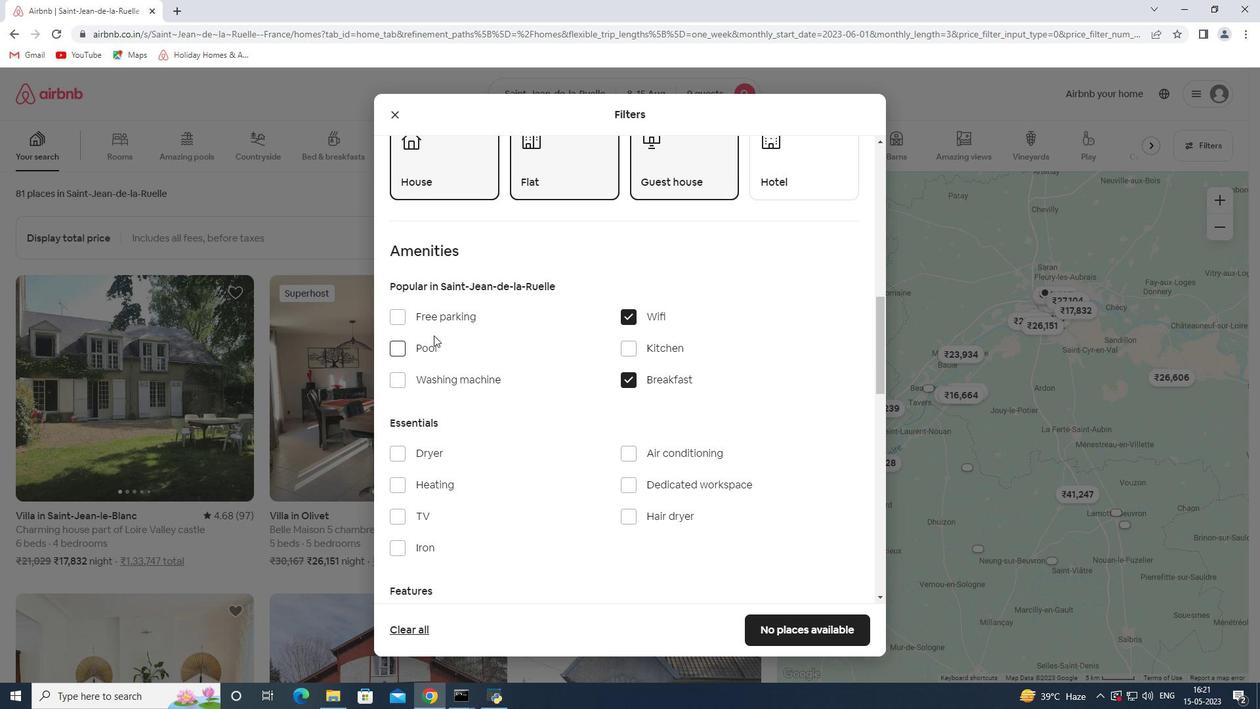 
Action: Mouse pressed left at (433, 318)
Screenshot: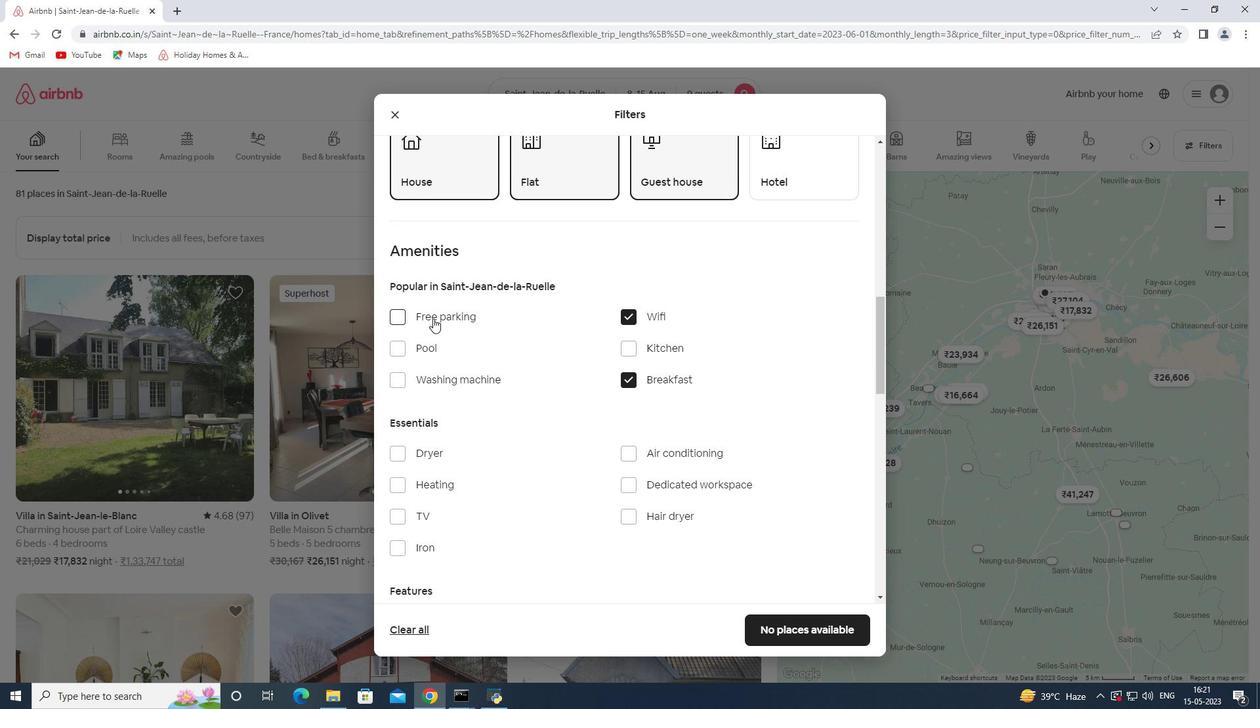 
Action: Mouse moved to (467, 410)
Screenshot: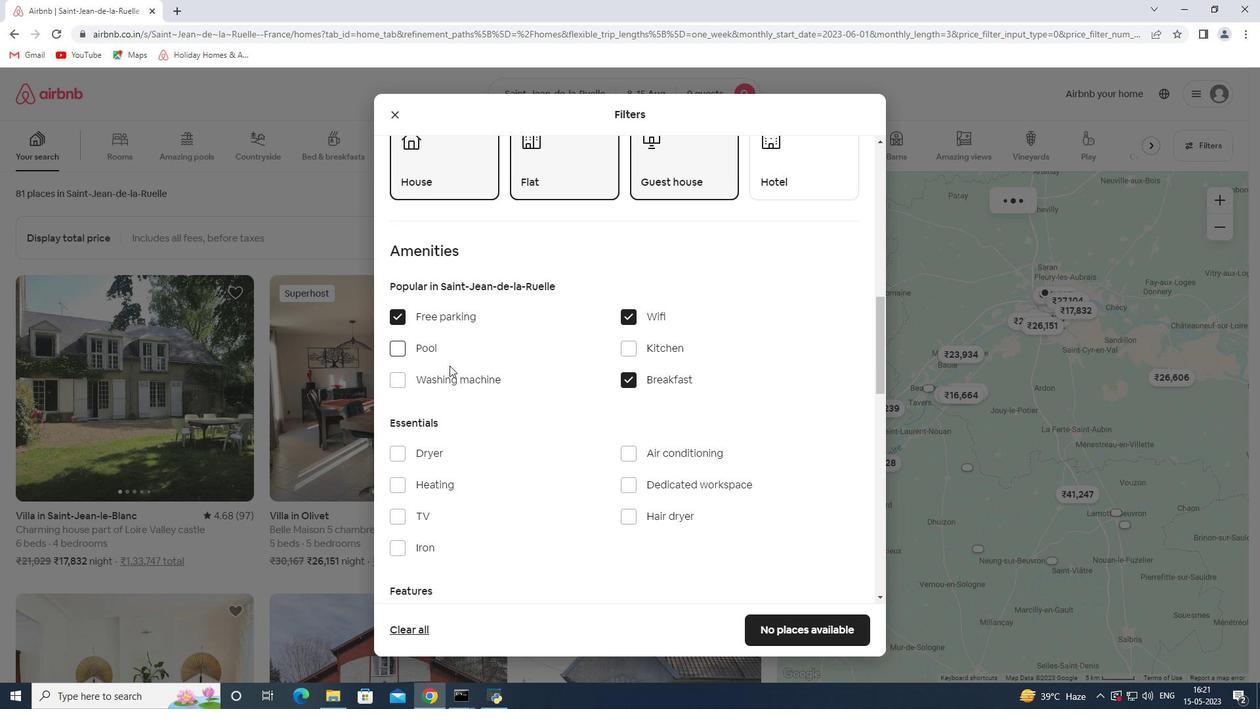 
Action: Mouse scrolled (467, 409) with delta (0, 0)
Screenshot: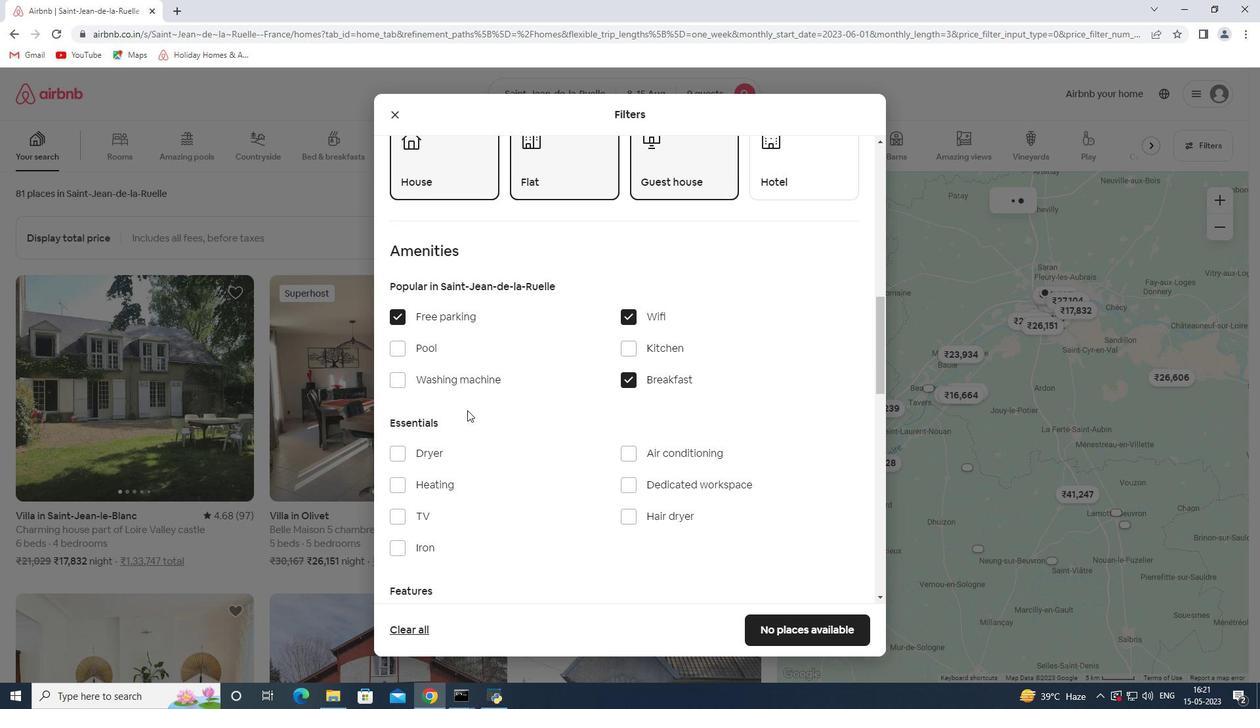 
Action: Mouse scrolled (467, 409) with delta (0, 0)
Screenshot: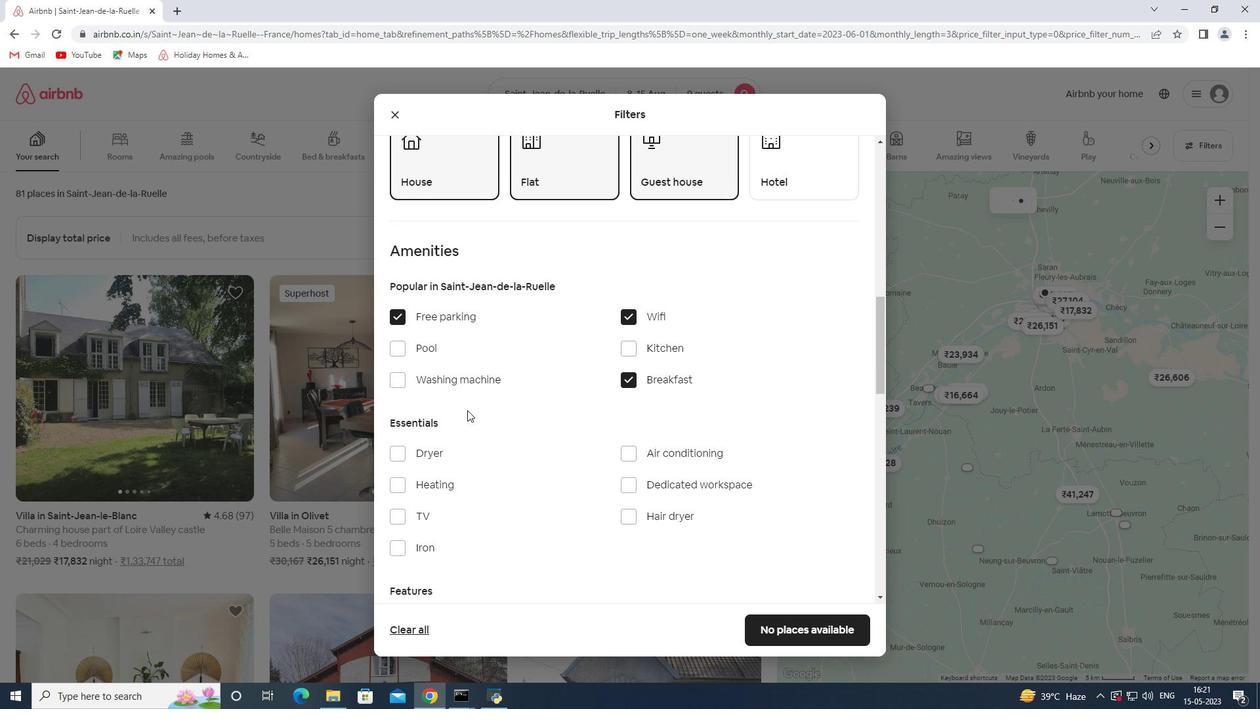
Action: Mouse moved to (413, 388)
Screenshot: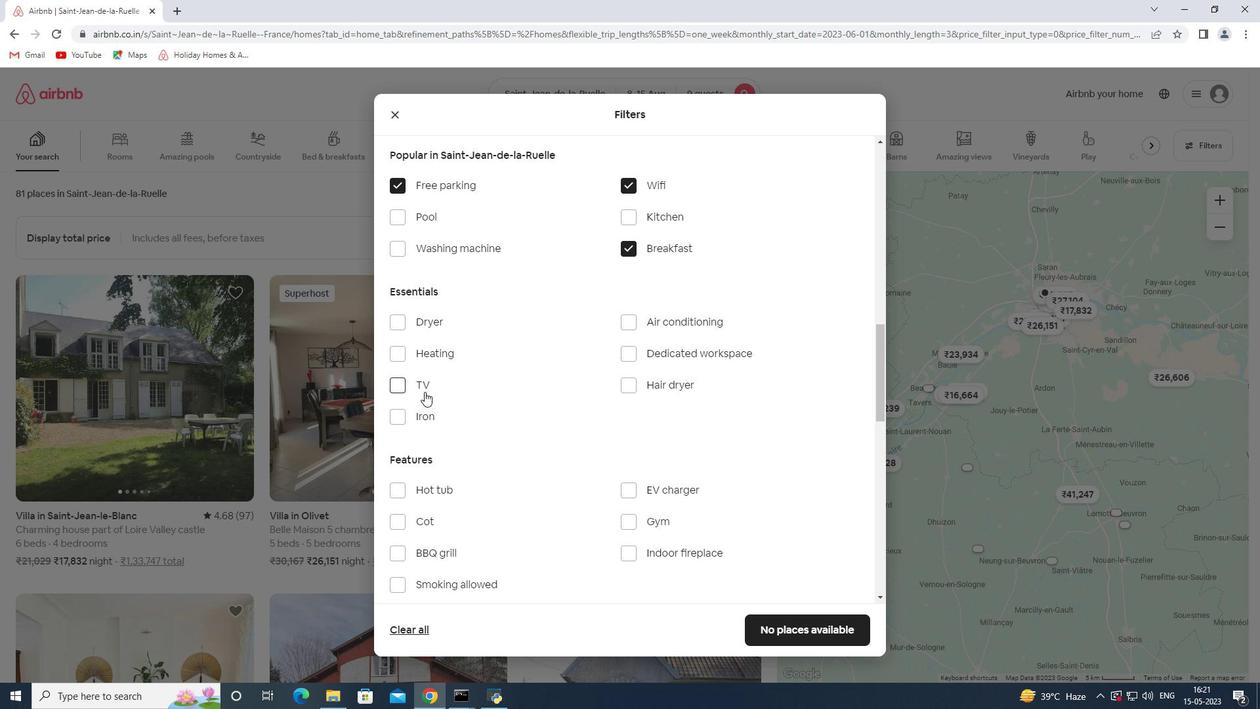 
Action: Mouse pressed left at (413, 388)
Screenshot: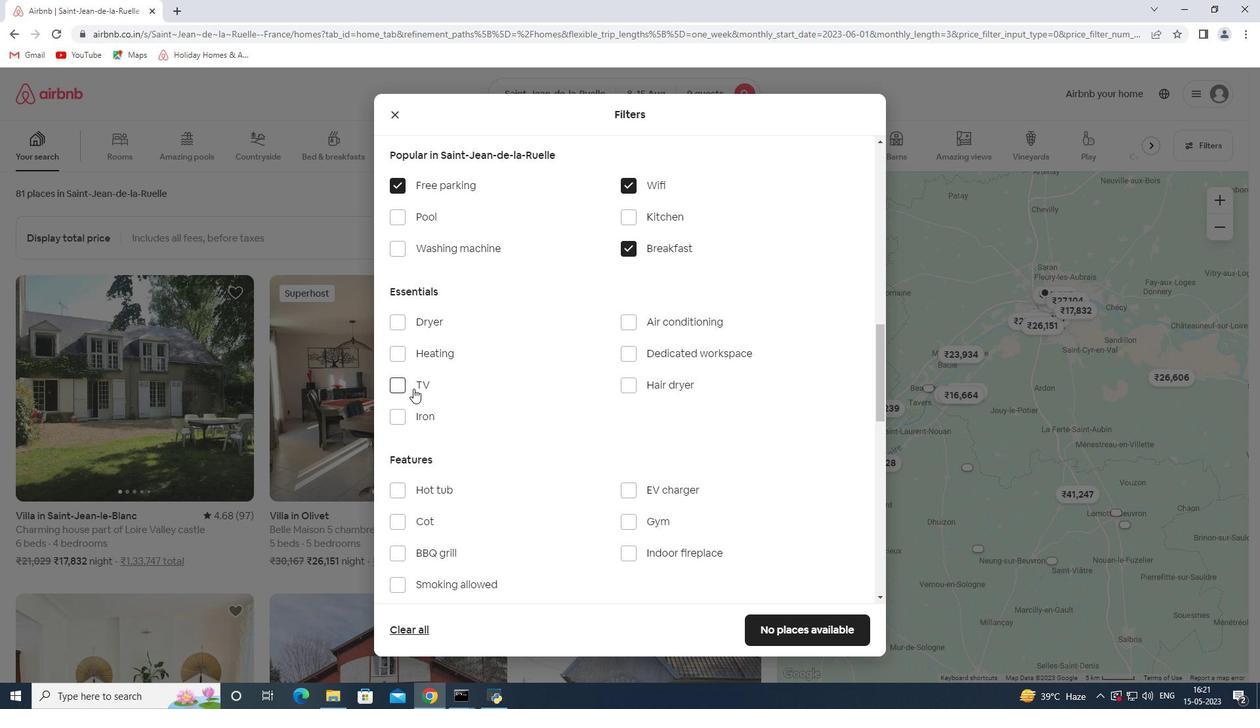 
Action: Mouse moved to (501, 394)
Screenshot: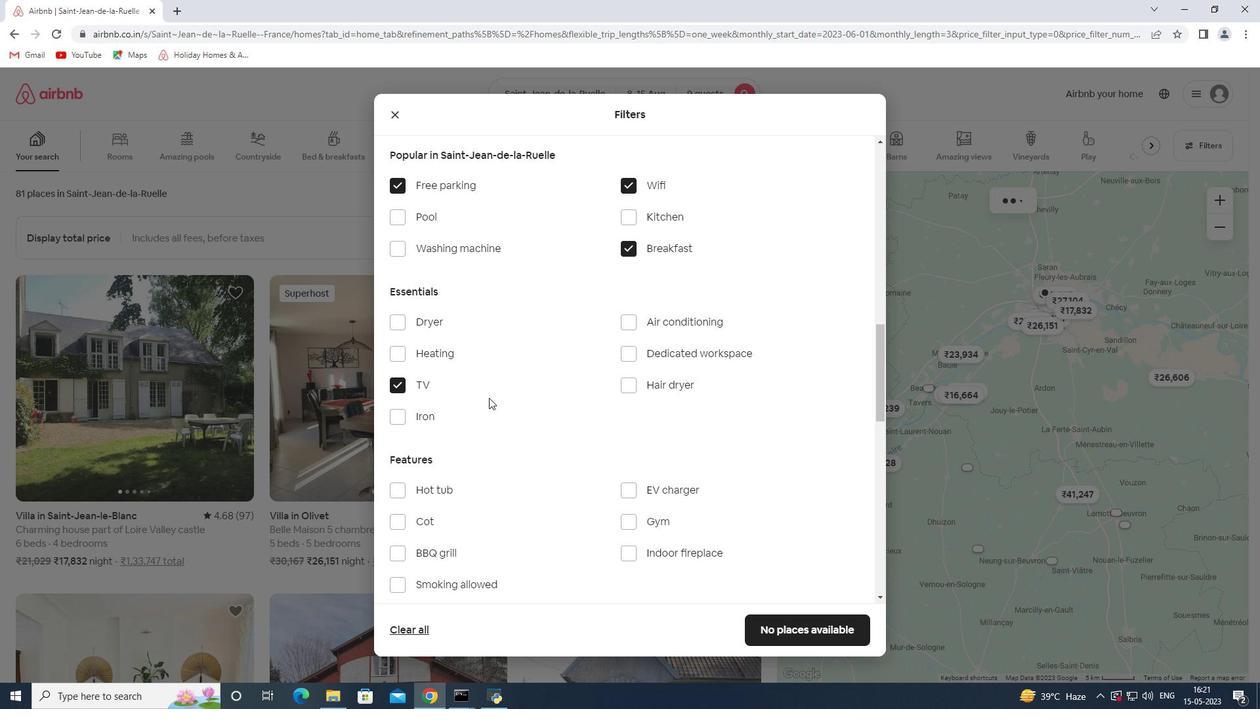 
Action: Mouse scrolled (501, 393) with delta (0, 0)
Screenshot: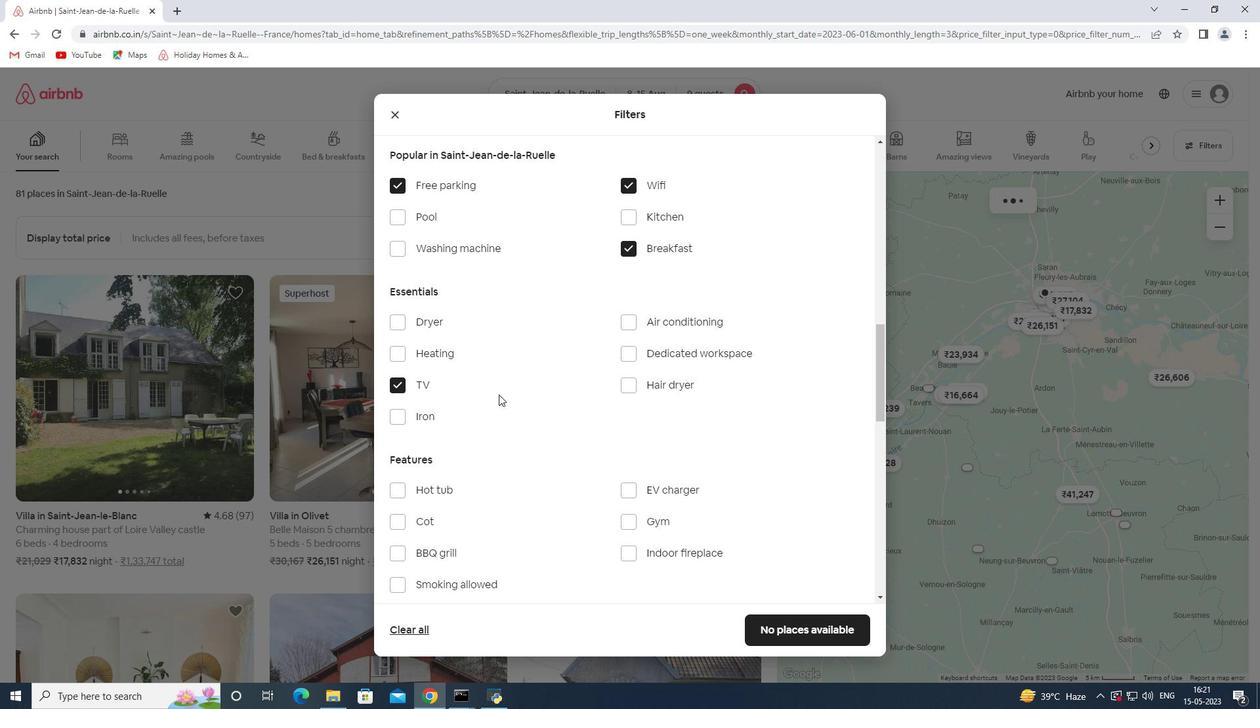 
Action: Mouse scrolled (501, 393) with delta (0, 0)
Screenshot: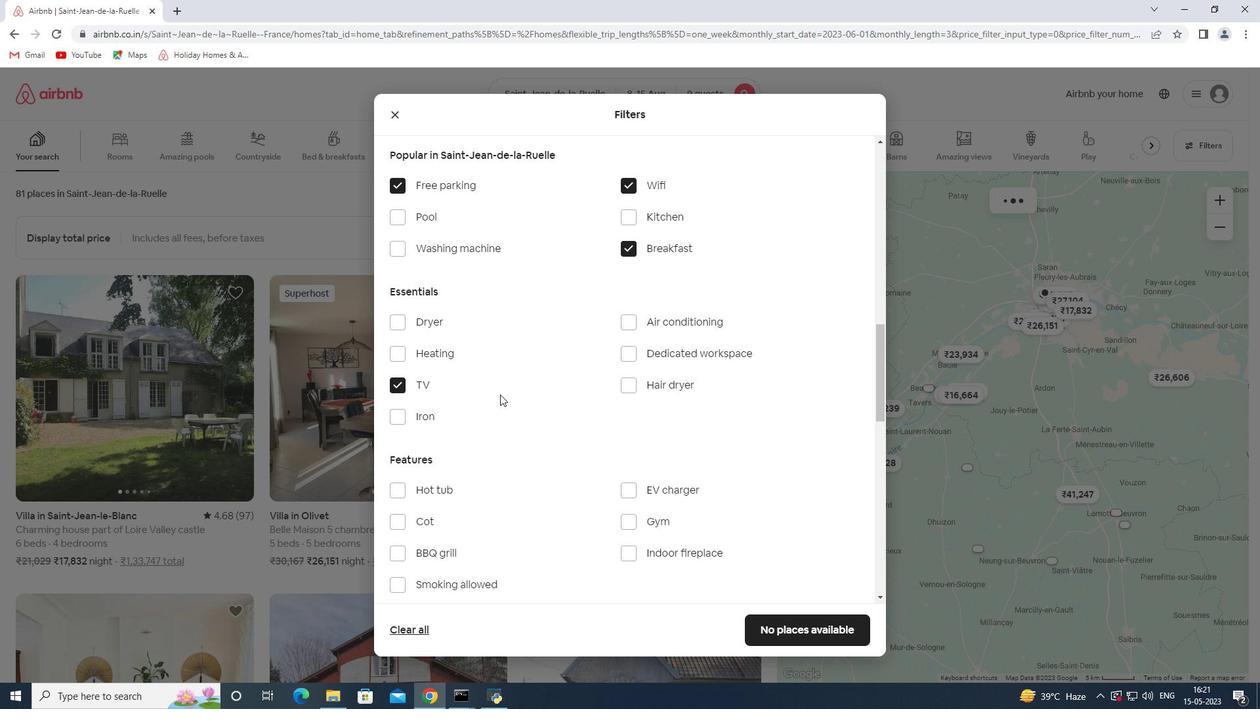 
Action: Mouse moved to (642, 394)
Screenshot: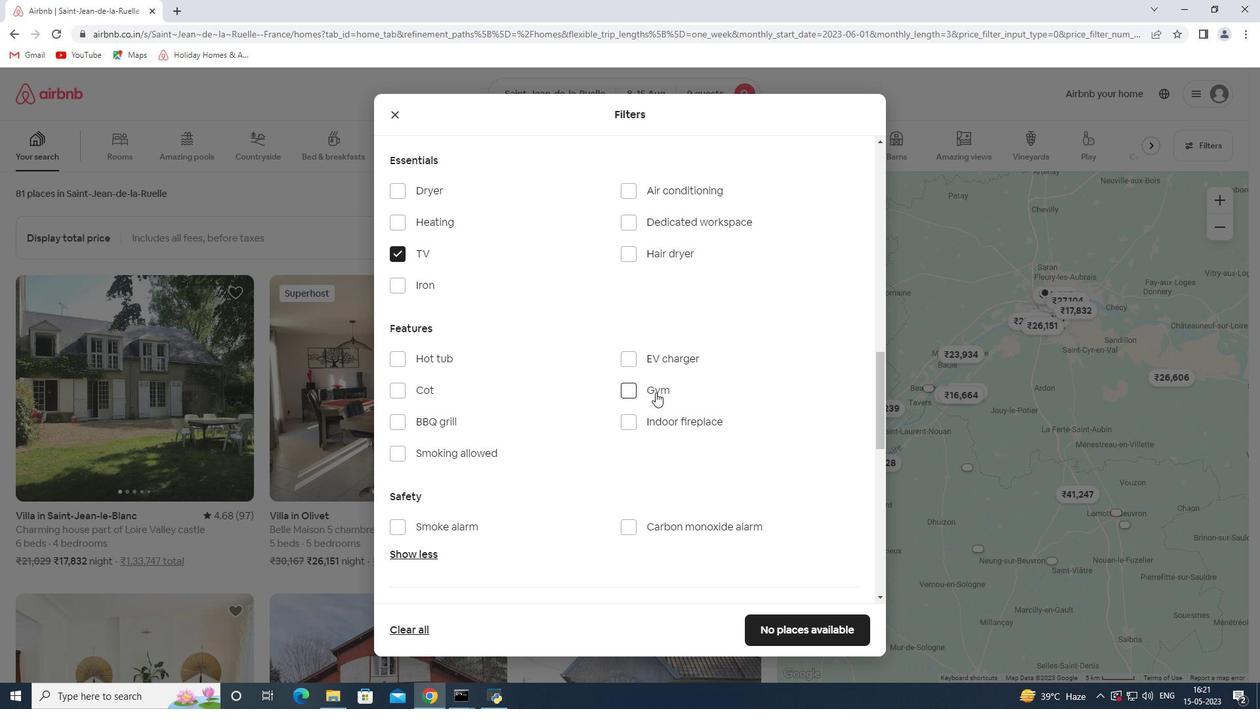 
Action: Mouse pressed left at (642, 394)
Screenshot: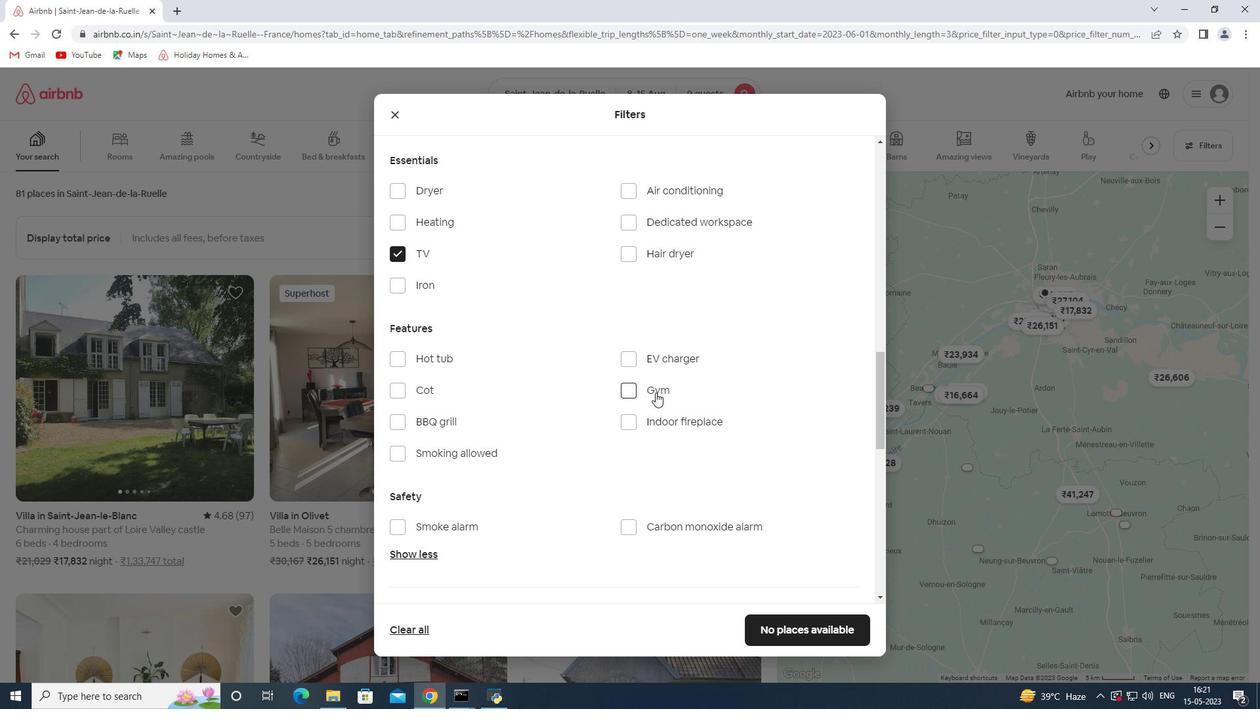 
Action: Mouse moved to (612, 323)
Screenshot: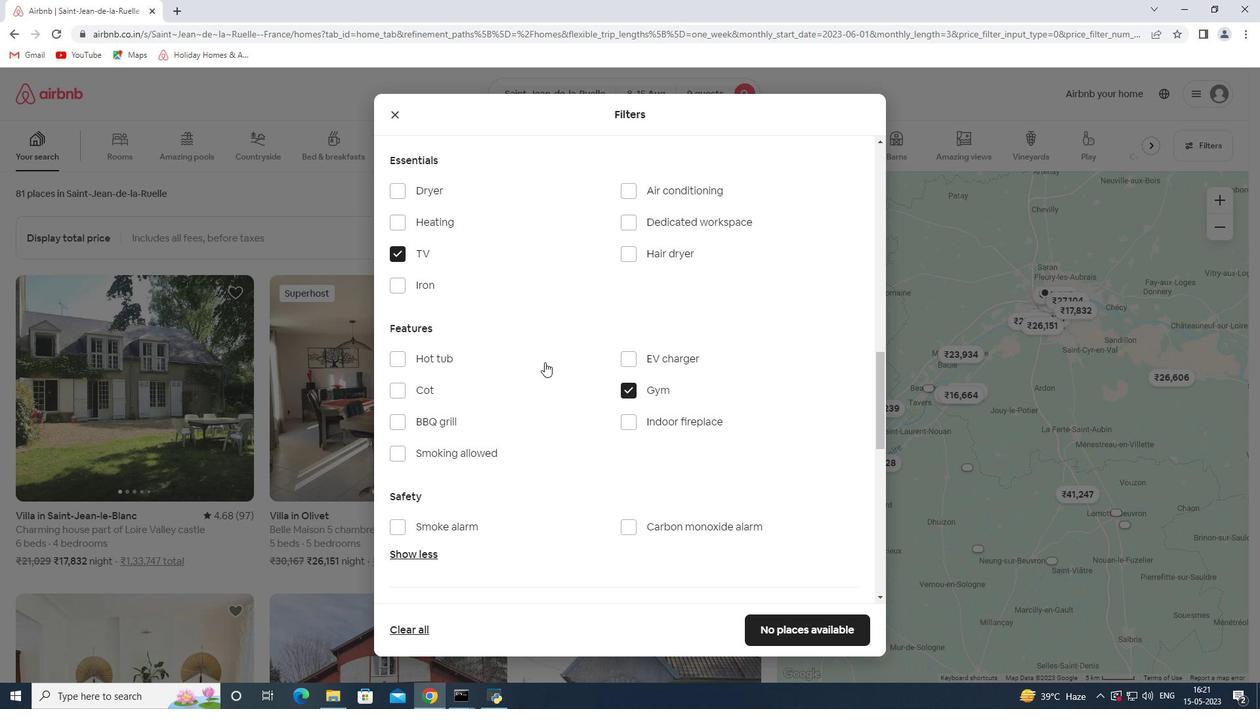 
Action: Mouse scrolled (612, 324) with delta (0, 0)
Screenshot: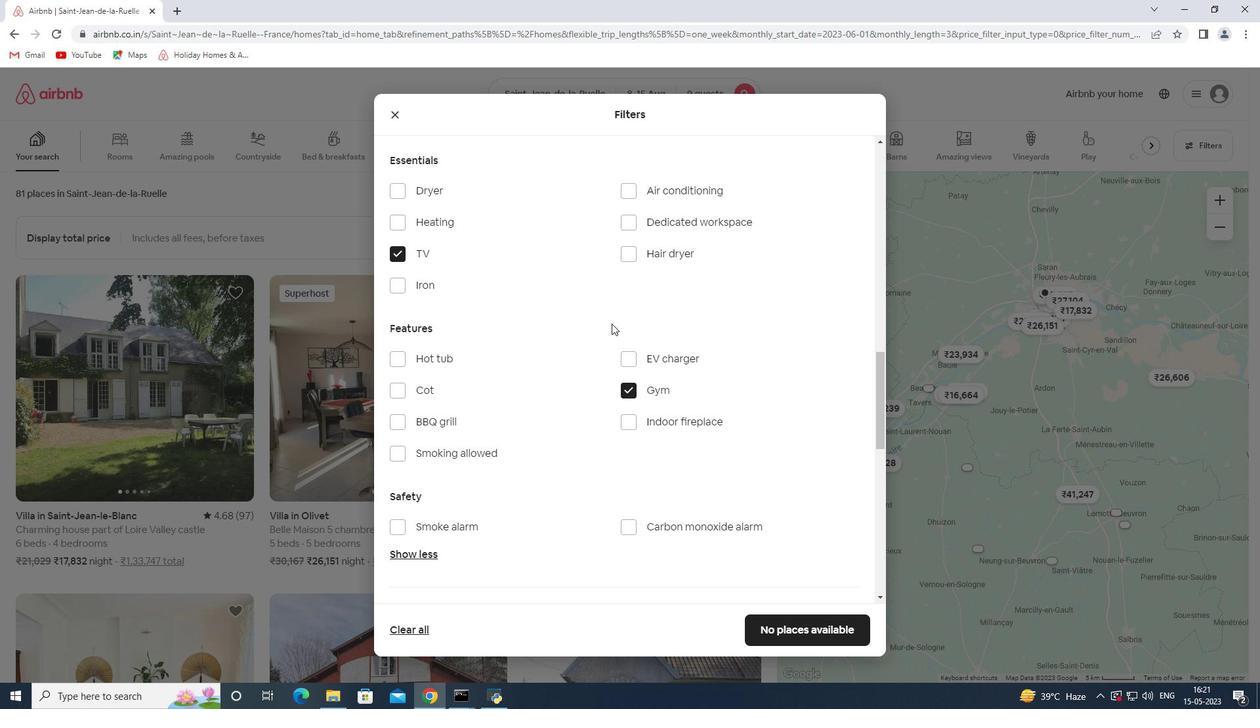 
Action: Mouse scrolled (612, 324) with delta (0, 0)
Screenshot: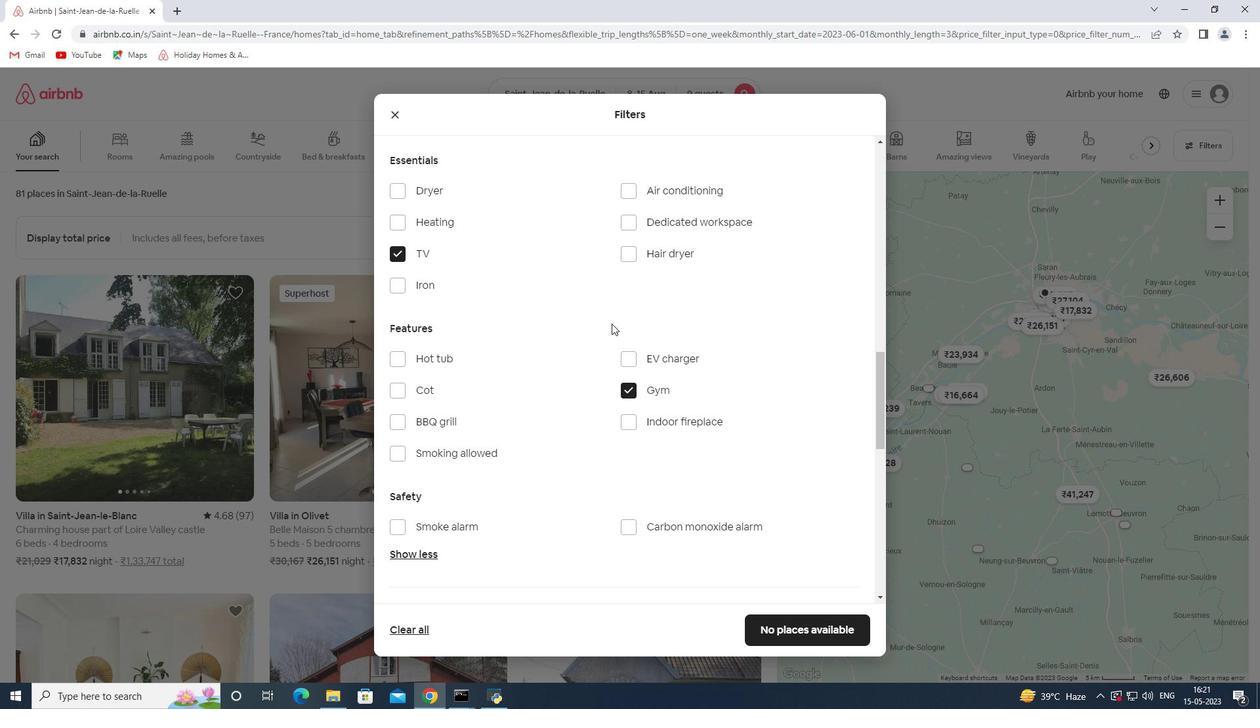 
Action: Mouse moved to (612, 405)
Screenshot: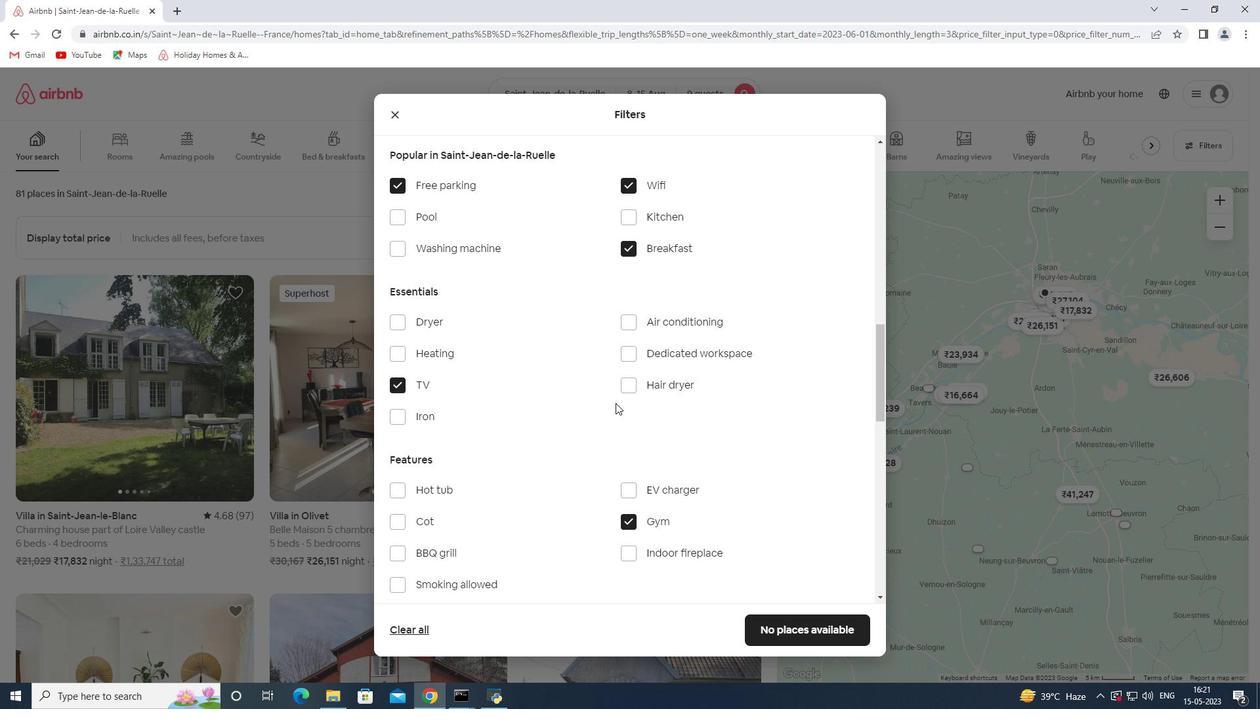 
Action: Mouse scrolled (612, 406) with delta (0, 0)
Screenshot: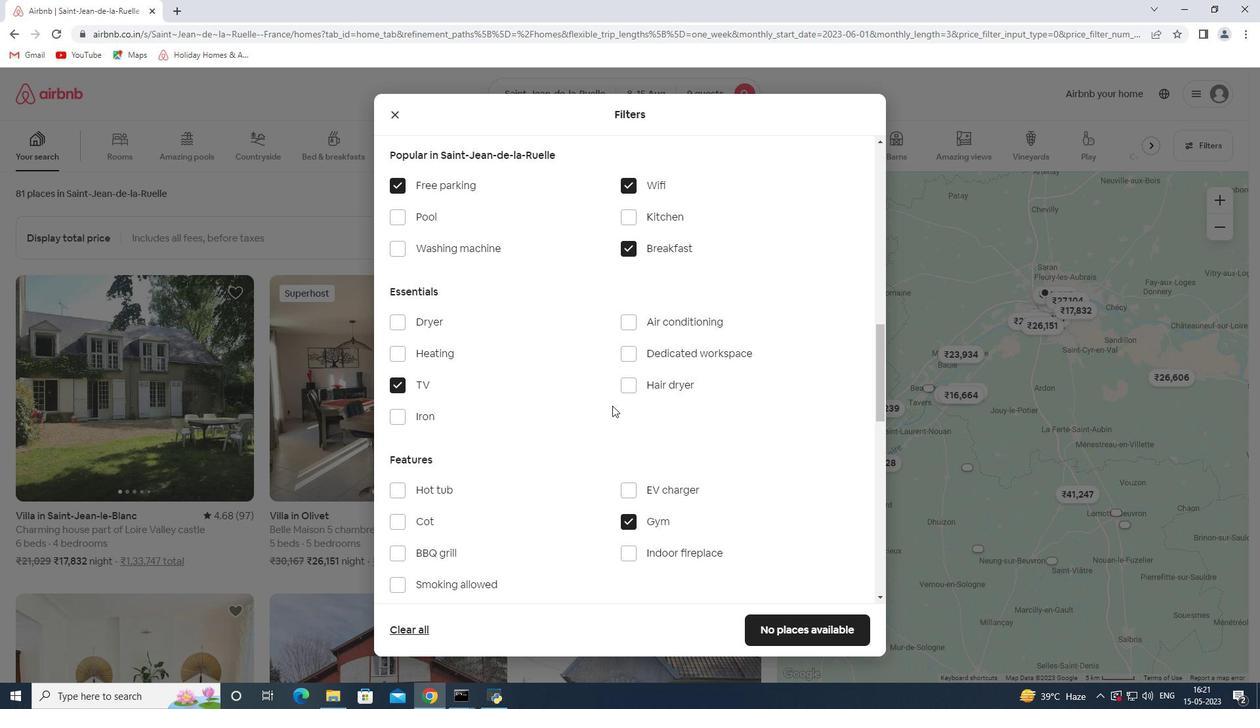 
Action: Mouse moved to (586, 423)
Screenshot: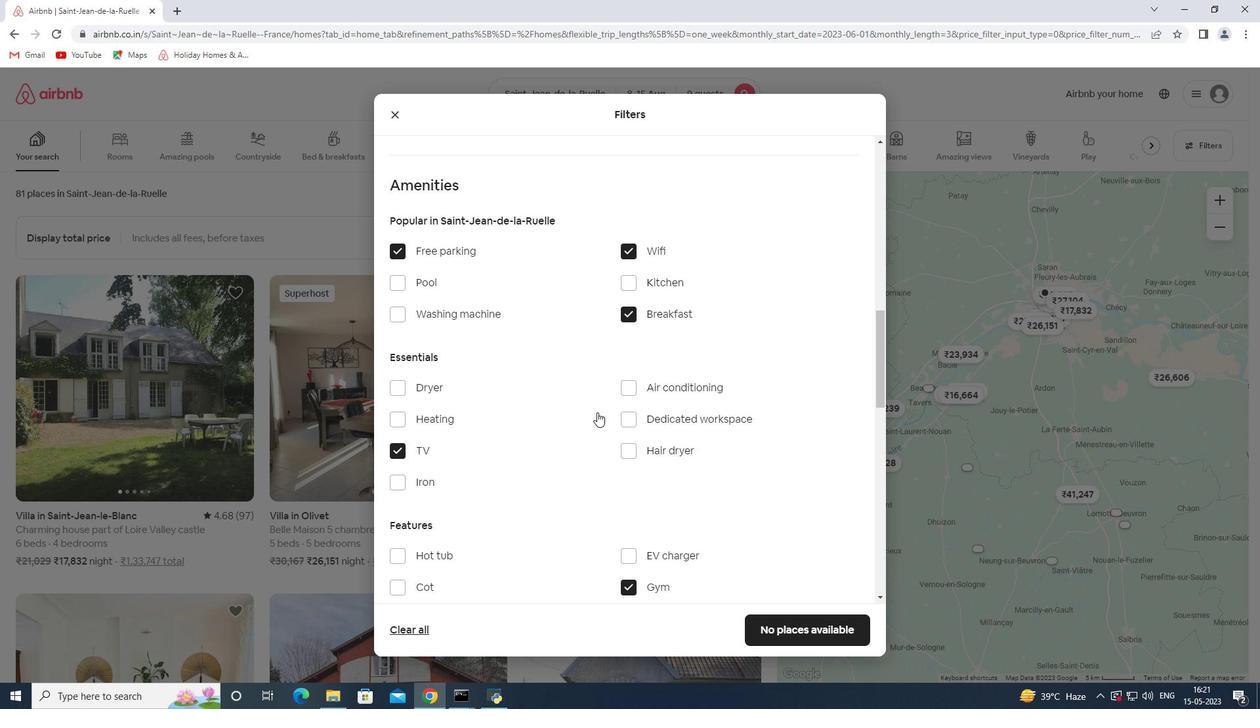 
Action: Mouse scrolled (586, 422) with delta (0, 0)
Screenshot: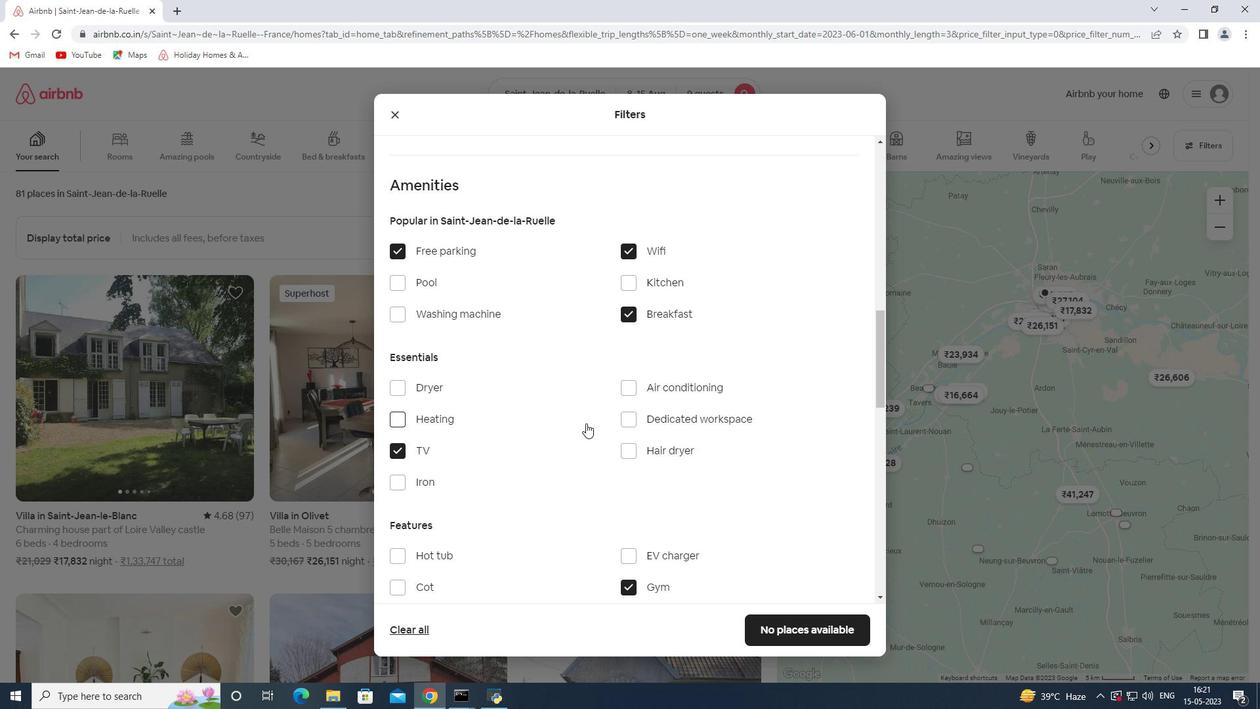 
Action: Mouse scrolled (586, 422) with delta (0, 0)
Screenshot: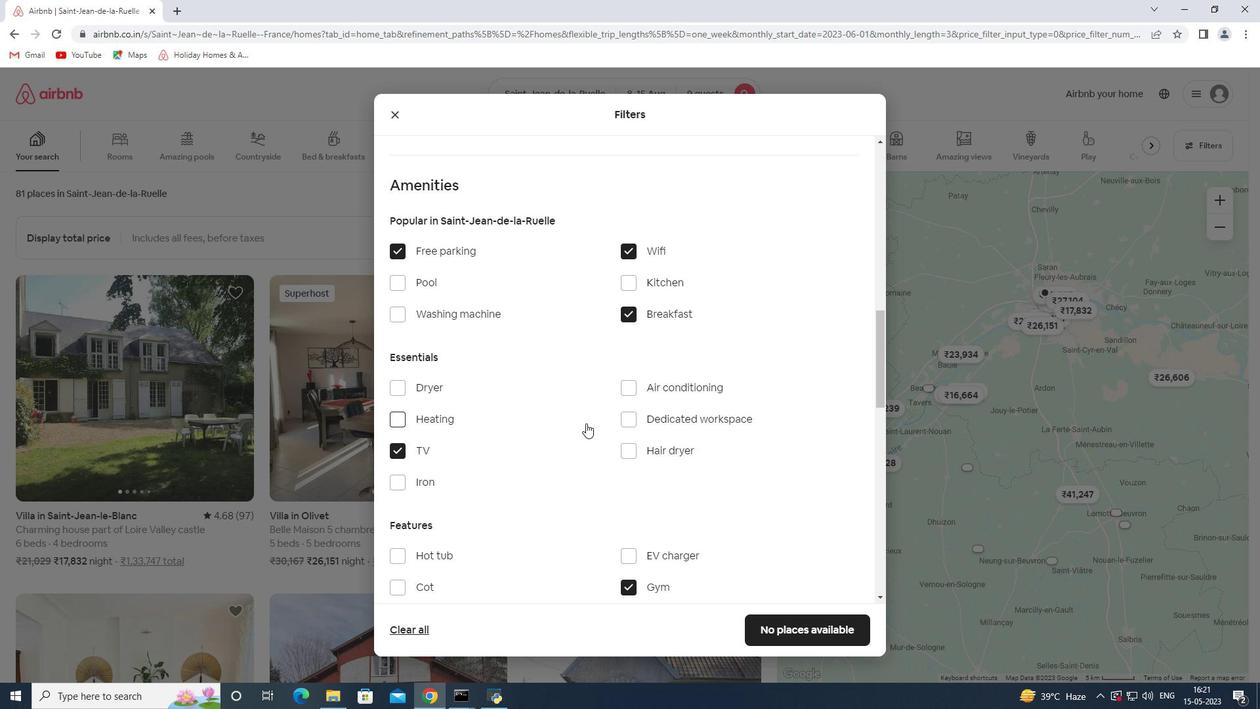 
Action: Mouse moved to (439, 367)
Screenshot: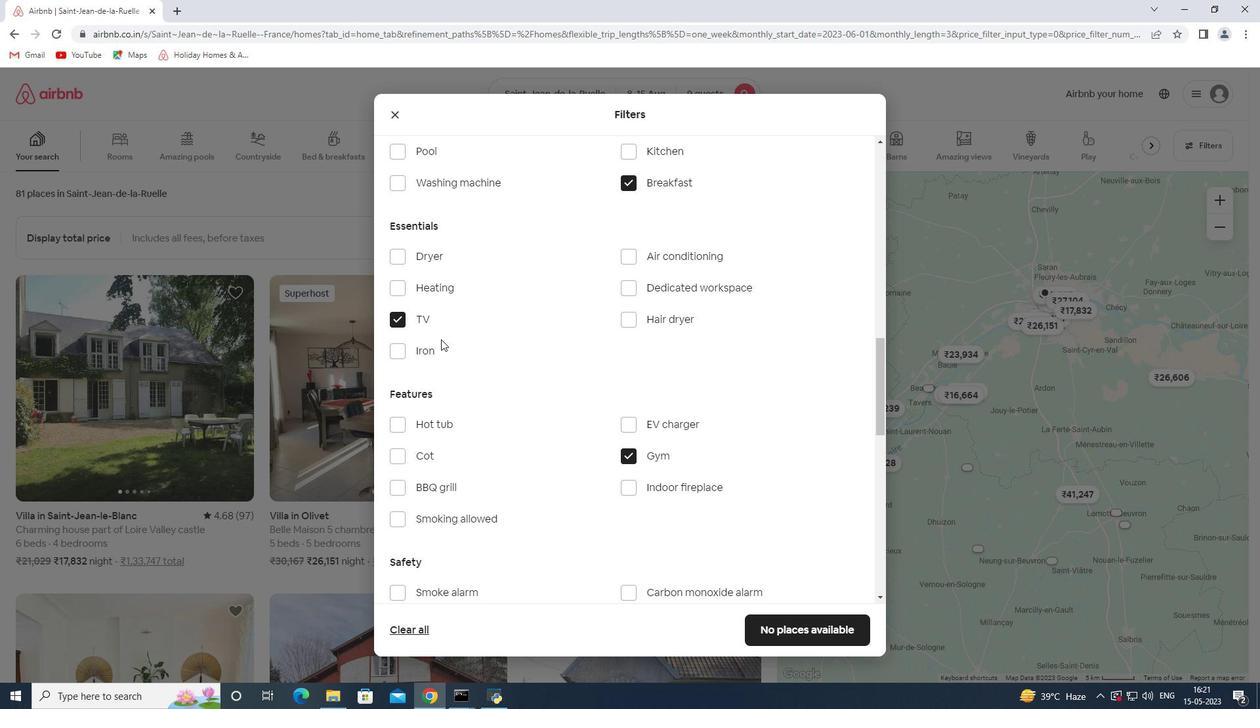 
Action: Mouse scrolled (439, 368) with delta (0, 0)
Screenshot: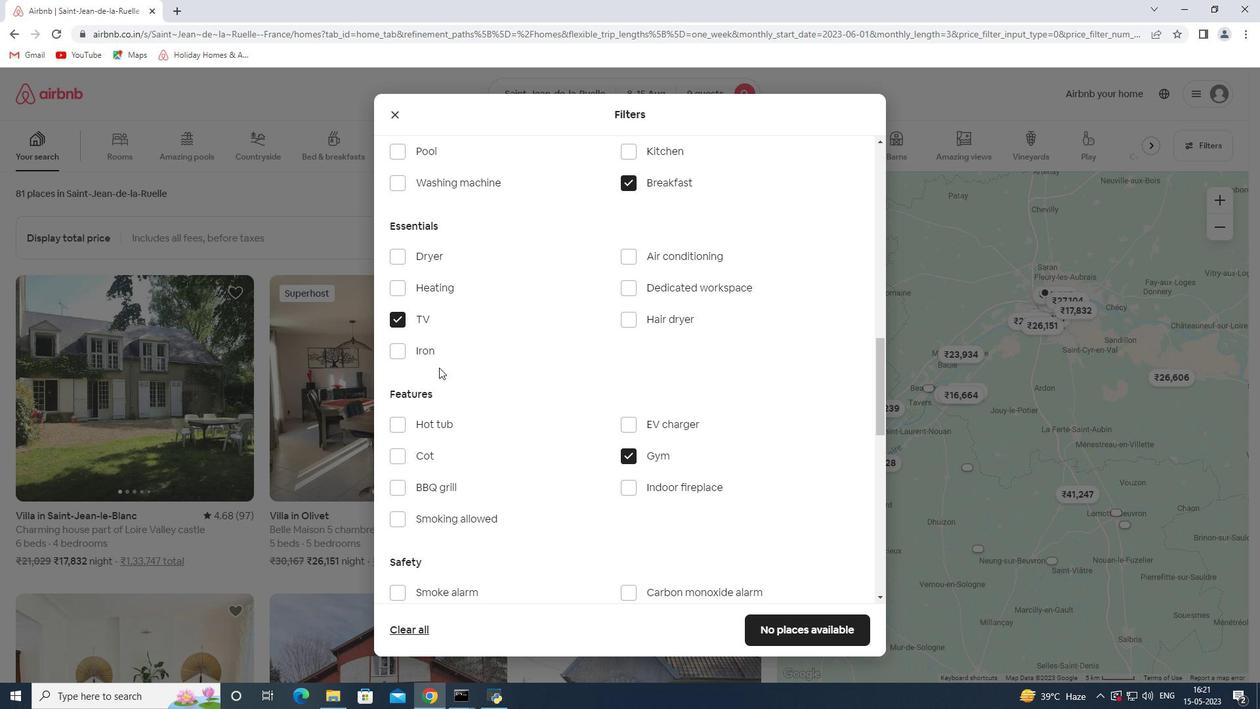 
Action: Mouse scrolled (439, 368) with delta (0, 0)
Screenshot: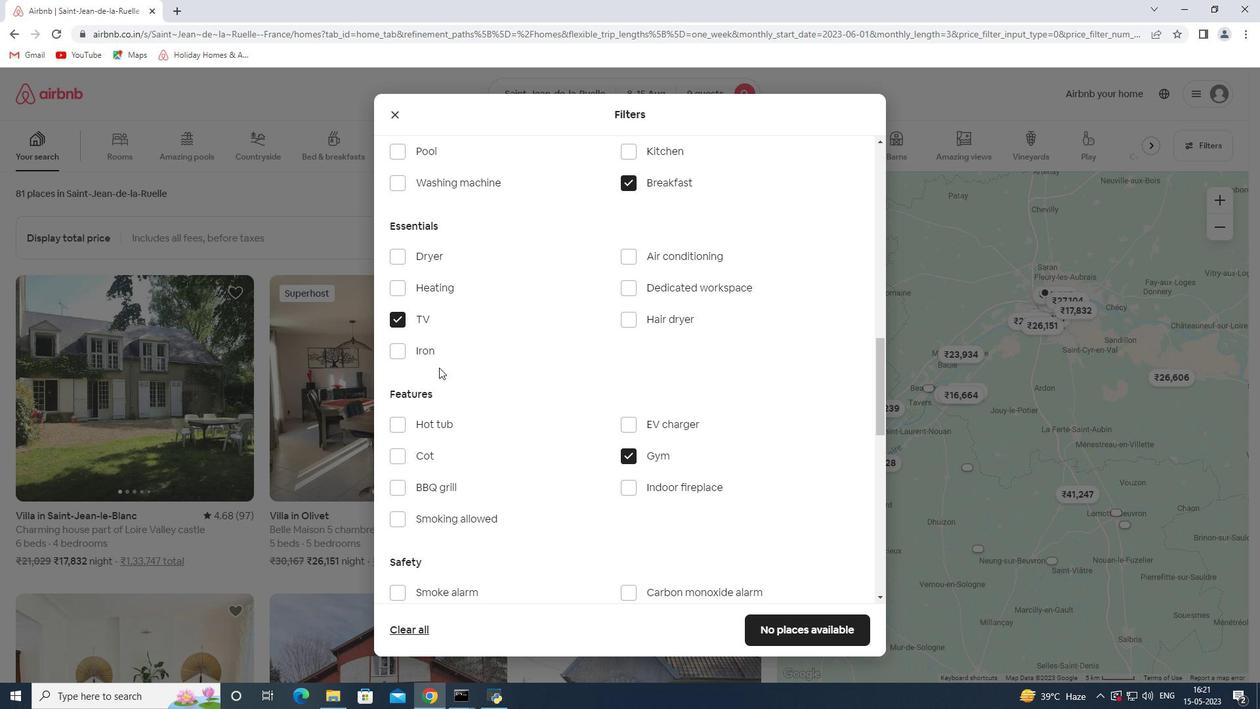 
Action: Mouse scrolled (439, 368) with delta (0, 0)
Screenshot: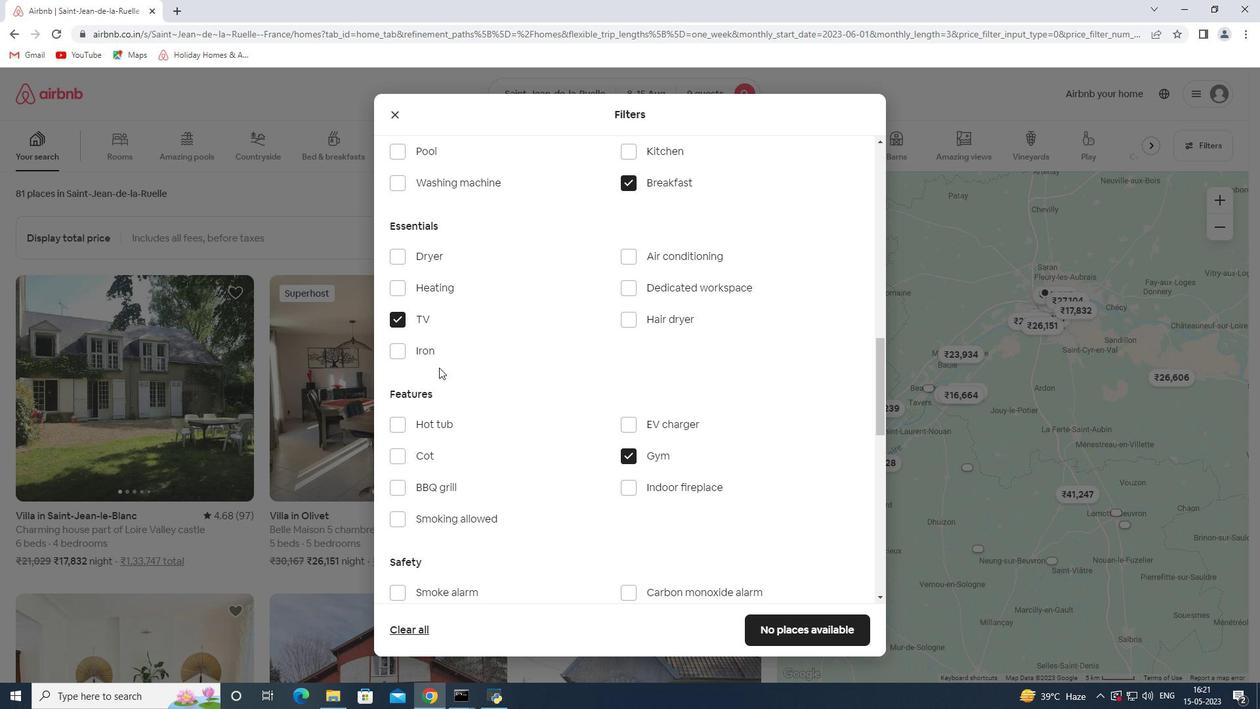 
Action: Mouse scrolled (439, 367) with delta (0, 0)
Screenshot: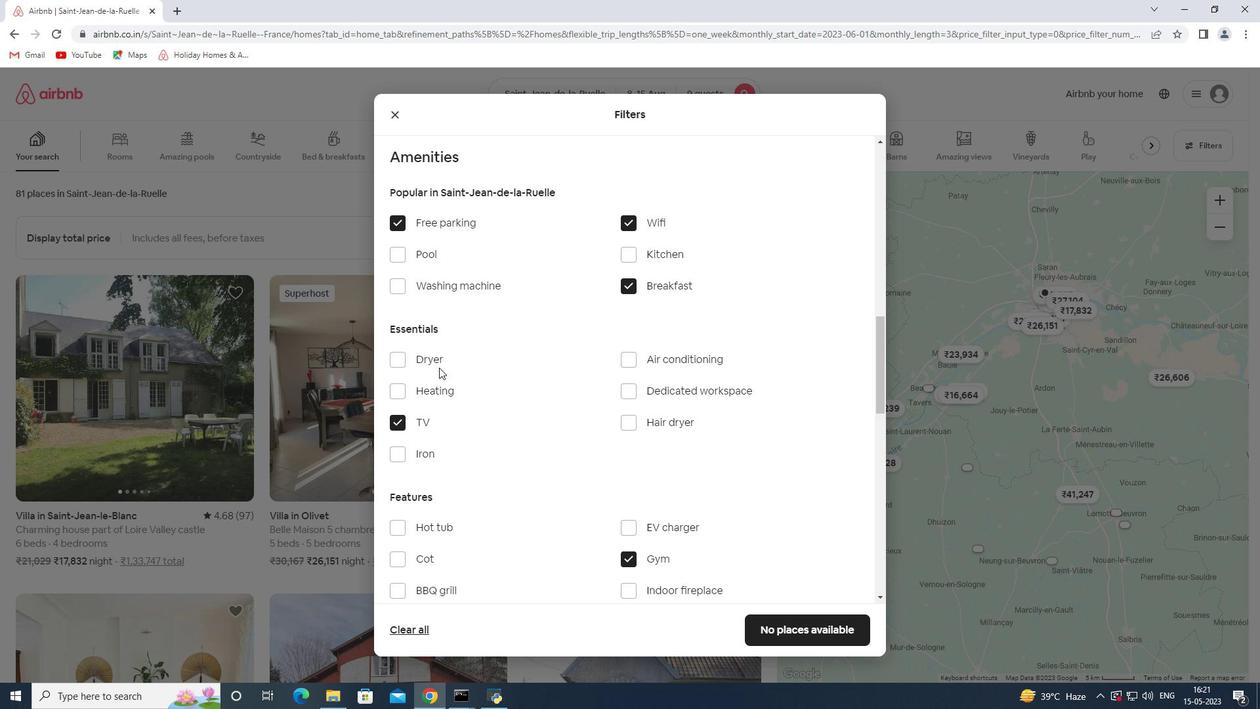 
Action: Mouse scrolled (439, 367) with delta (0, 0)
Screenshot: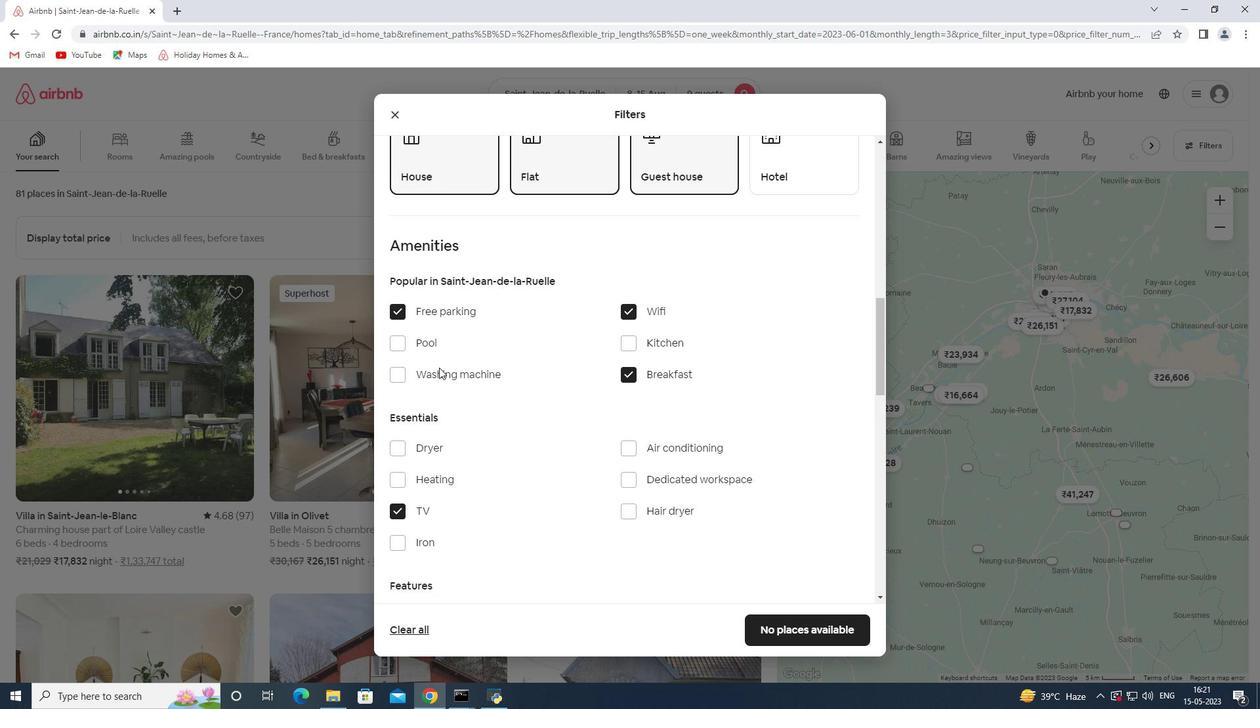 
Action: Mouse scrolled (439, 367) with delta (0, 0)
Screenshot: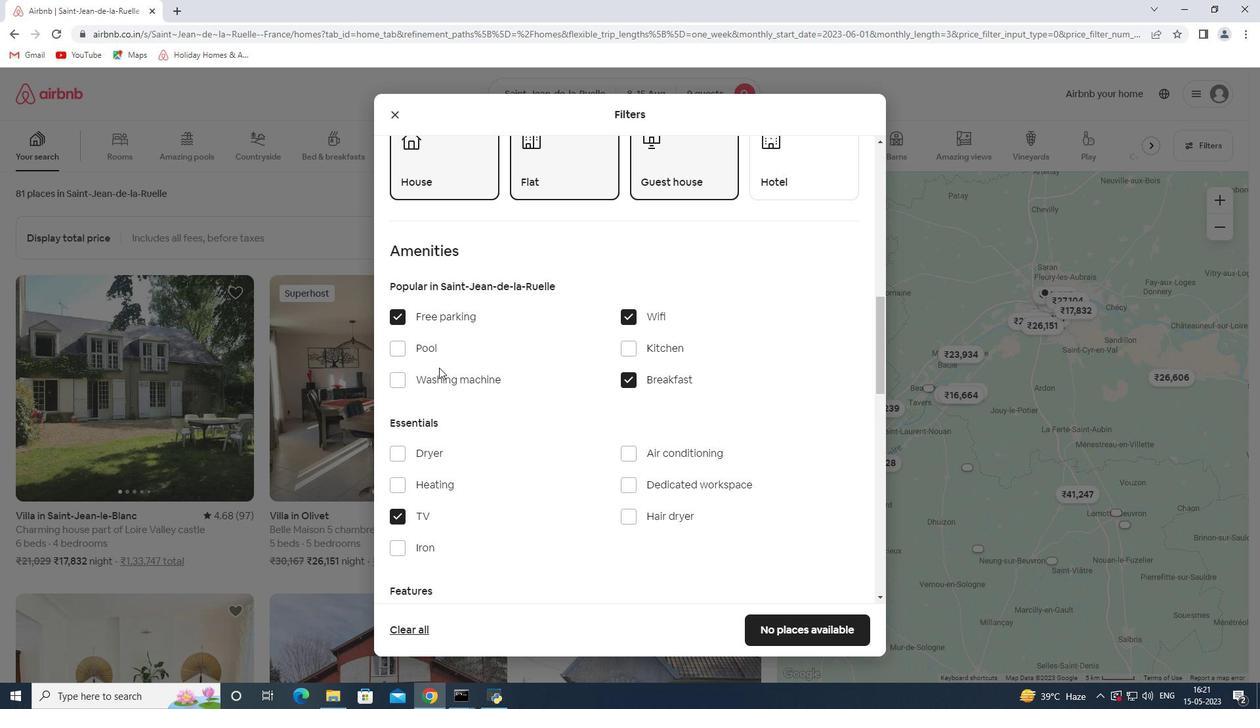 
Action: Mouse scrolled (439, 367) with delta (0, 0)
Screenshot: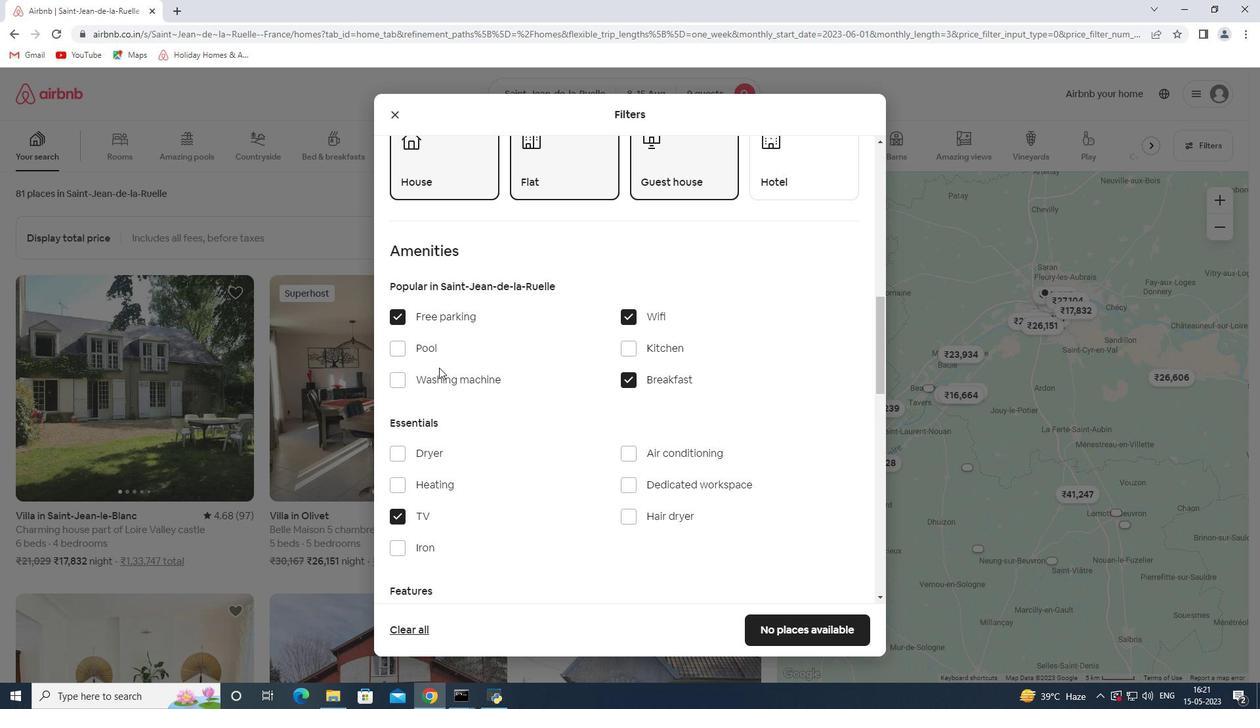 
Action: Mouse scrolled (439, 367) with delta (0, 0)
Screenshot: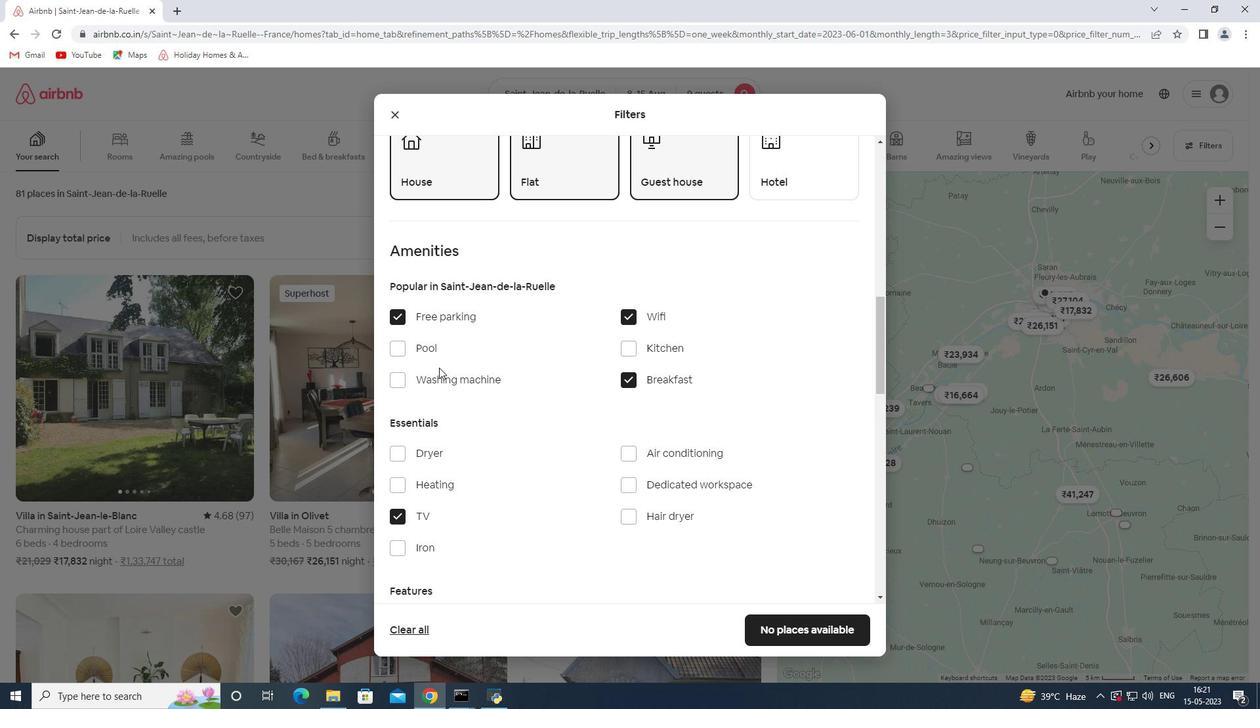 
Action: Mouse scrolled (439, 367) with delta (0, 0)
Screenshot: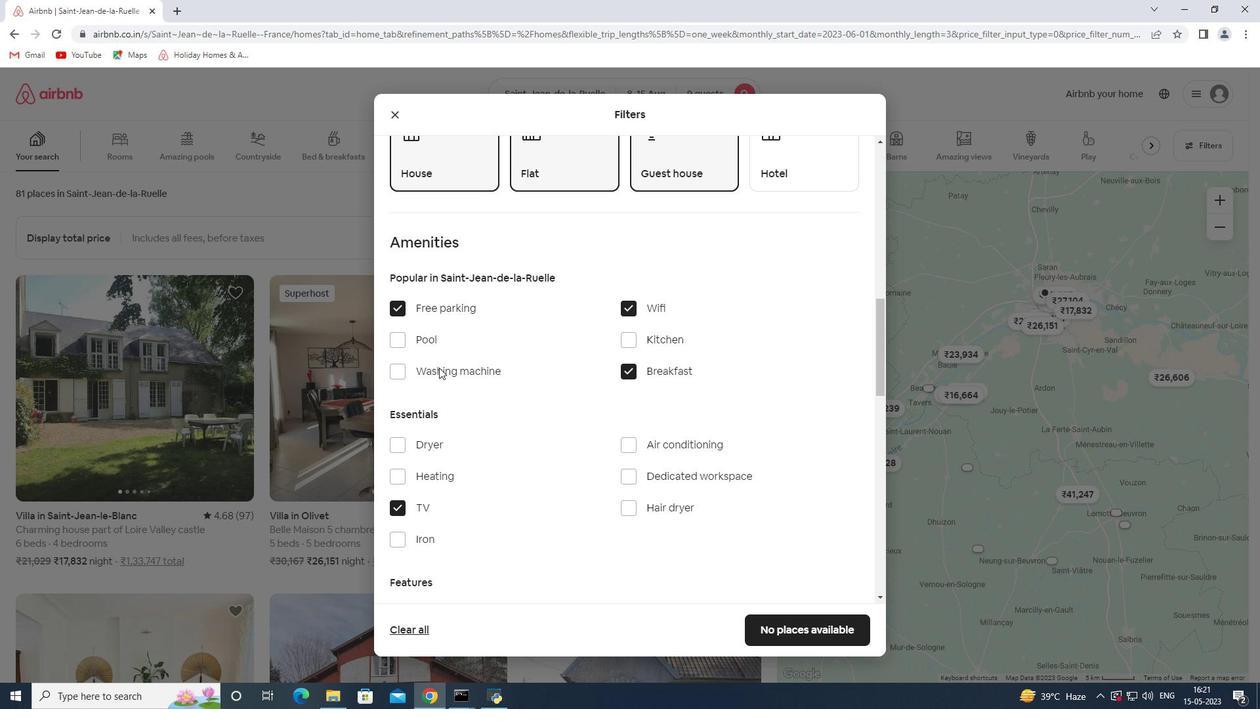 
Action: Mouse scrolled (439, 367) with delta (0, 0)
Screenshot: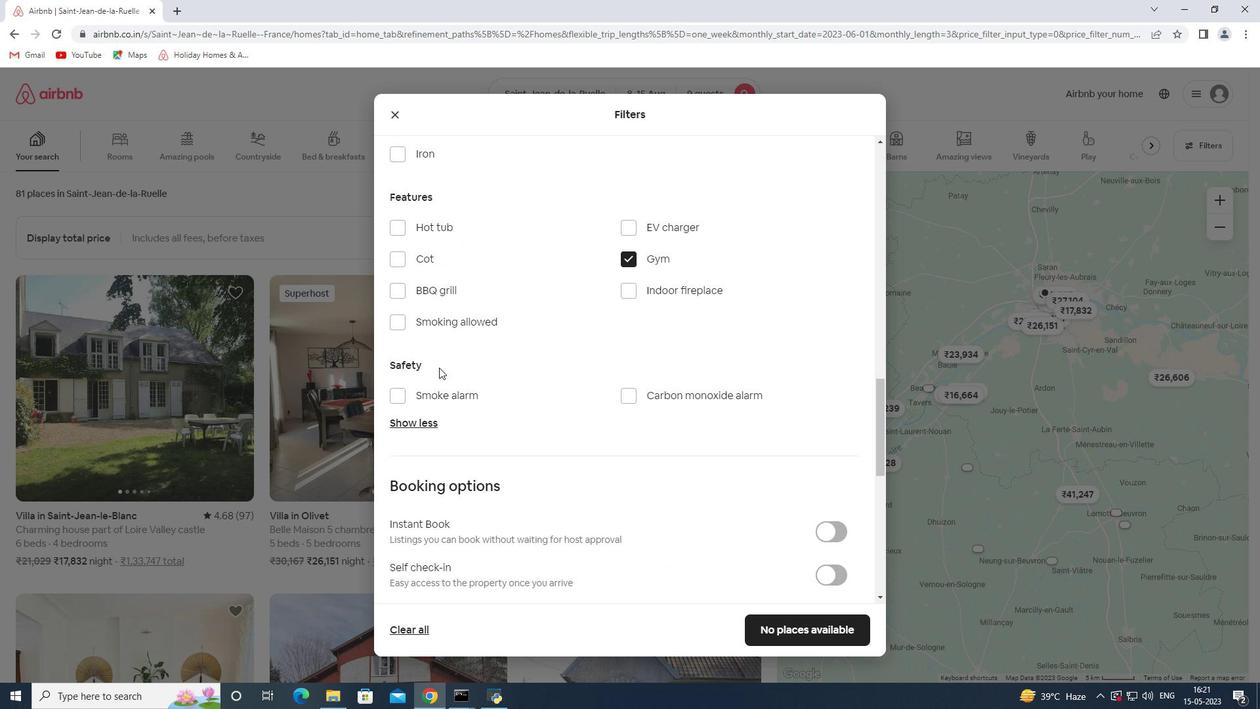 
Action: Mouse scrolled (439, 367) with delta (0, 0)
Screenshot: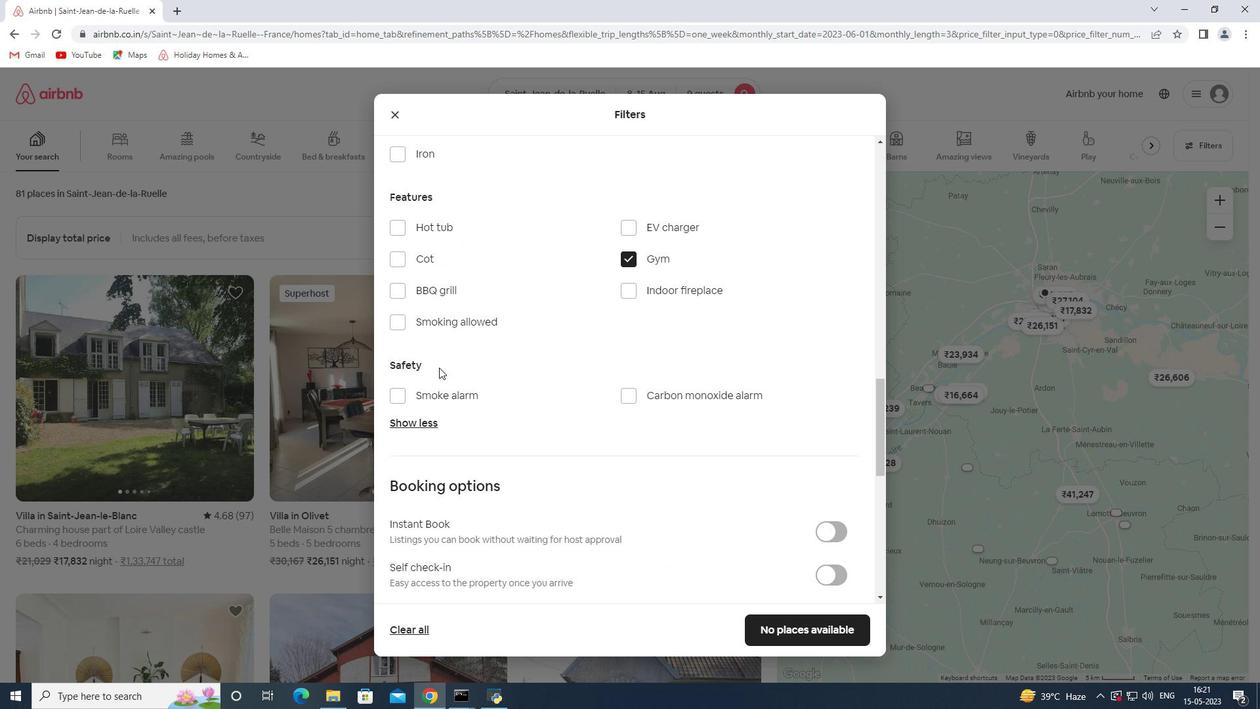 
Action: Mouse scrolled (439, 367) with delta (0, 0)
Screenshot: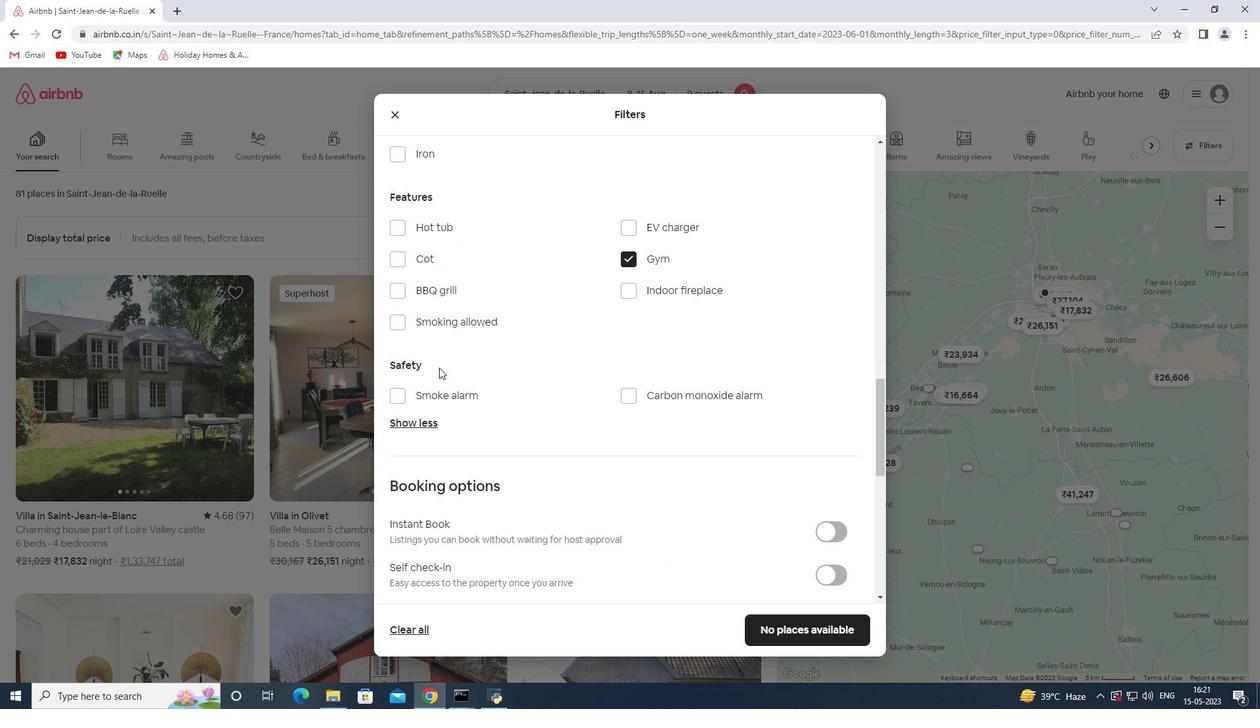 
Action: Mouse moved to (838, 378)
Screenshot: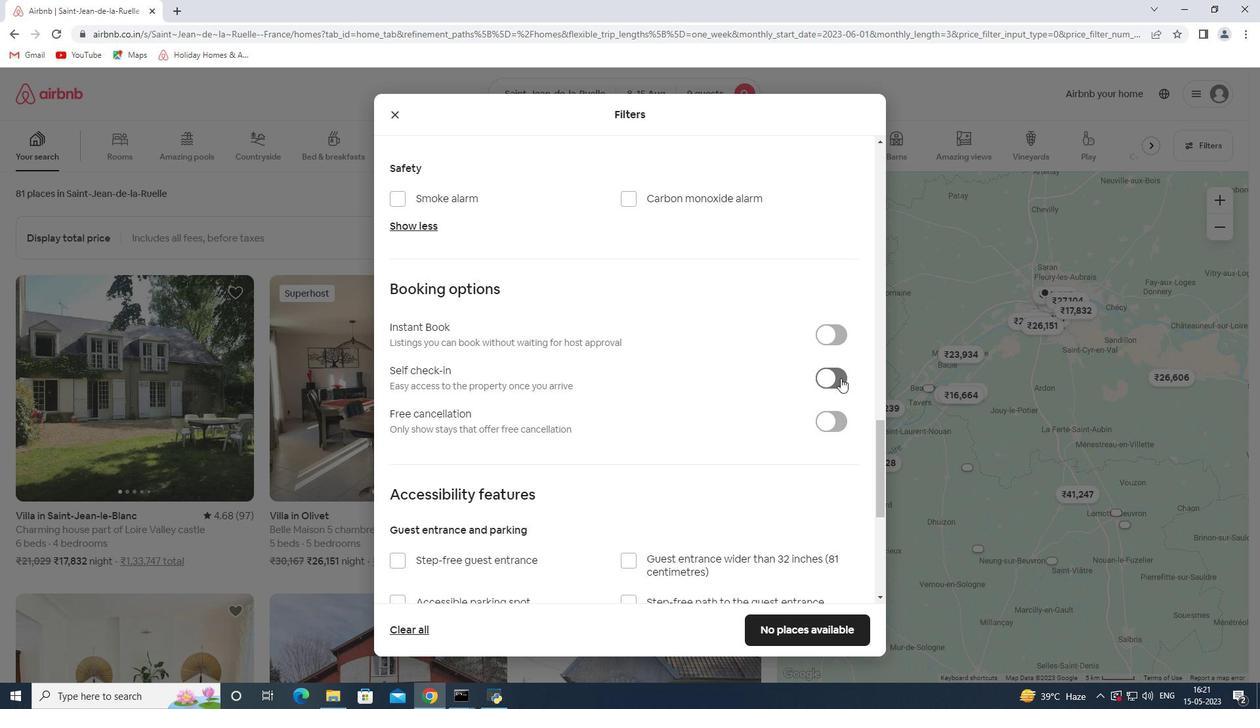 
Action: Mouse pressed left at (838, 378)
Screenshot: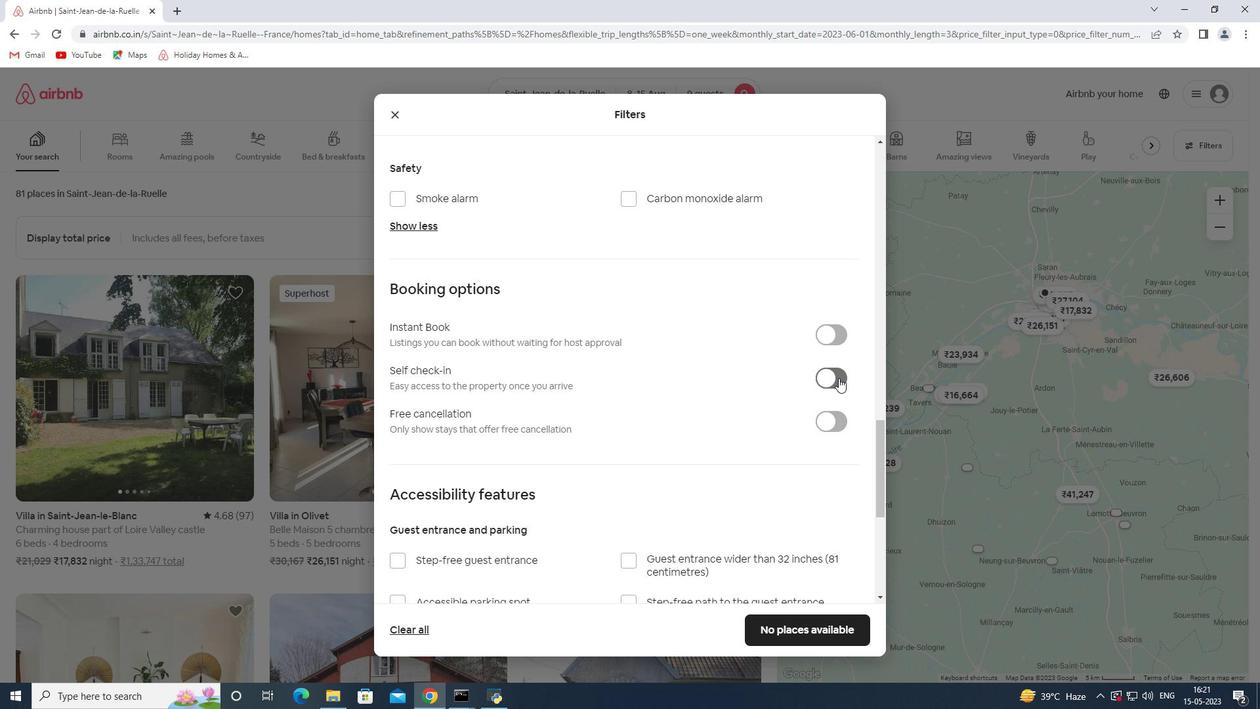 
Action: Mouse moved to (738, 401)
Screenshot: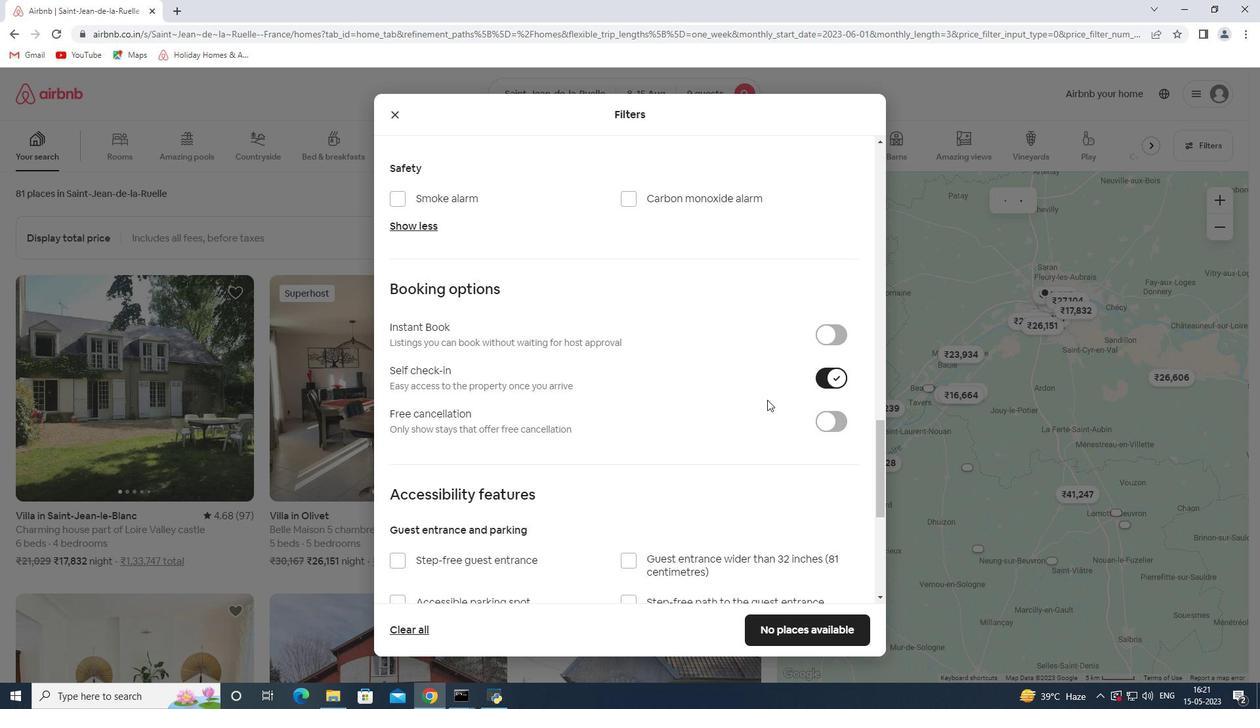 
Action: Mouse scrolled (738, 401) with delta (0, 0)
Screenshot: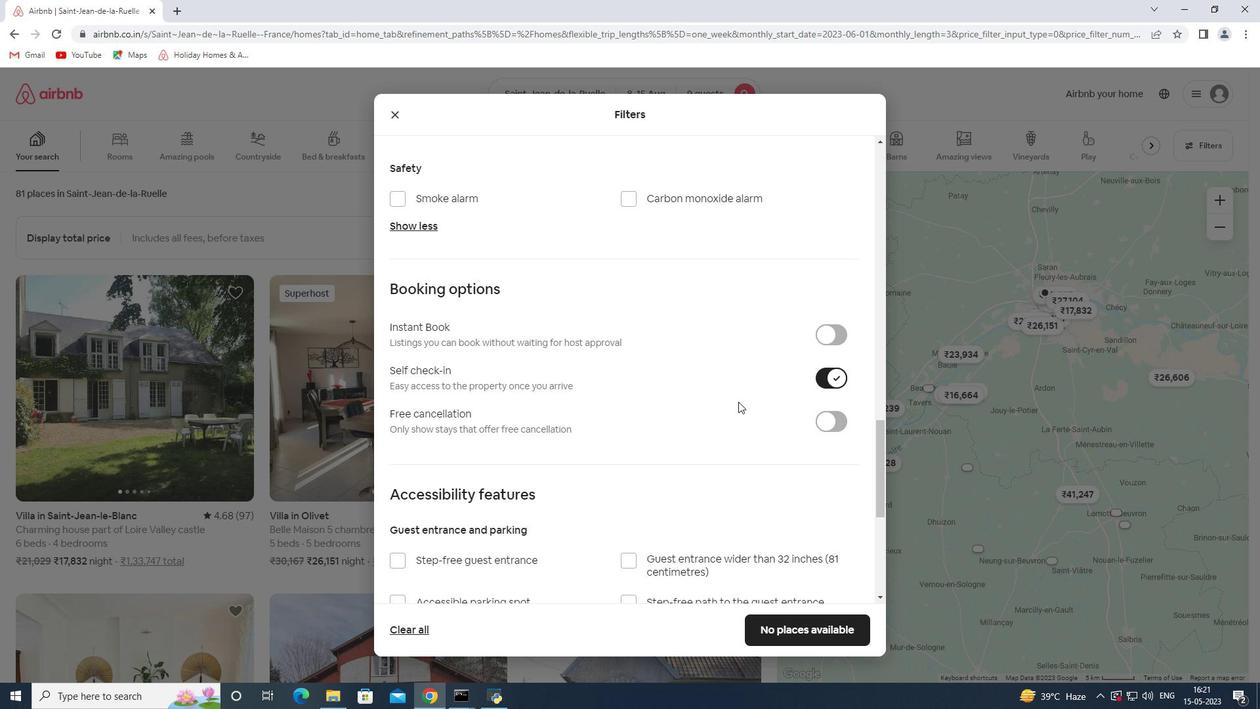 
Action: Mouse scrolled (738, 401) with delta (0, 0)
Screenshot: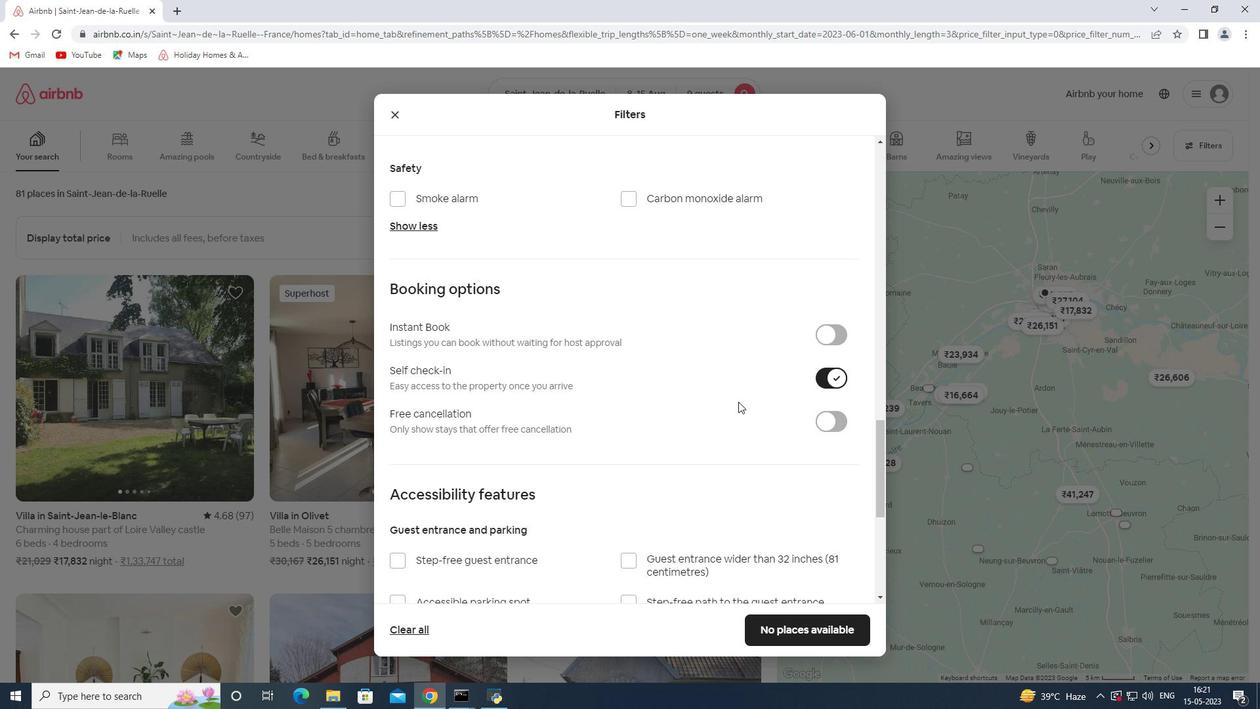 
Action: Mouse scrolled (738, 401) with delta (0, 0)
Screenshot: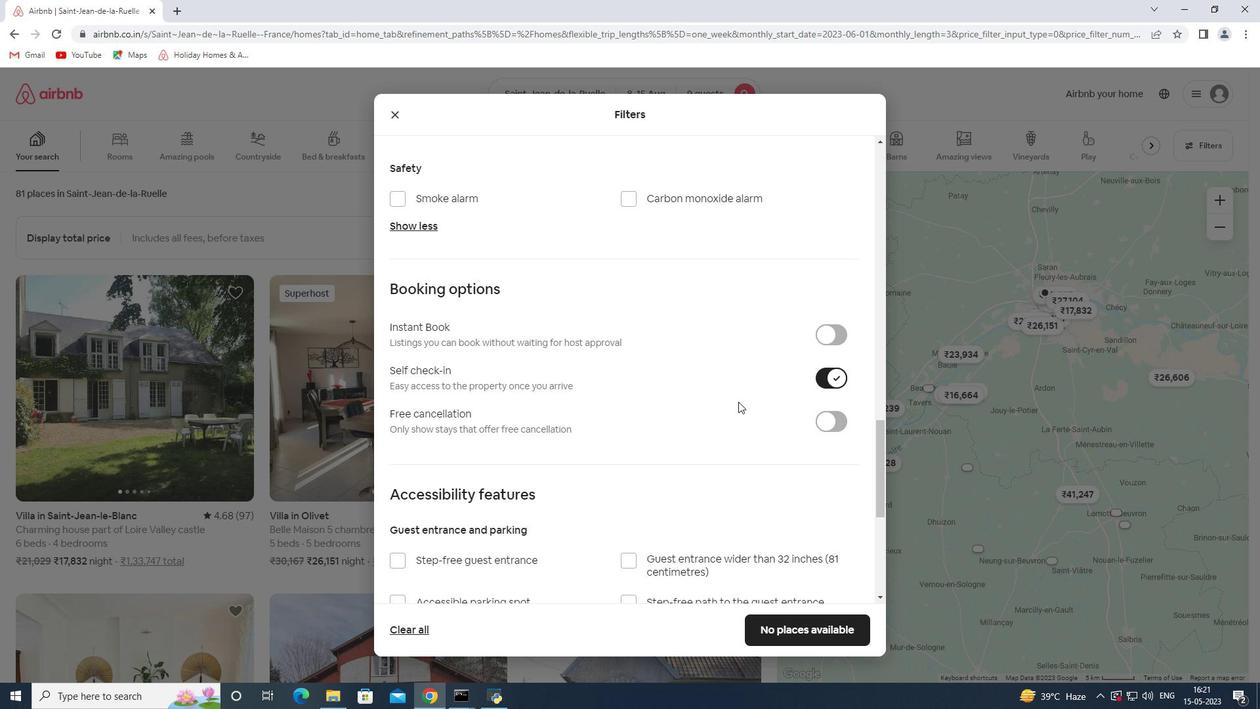 
Action: Mouse moved to (443, 550)
Screenshot: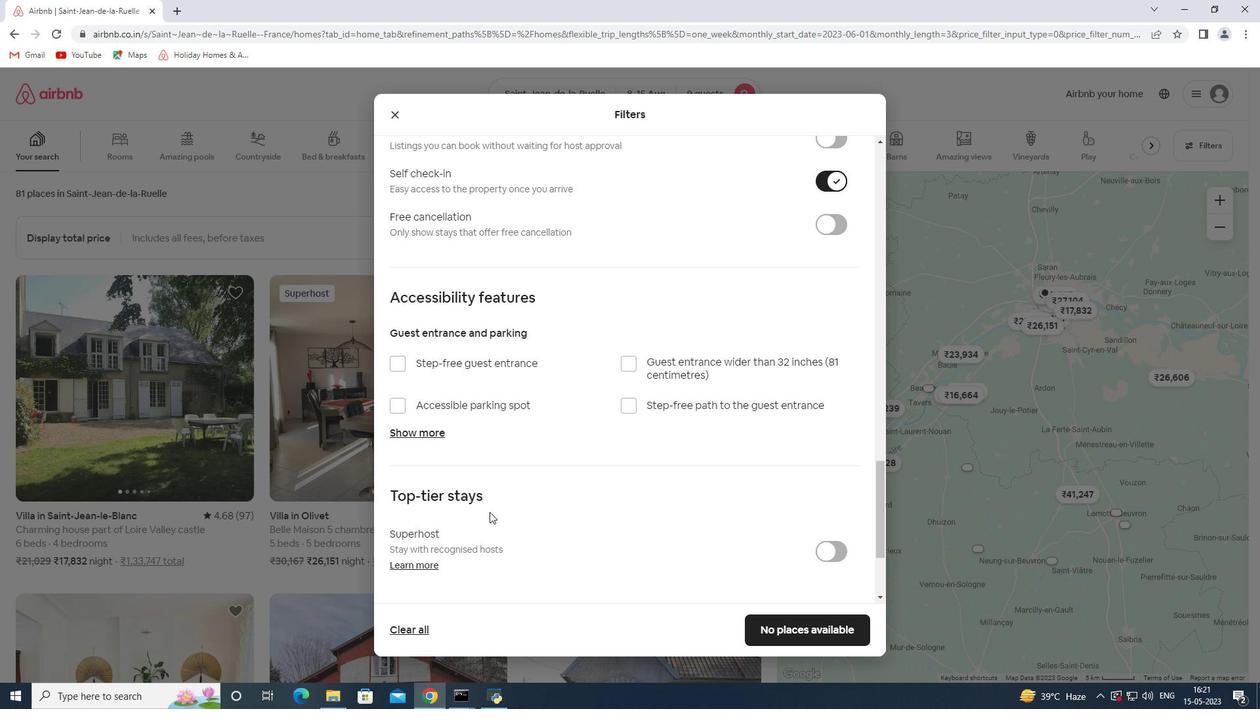 
Action: Mouse scrolled (443, 550) with delta (0, 0)
Screenshot: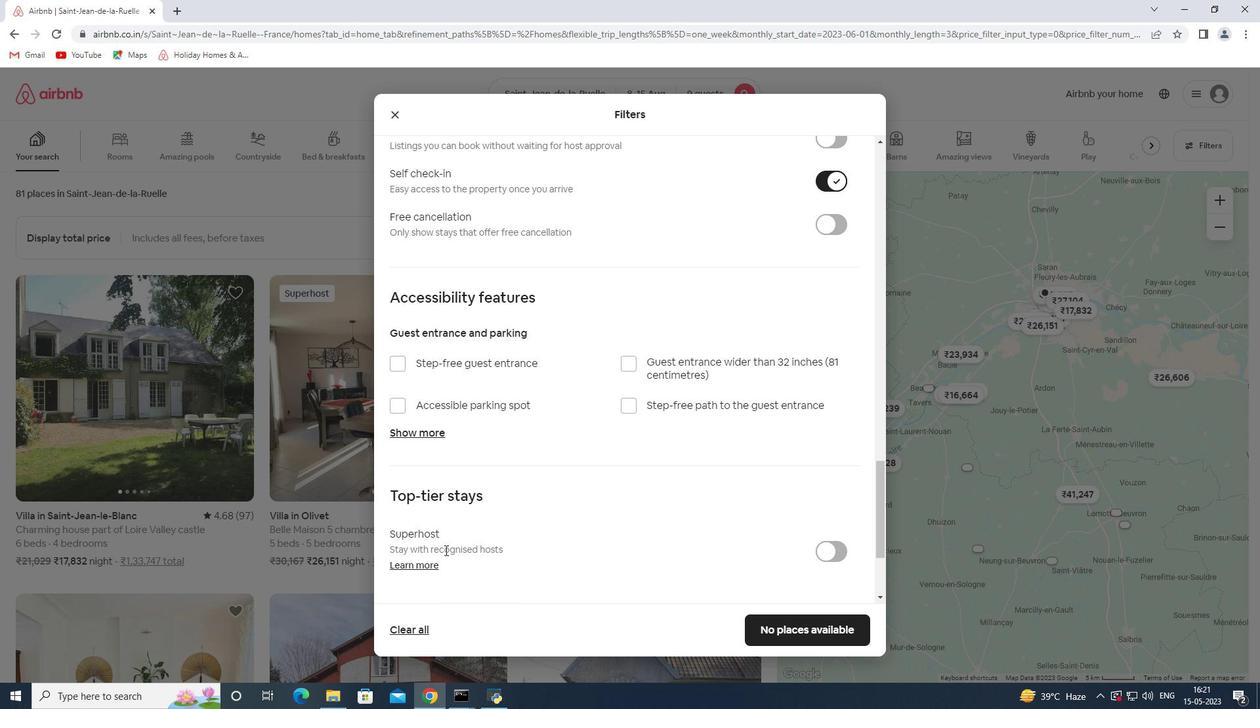 
Action: Mouse scrolled (443, 550) with delta (0, 0)
Screenshot: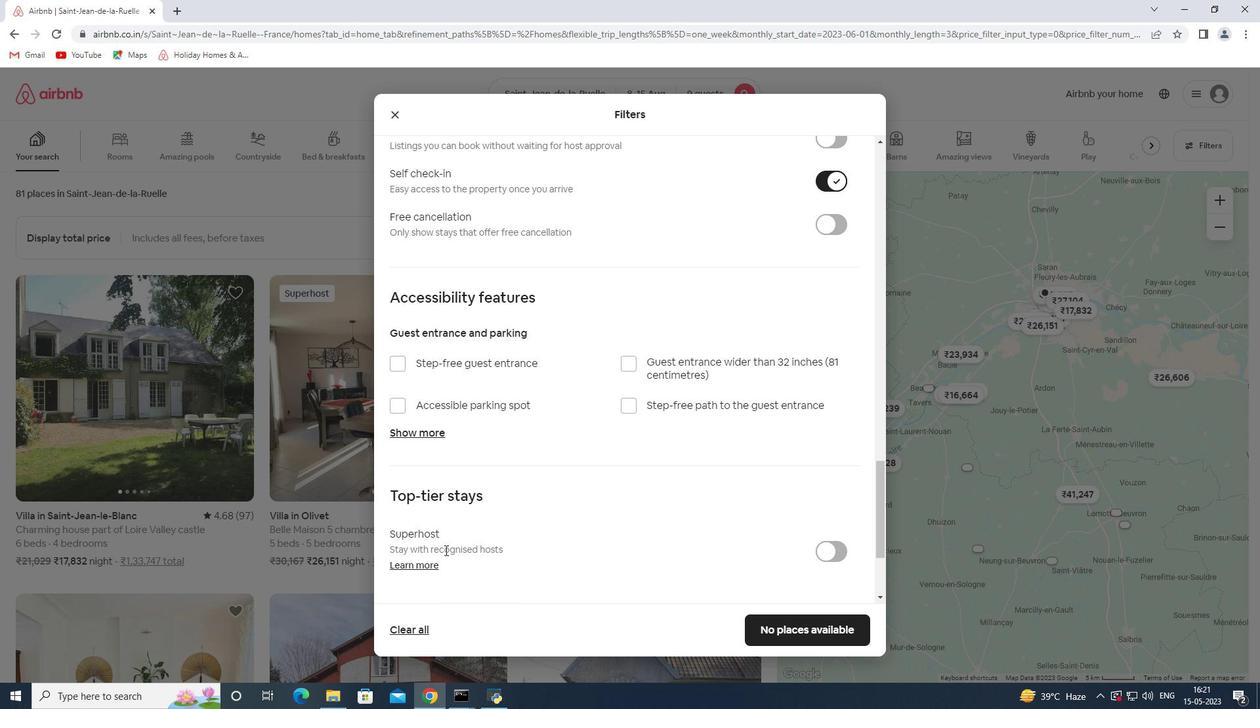 
Action: Mouse scrolled (443, 550) with delta (0, 0)
Screenshot: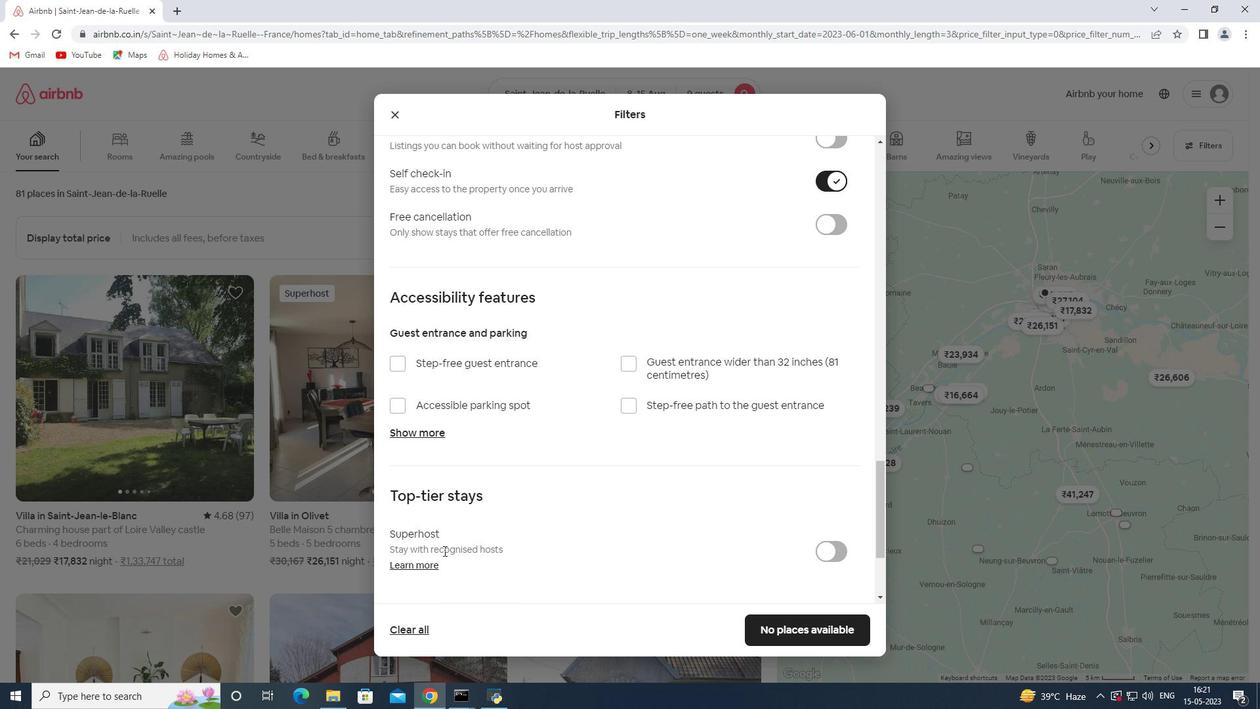 
Action: Mouse moved to (451, 550)
Screenshot: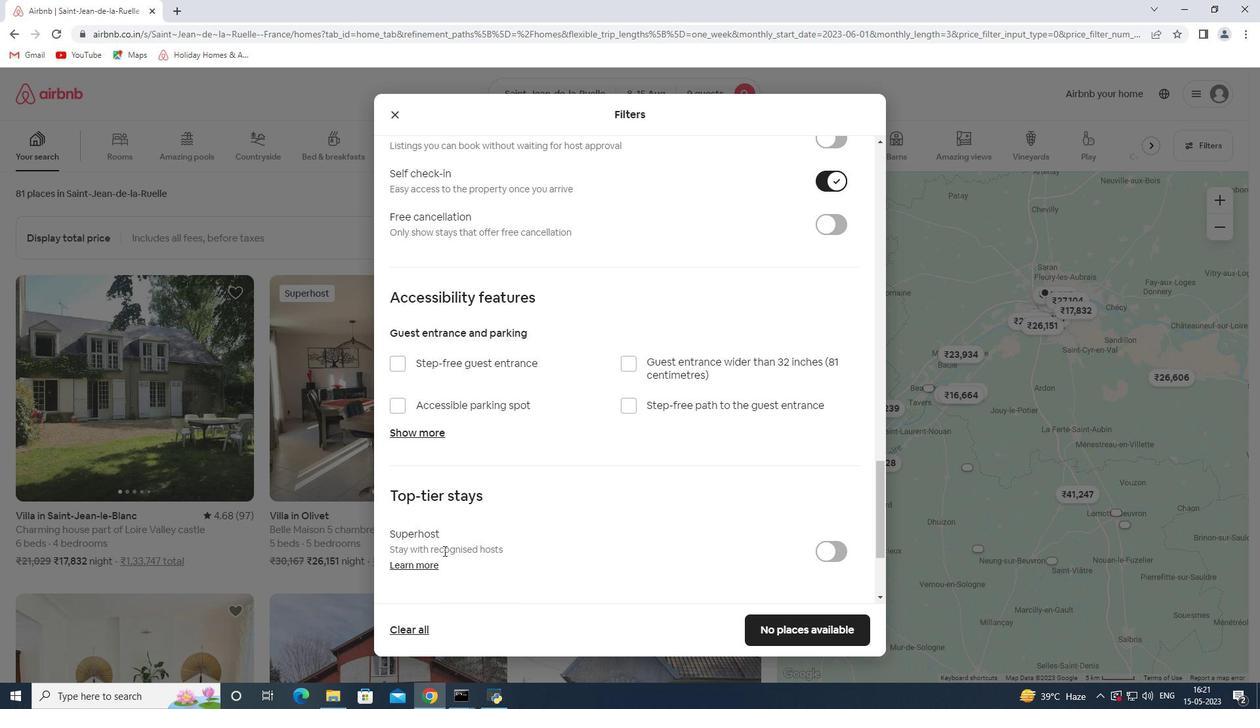 
Action: Mouse scrolled (449, 550) with delta (0, 0)
Screenshot: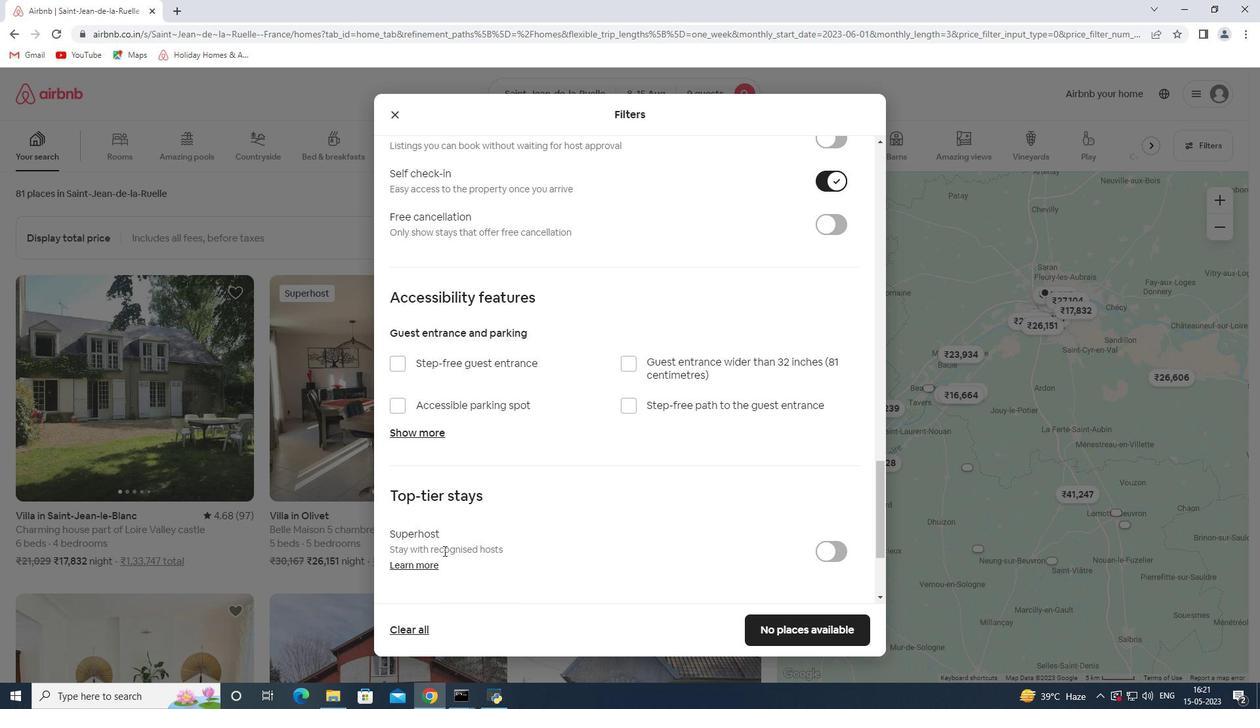 
Action: Mouse moved to (436, 508)
Screenshot: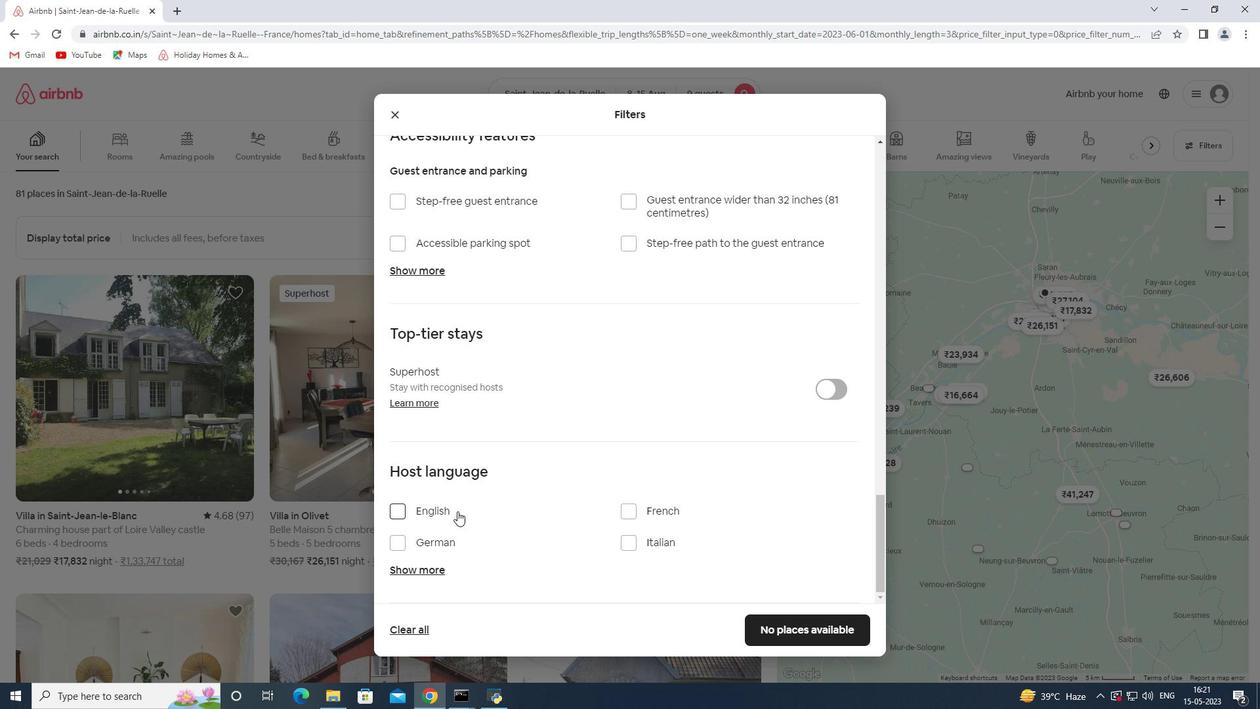 
Action: Mouse pressed left at (436, 508)
Screenshot: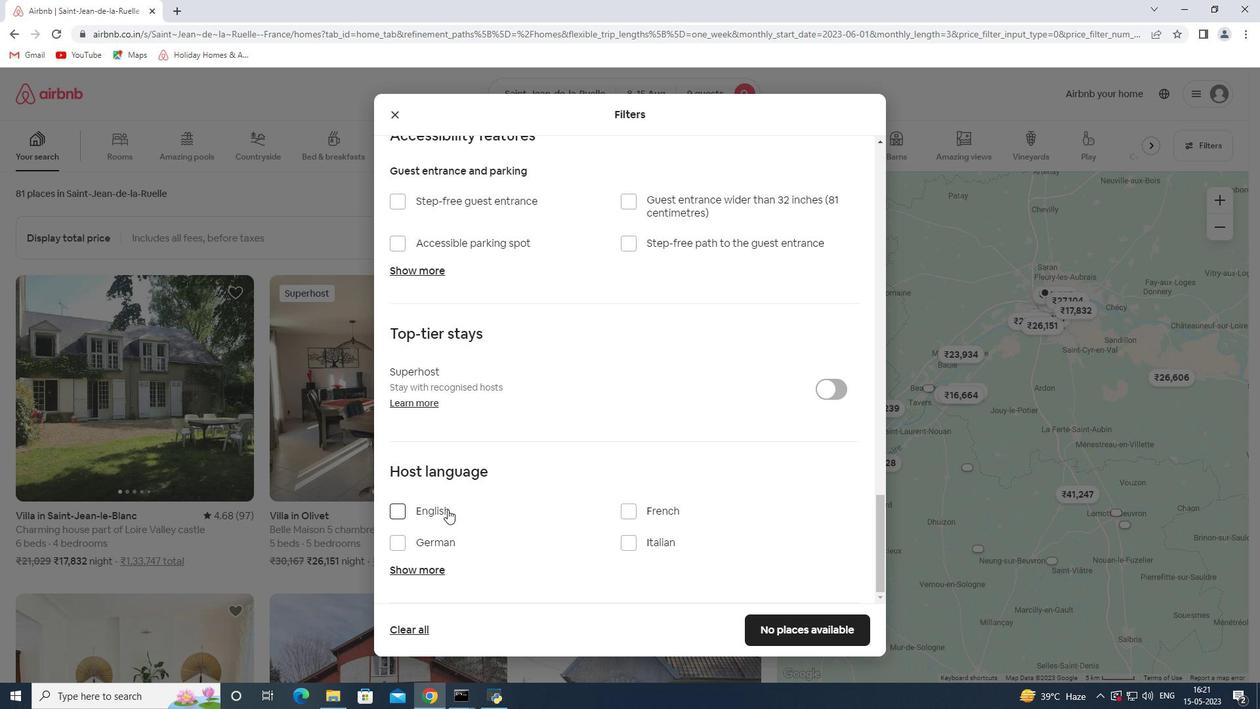 
Action: Mouse moved to (795, 622)
Screenshot: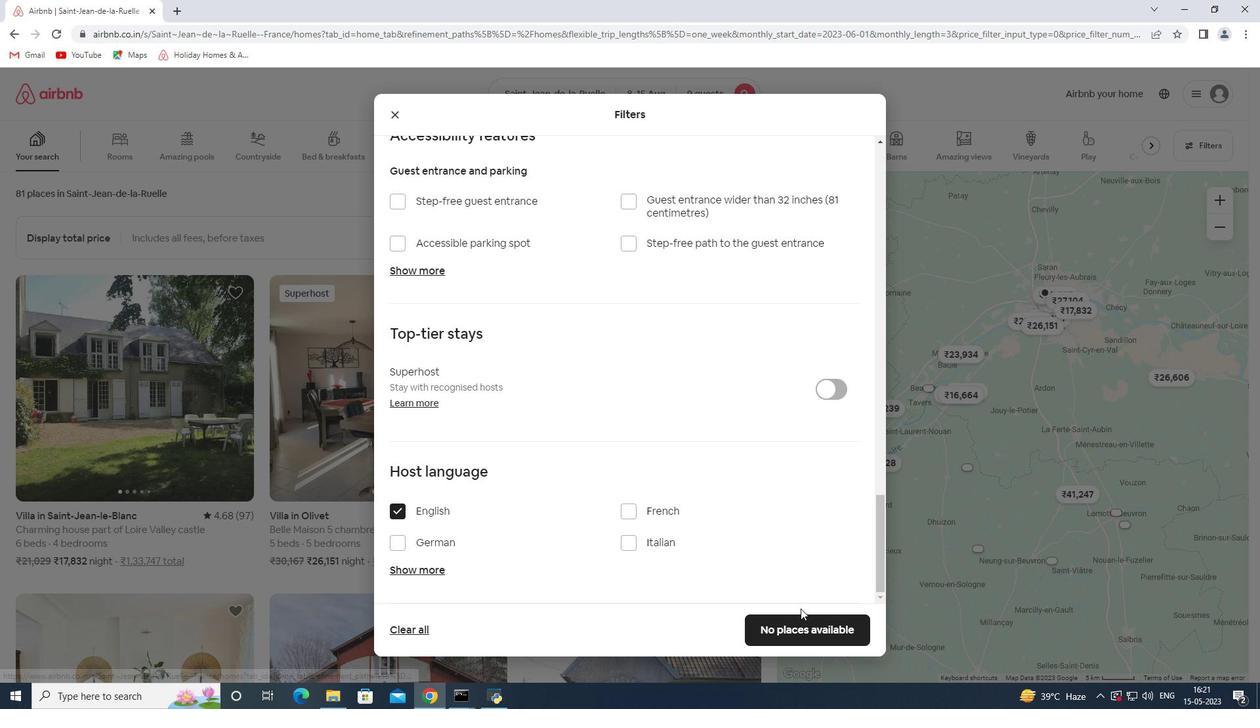 
Action: Mouse pressed left at (795, 622)
Screenshot: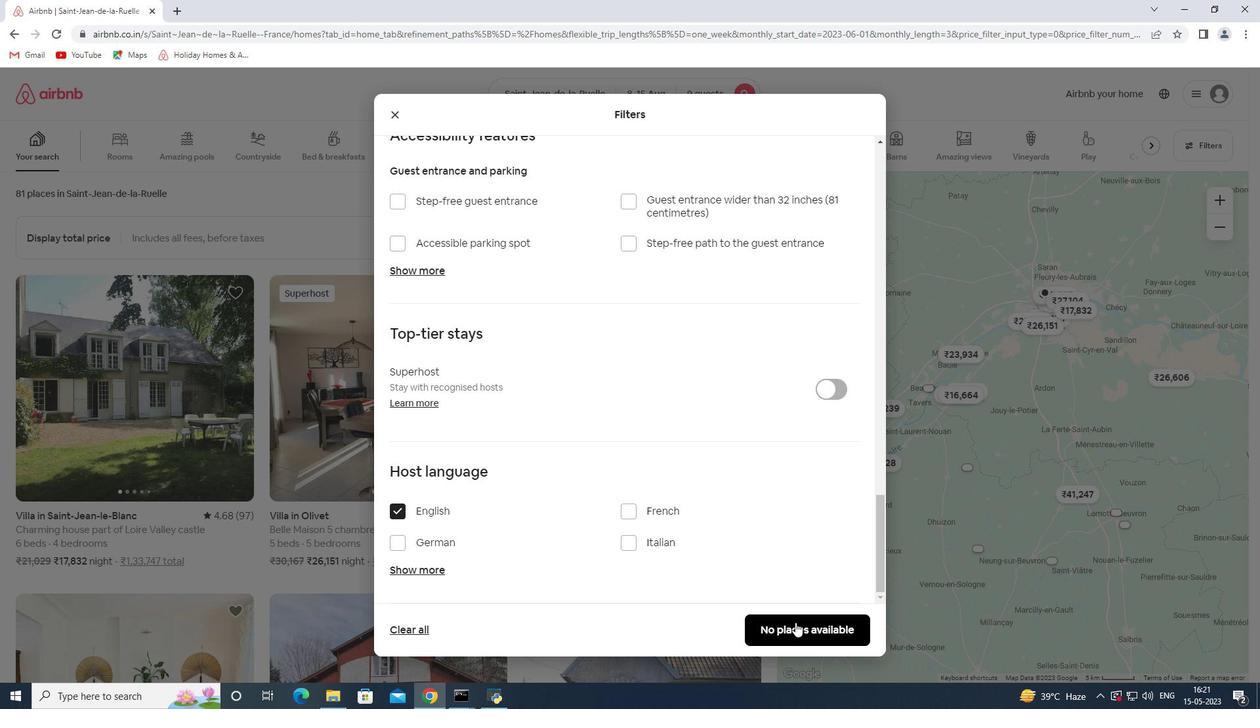 
Action: Mouse moved to (795, 623)
Screenshot: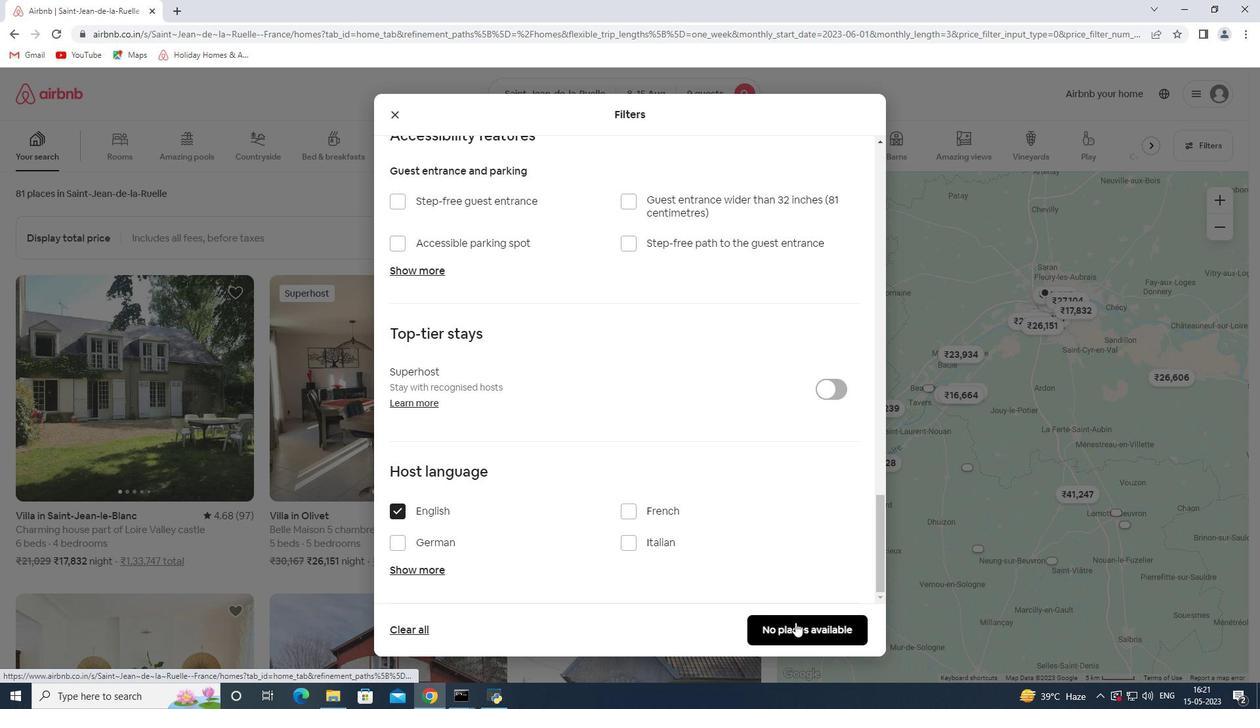 
